 Task: Look for space in Levittown, United States from 14th June, 2023 to 30th June, 2023 for 5 adults in price range Rs.8000 to Rs.12000. Place can be entire place or private room with 5 bedrooms having 5 beds and 5 bathrooms. Property type can be house, flat, guest house. Amenities needed are: wifi, TV, free parkinig on premises, gym, breakfast. Booking option can be shelf check-in. Required host language is English.
Action: Mouse moved to (511, 100)
Screenshot: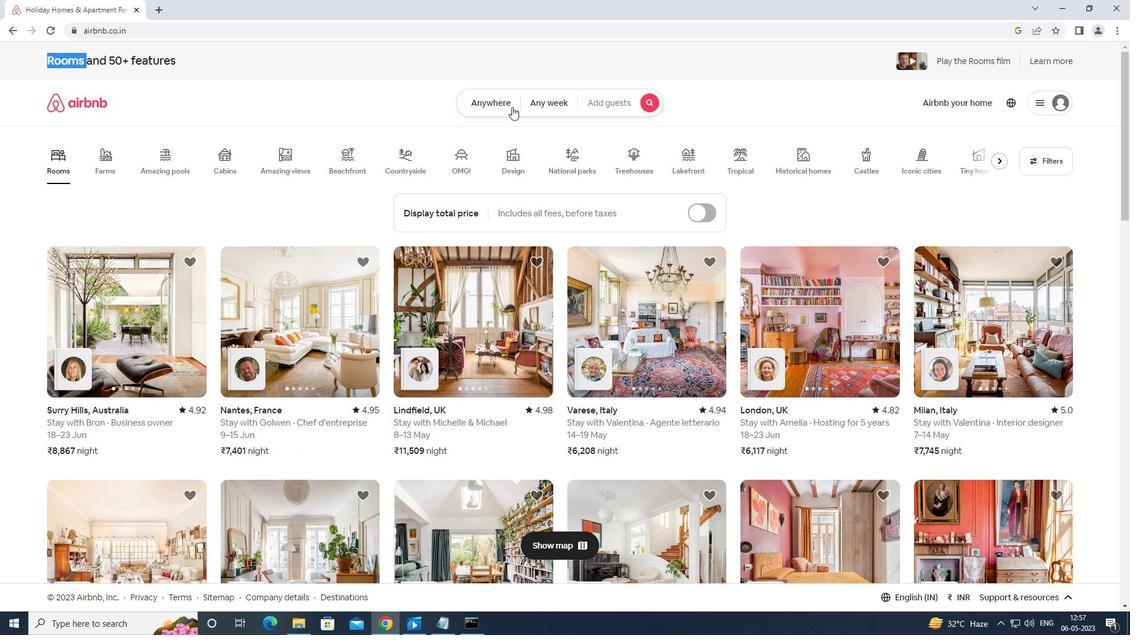 
Action: Mouse pressed left at (511, 100)
Screenshot: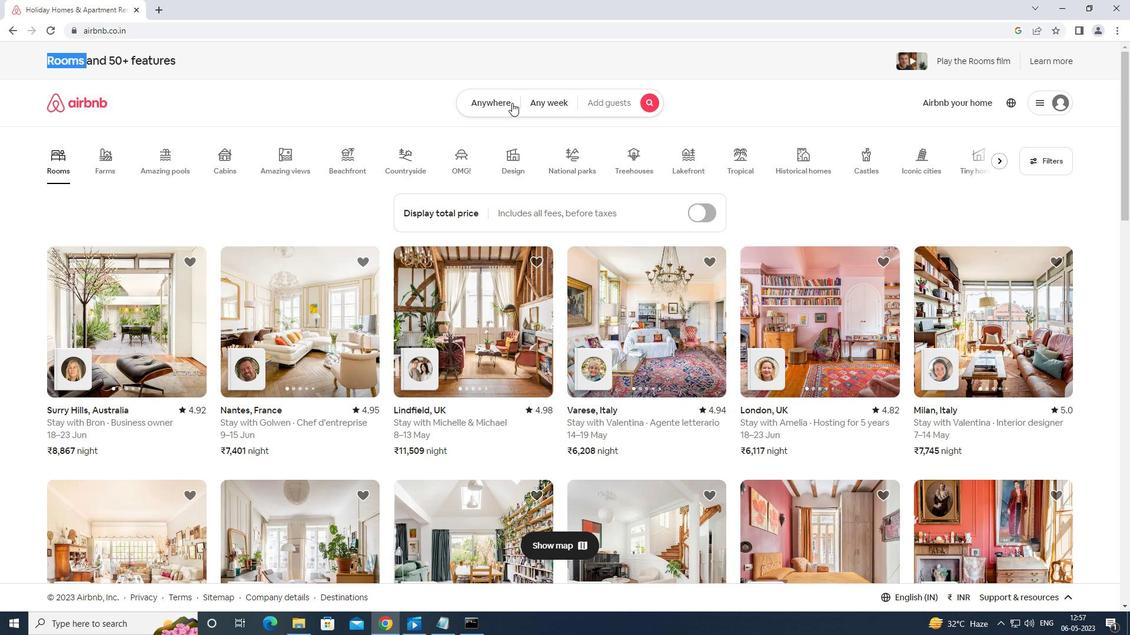 
Action: Mouse moved to (439, 144)
Screenshot: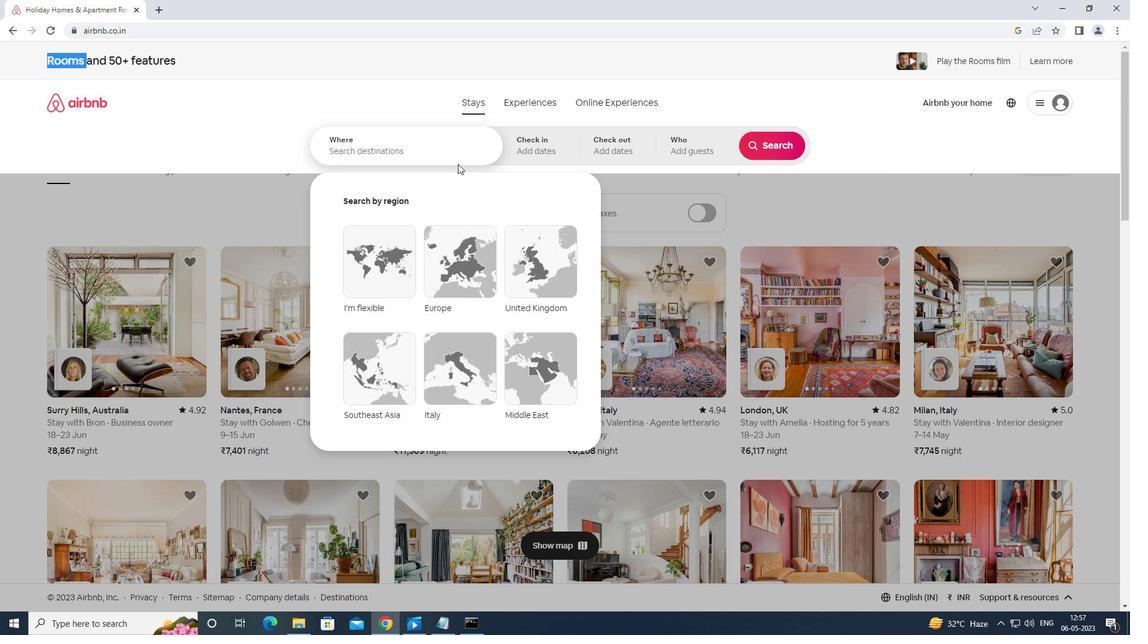
Action: Mouse pressed left at (439, 144)
Screenshot: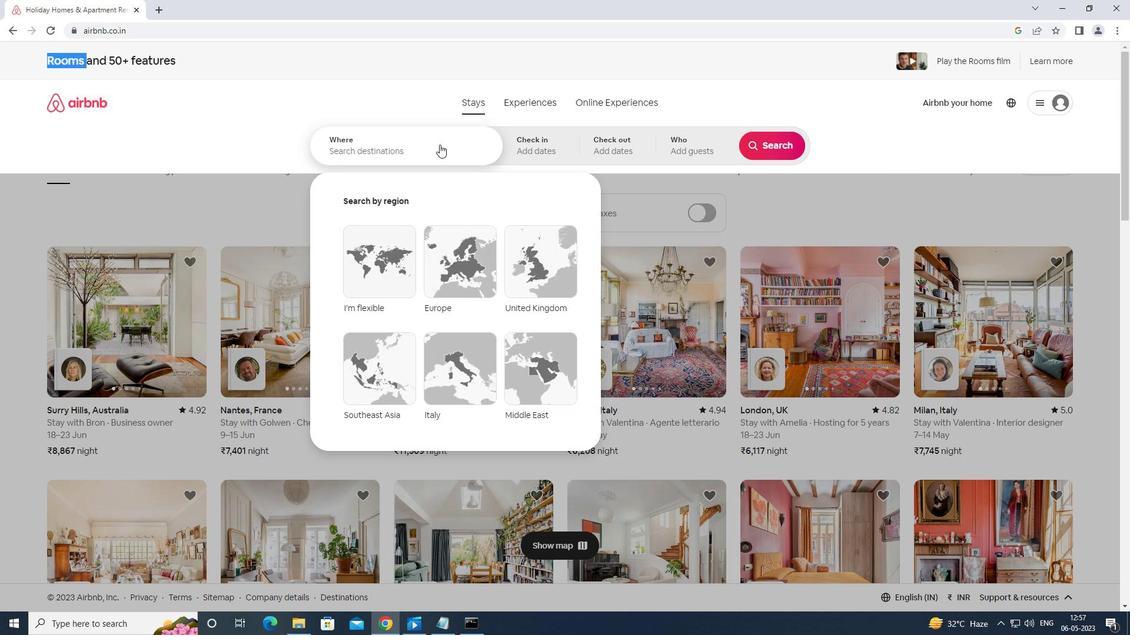 
Action: Mouse moved to (439, 144)
Screenshot: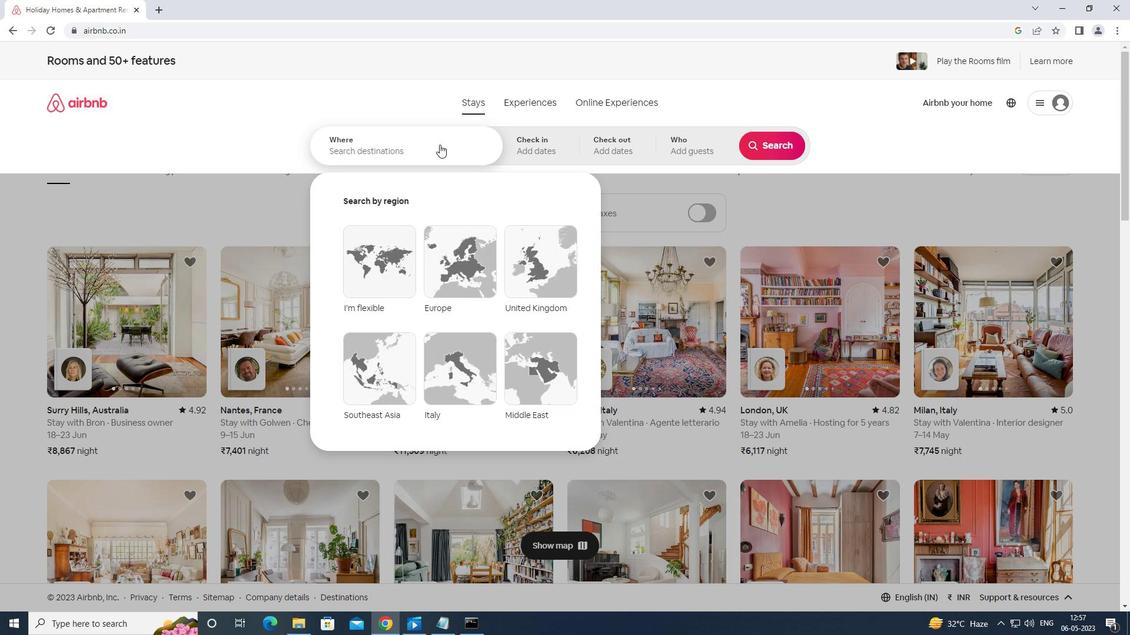 
Action: Key pressed <Key.shift>LEVITTOWN<Key.space>UNITED<Key.space>STATES<Key.enter>
Screenshot: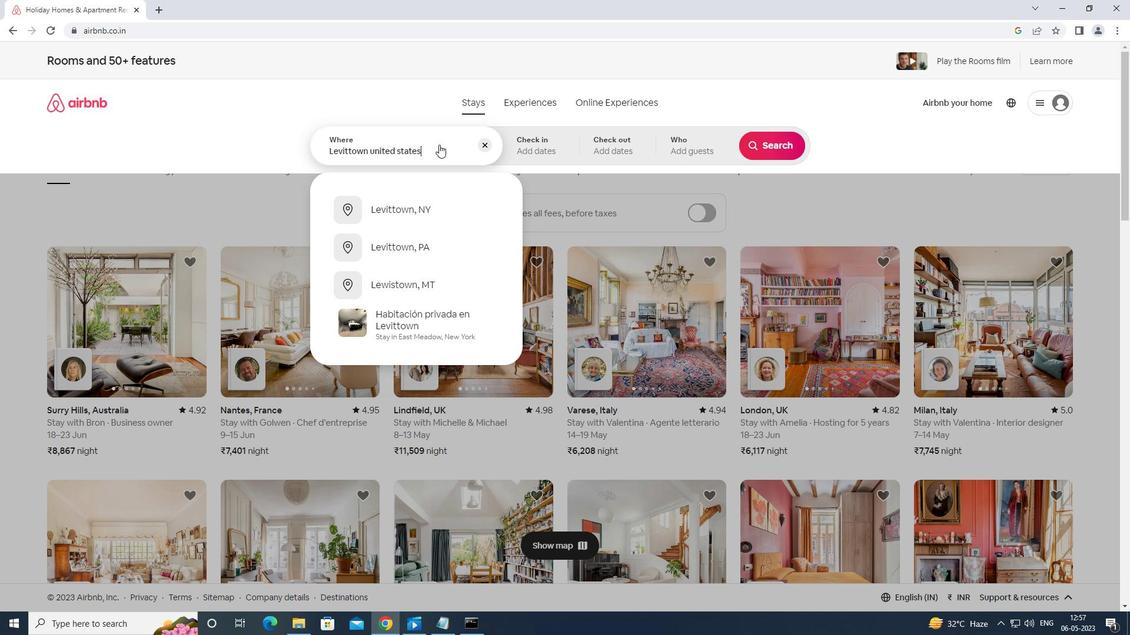 
Action: Mouse moved to (677, 342)
Screenshot: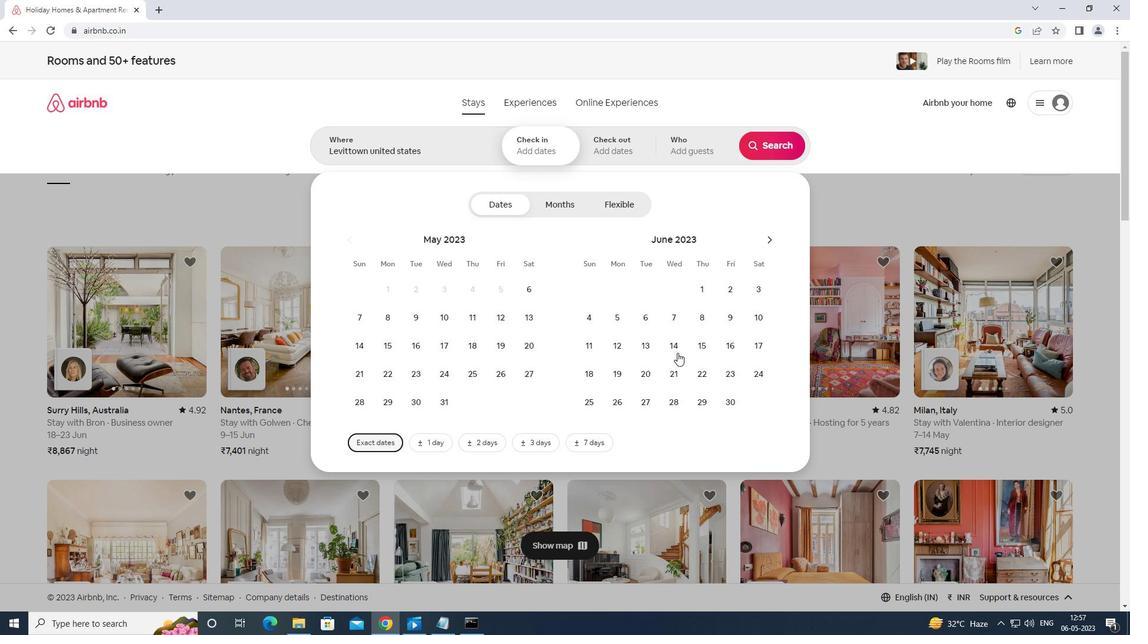 
Action: Mouse pressed left at (677, 342)
Screenshot: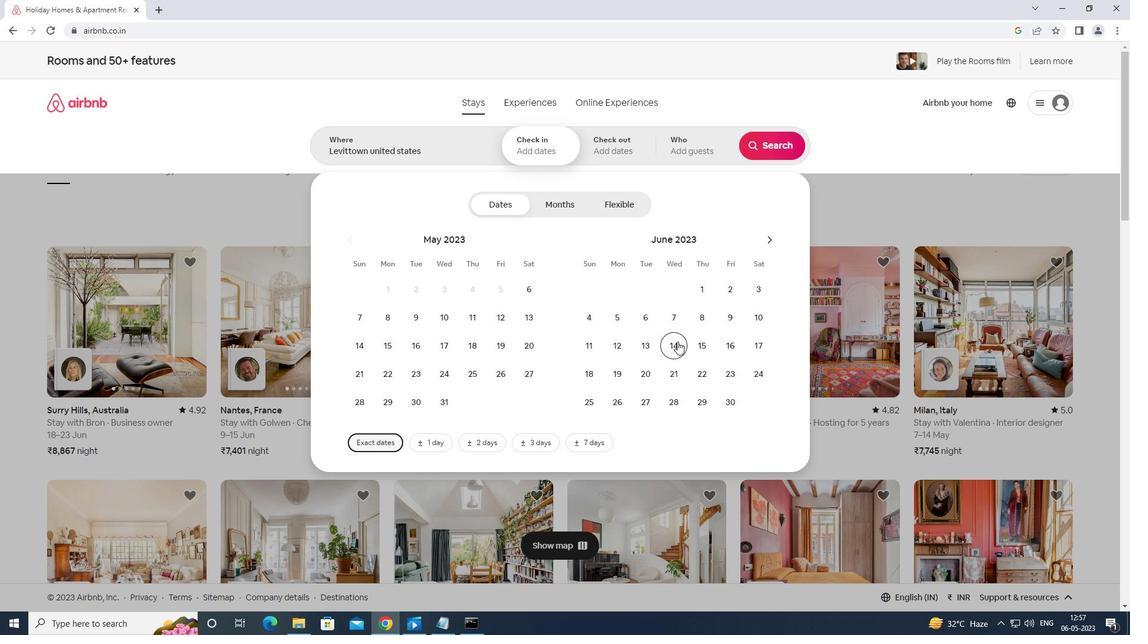 
Action: Mouse moved to (734, 395)
Screenshot: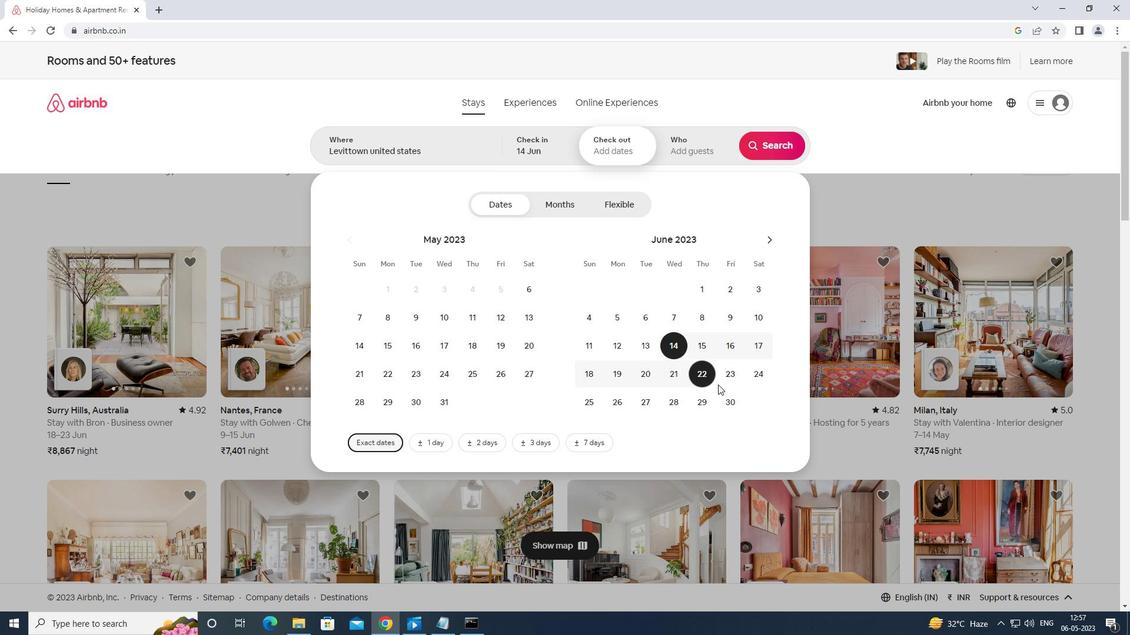 
Action: Mouse pressed left at (734, 395)
Screenshot: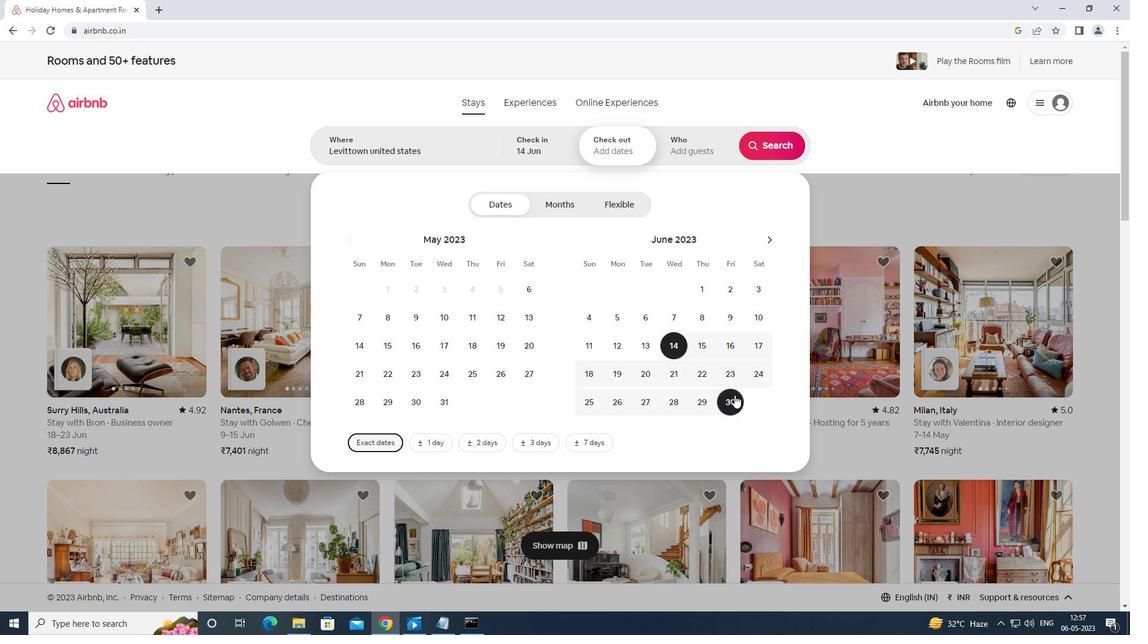 
Action: Mouse moved to (696, 140)
Screenshot: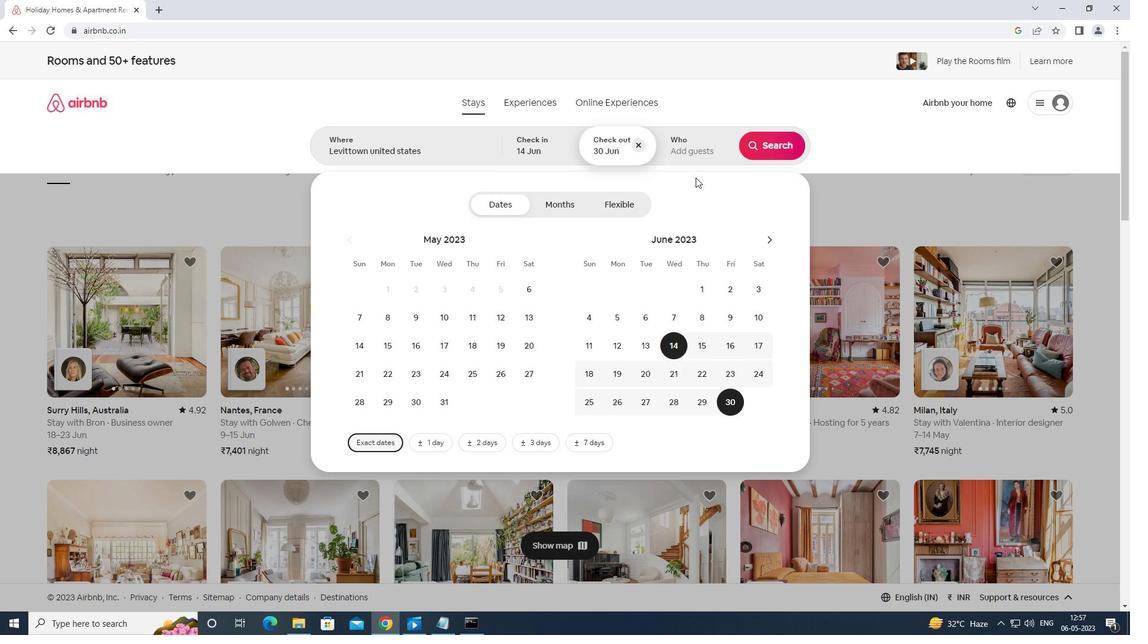 
Action: Mouse pressed left at (696, 140)
Screenshot: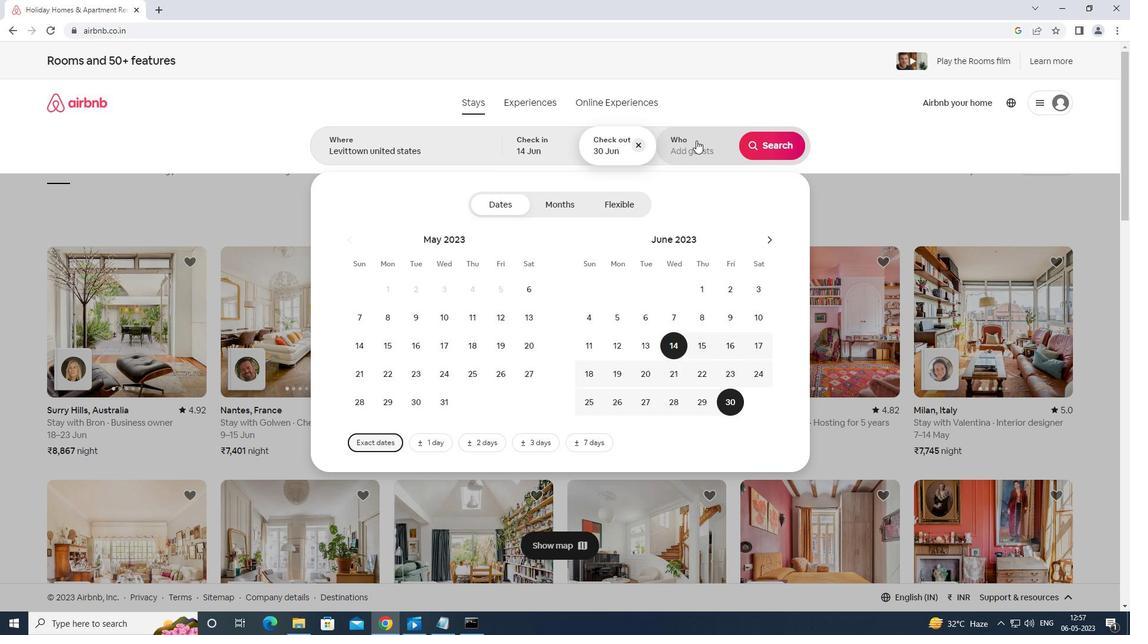 
Action: Mouse moved to (777, 205)
Screenshot: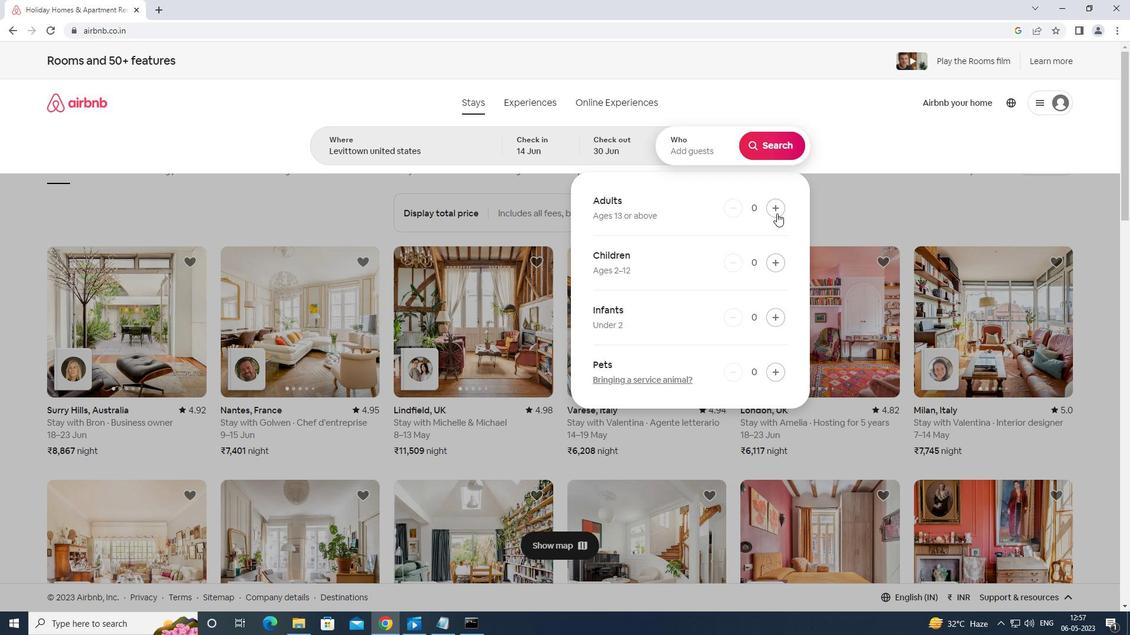 
Action: Mouse pressed left at (777, 205)
Screenshot: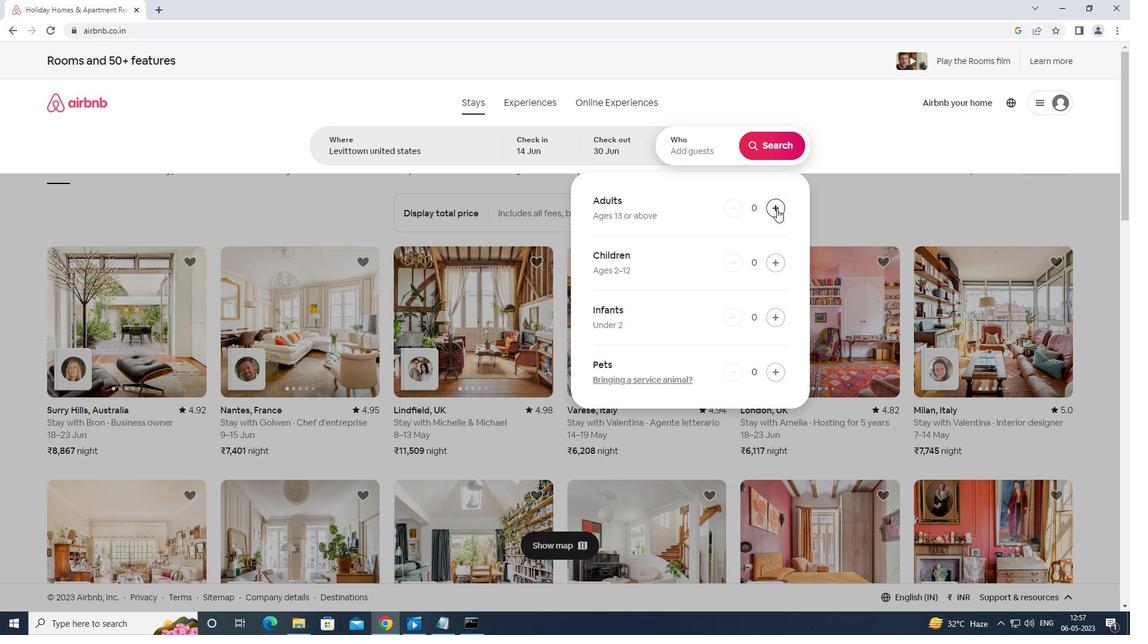 
Action: Mouse moved to (777, 204)
Screenshot: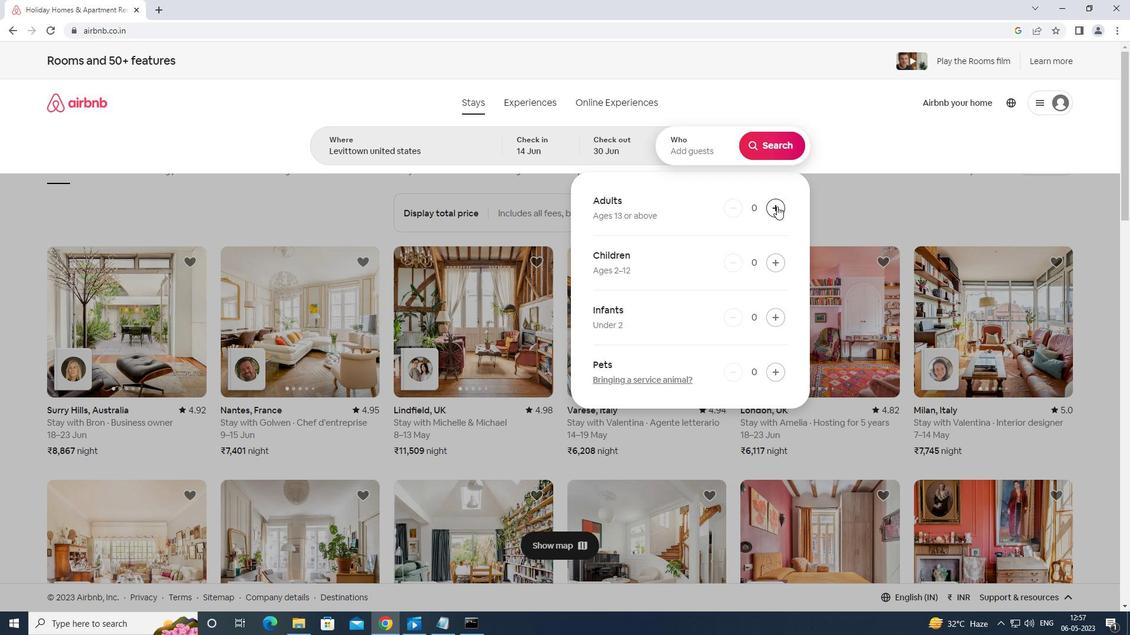
Action: Mouse pressed left at (777, 204)
Screenshot: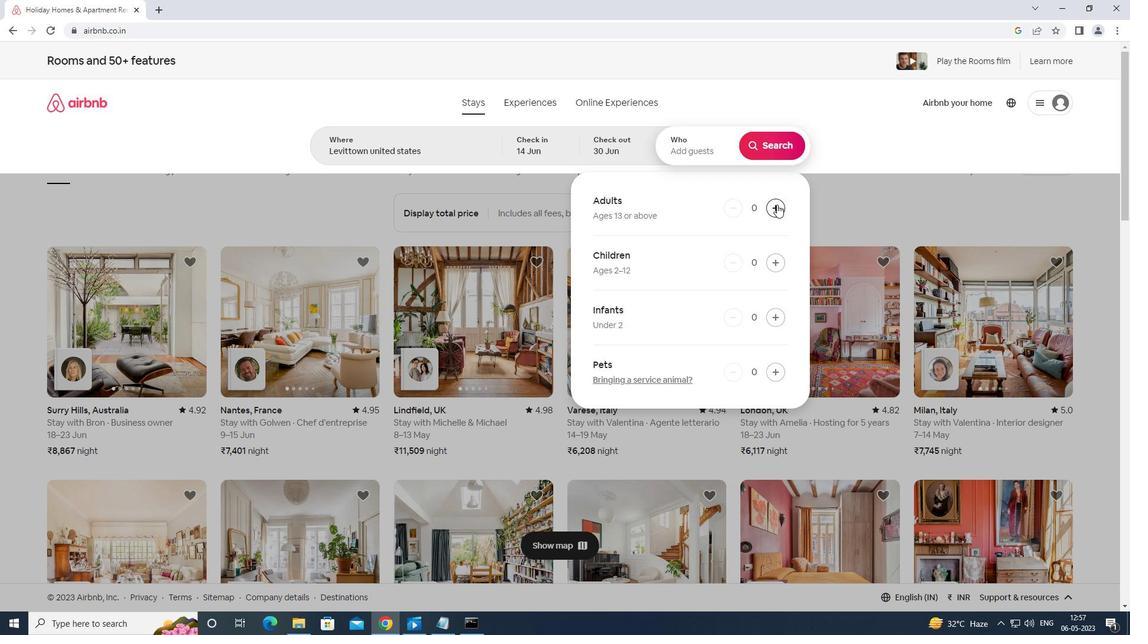 
Action: Mouse pressed left at (777, 204)
Screenshot: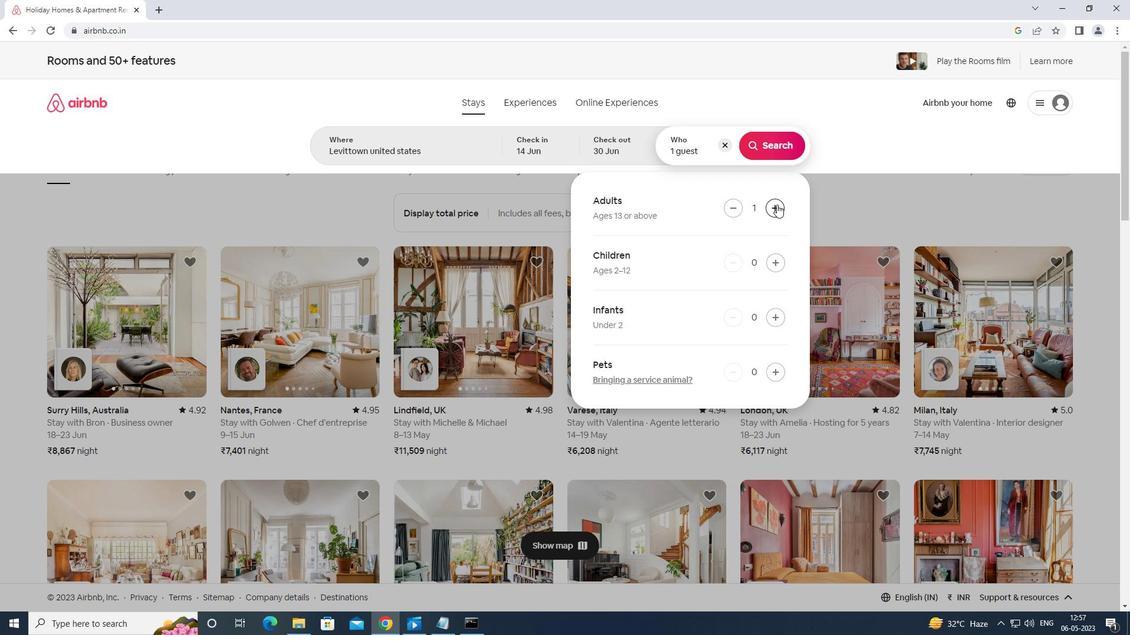 
Action: Mouse moved to (777, 206)
Screenshot: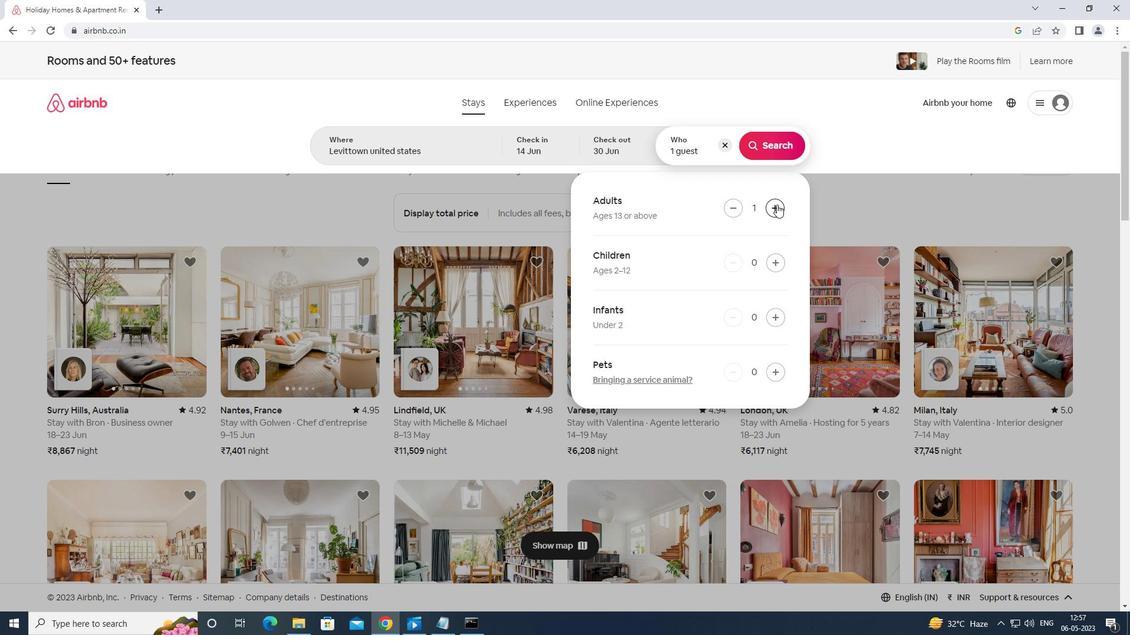 
Action: Mouse pressed left at (777, 206)
Screenshot: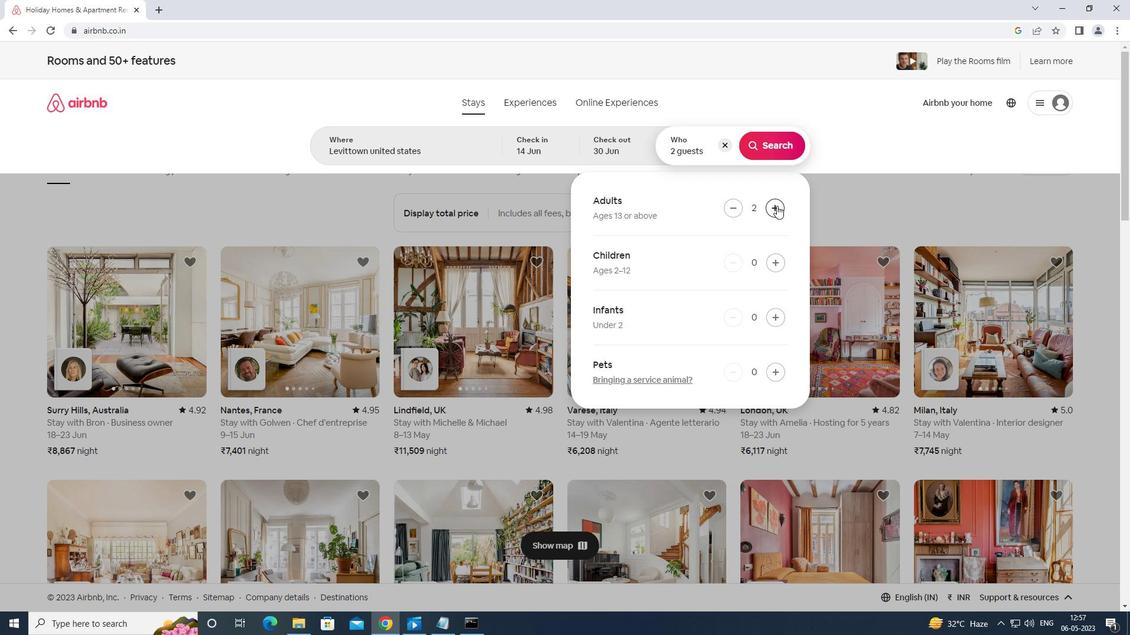 
Action: Mouse moved to (777, 206)
Screenshot: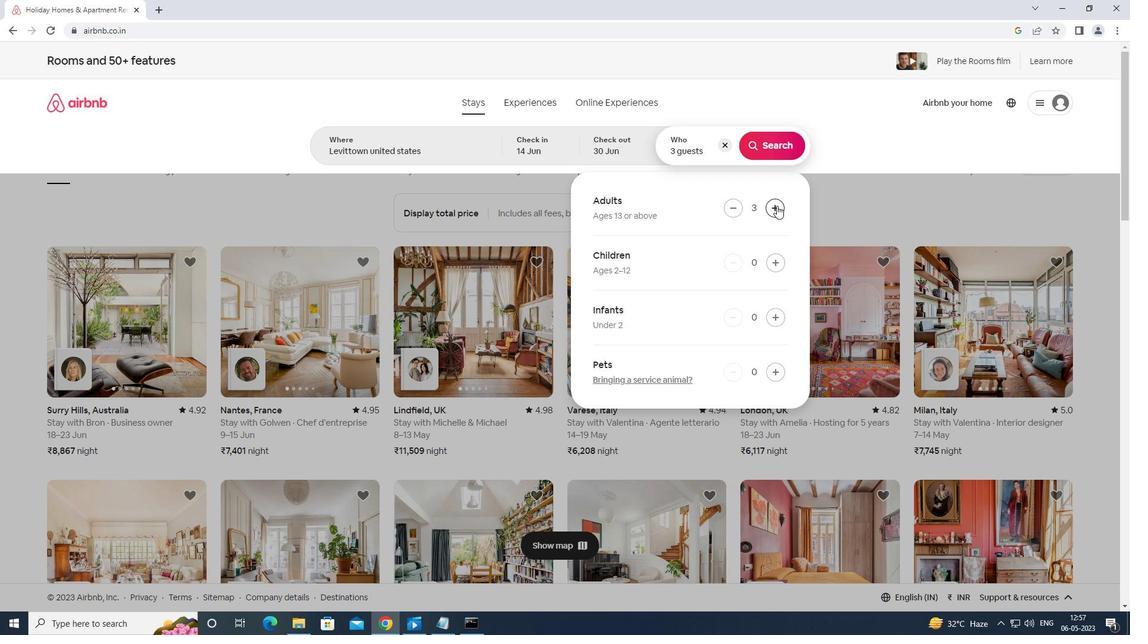 
Action: Mouse pressed left at (777, 206)
Screenshot: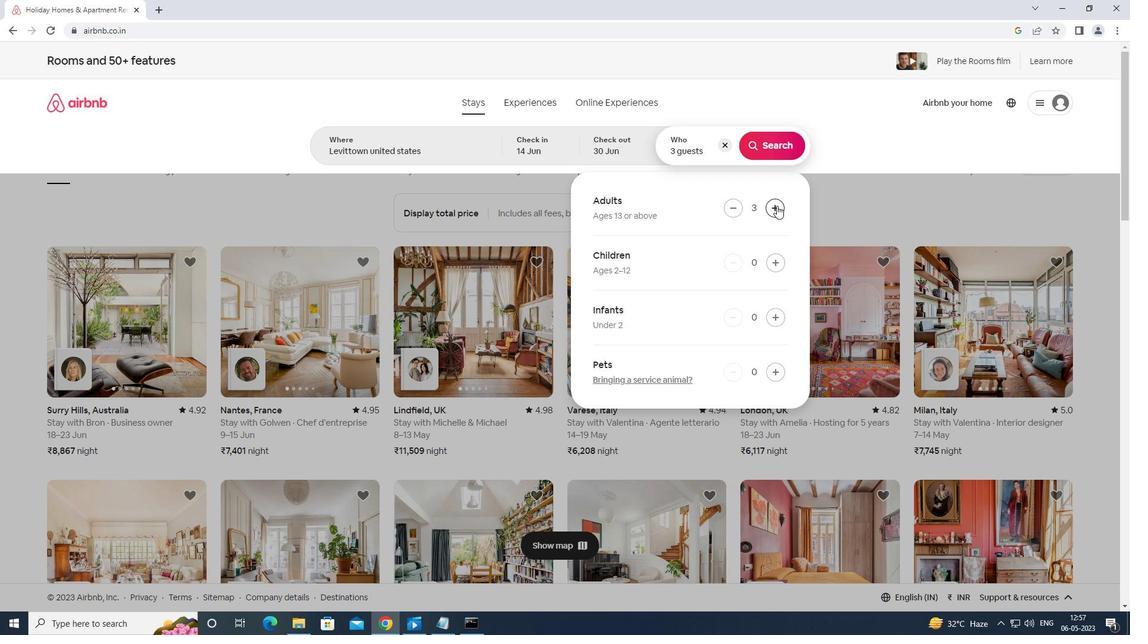 
Action: Mouse moved to (783, 139)
Screenshot: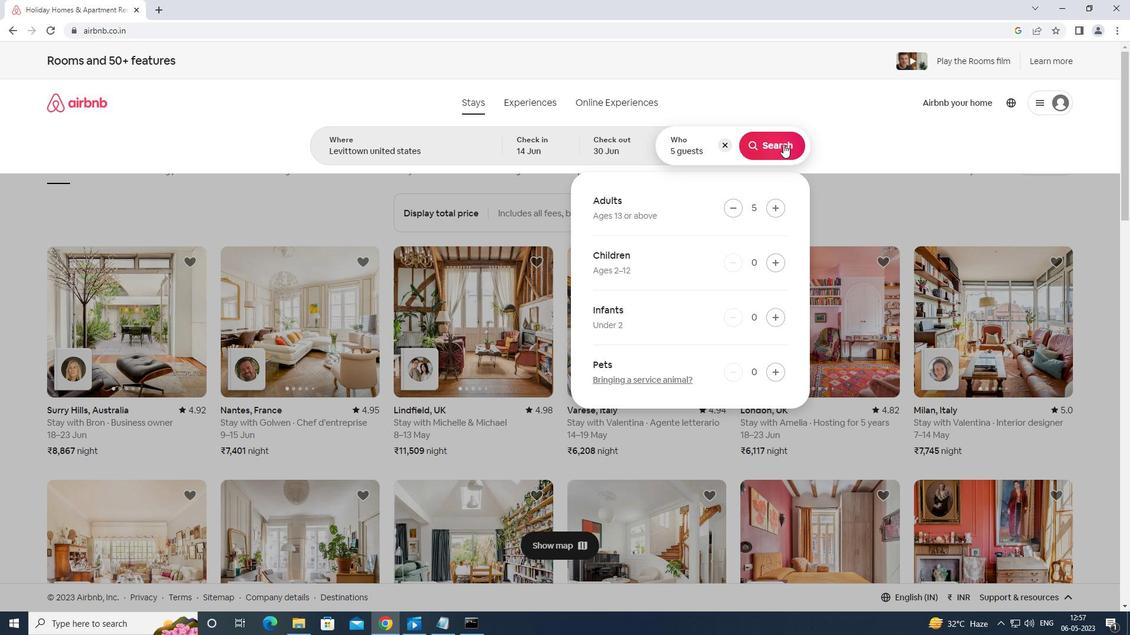 
Action: Mouse pressed left at (783, 139)
Screenshot: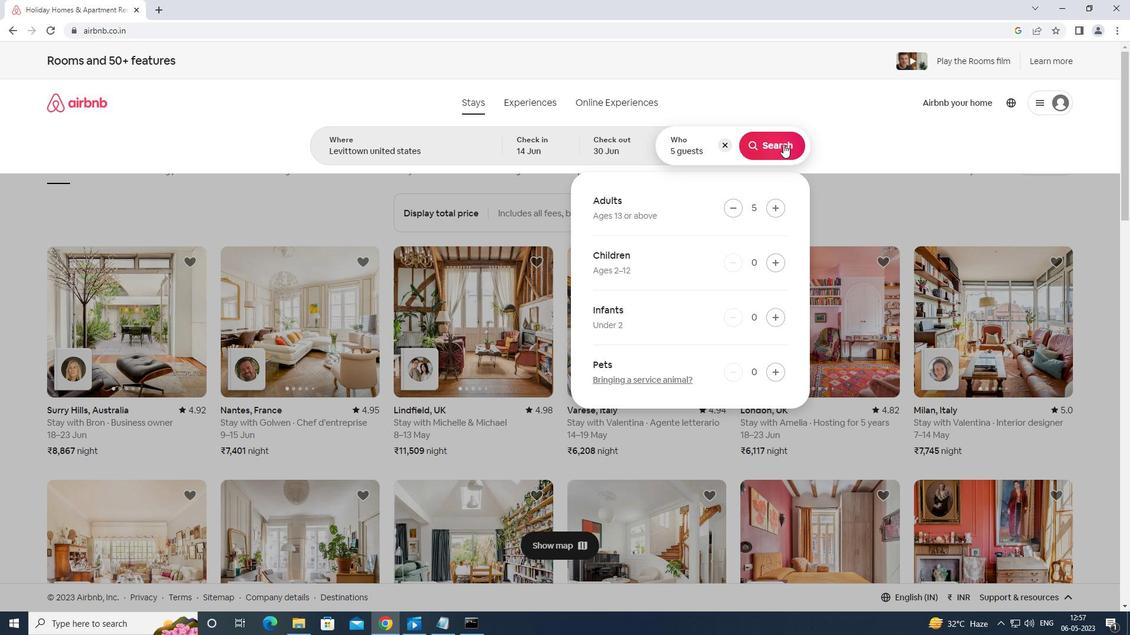 
Action: Mouse moved to (1088, 101)
Screenshot: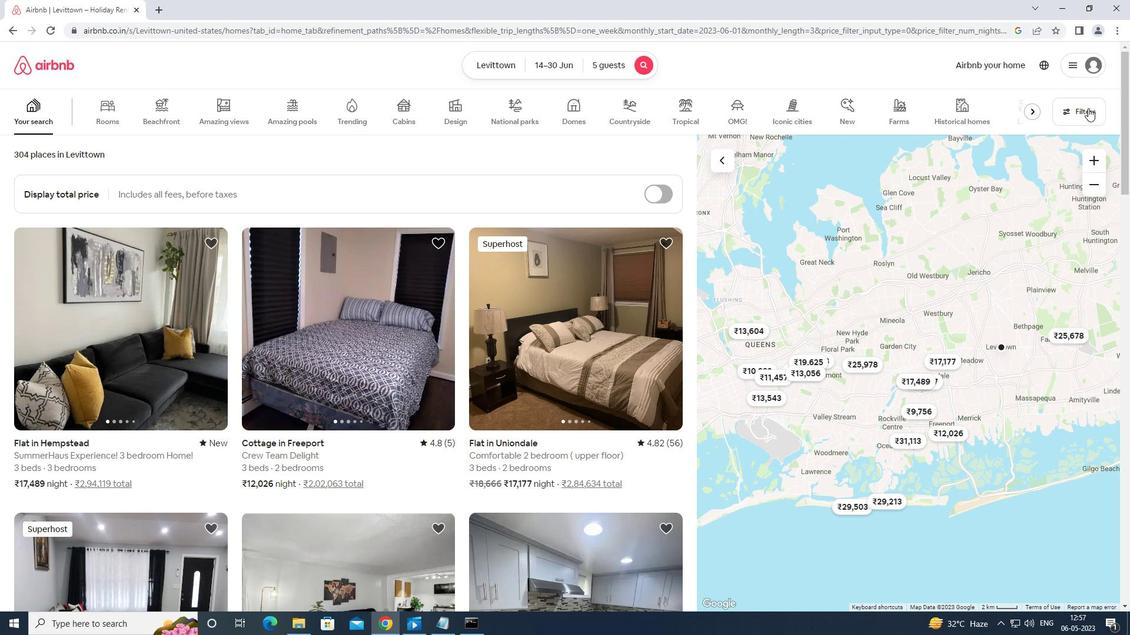 
Action: Mouse pressed left at (1088, 101)
Screenshot: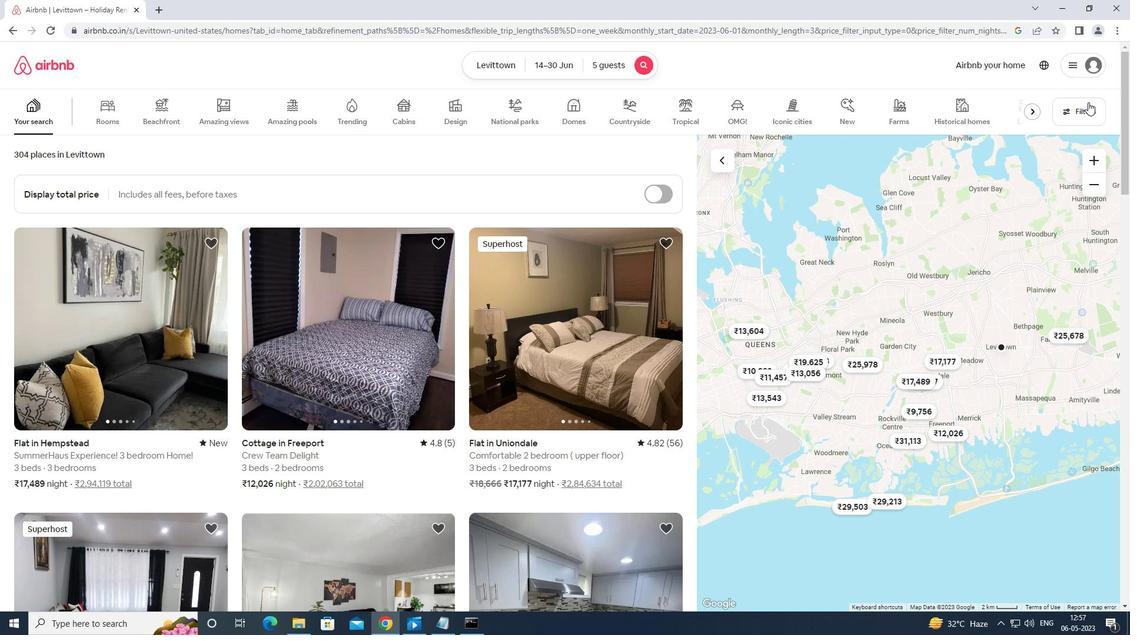 
Action: Mouse moved to (473, 398)
Screenshot: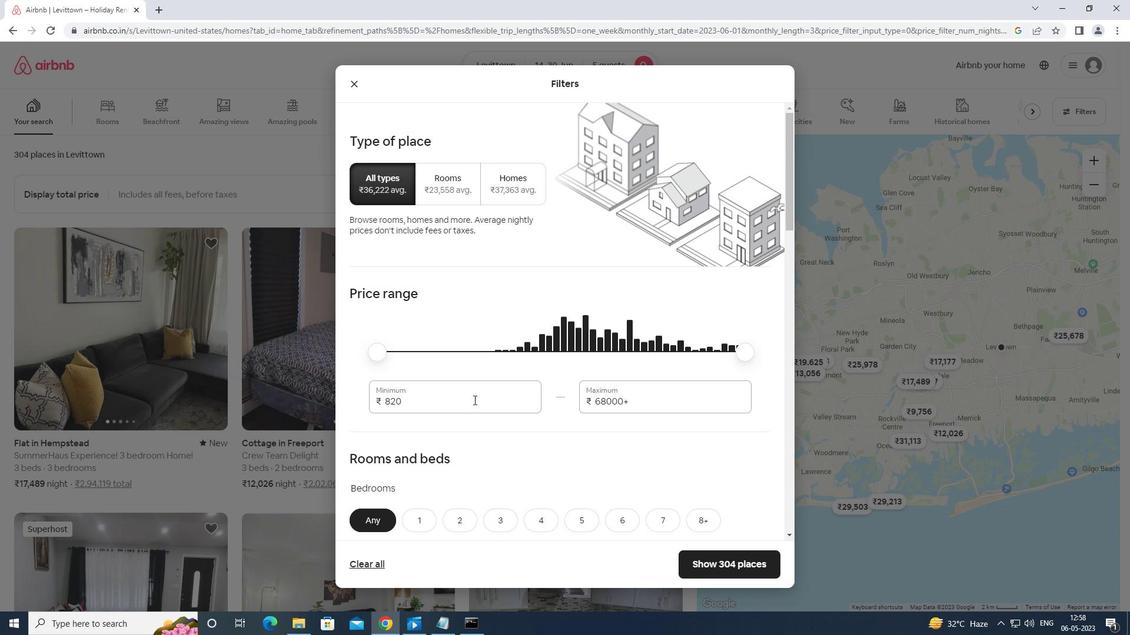 
Action: Mouse pressed left at (473, 398)
Screenshot: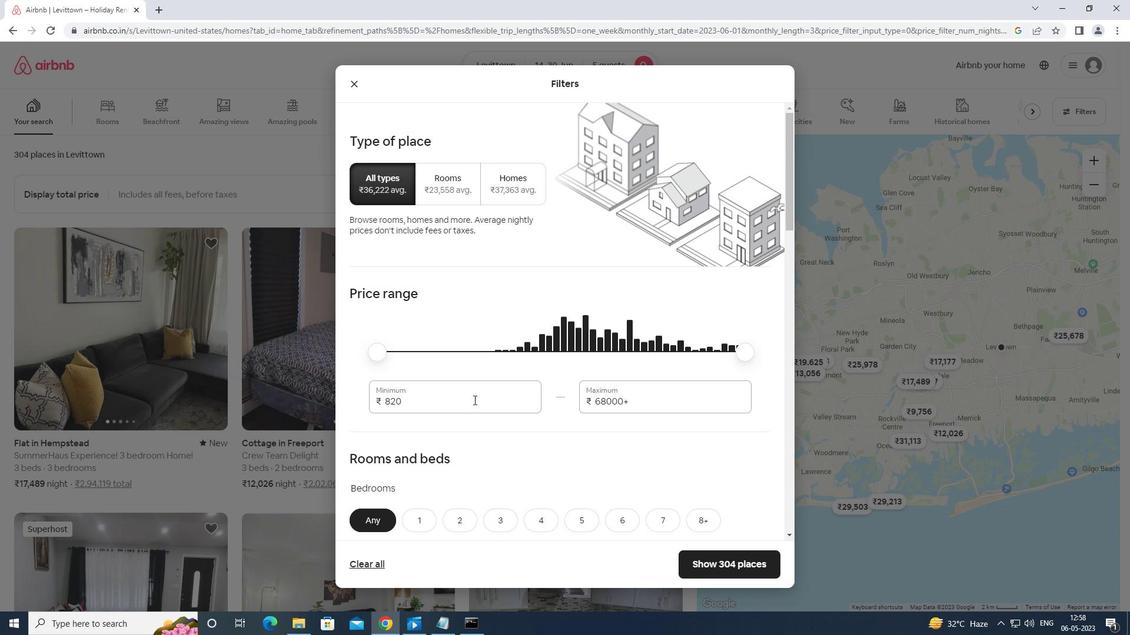 
Action: Mouse moved to (474, 397)
Screenshot: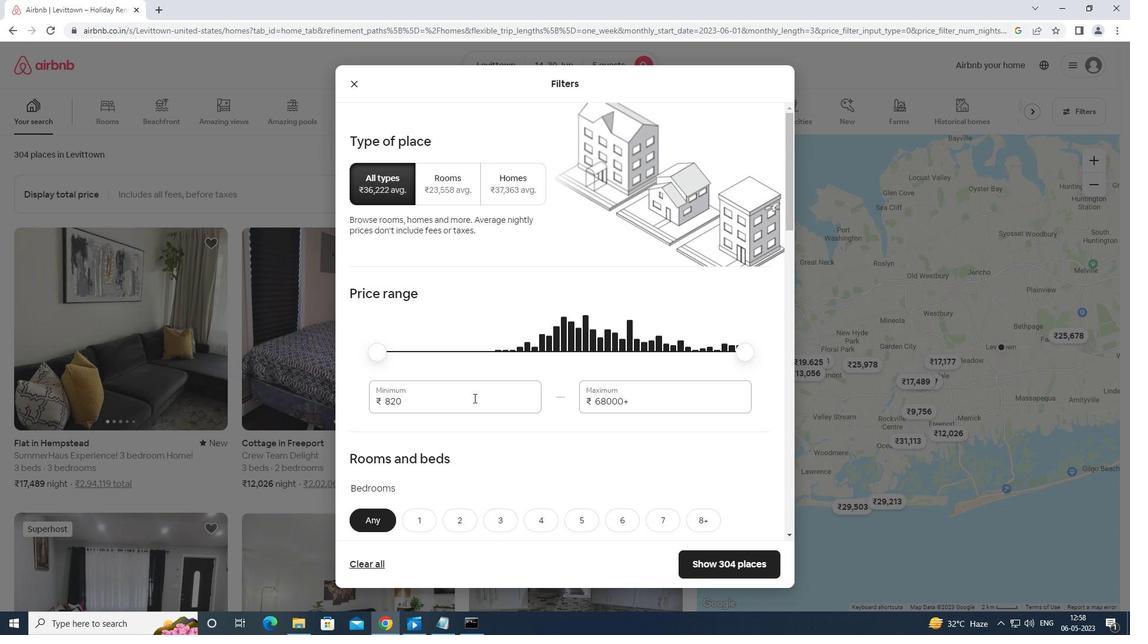 
Action: Key pressed <Key.backspace><Key.backspace><Key.backspace><Key.backspace><Key.backspace><Key.backspace><Key.backspace>8000
Screenshot: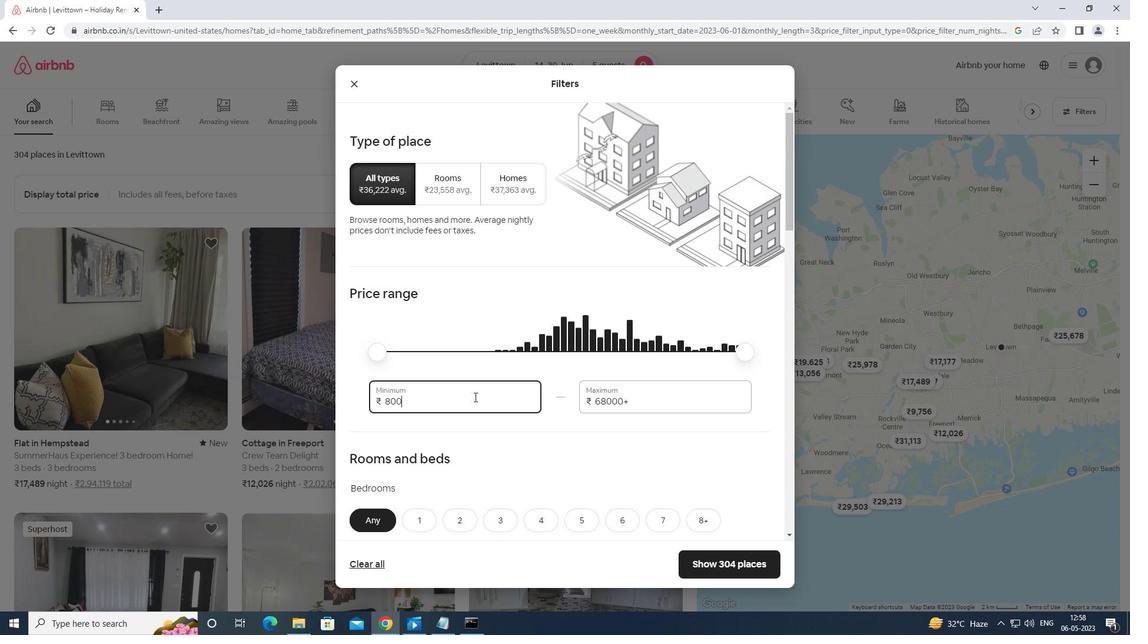 
Action: Mouse moved to (683, 400)
Screenshot: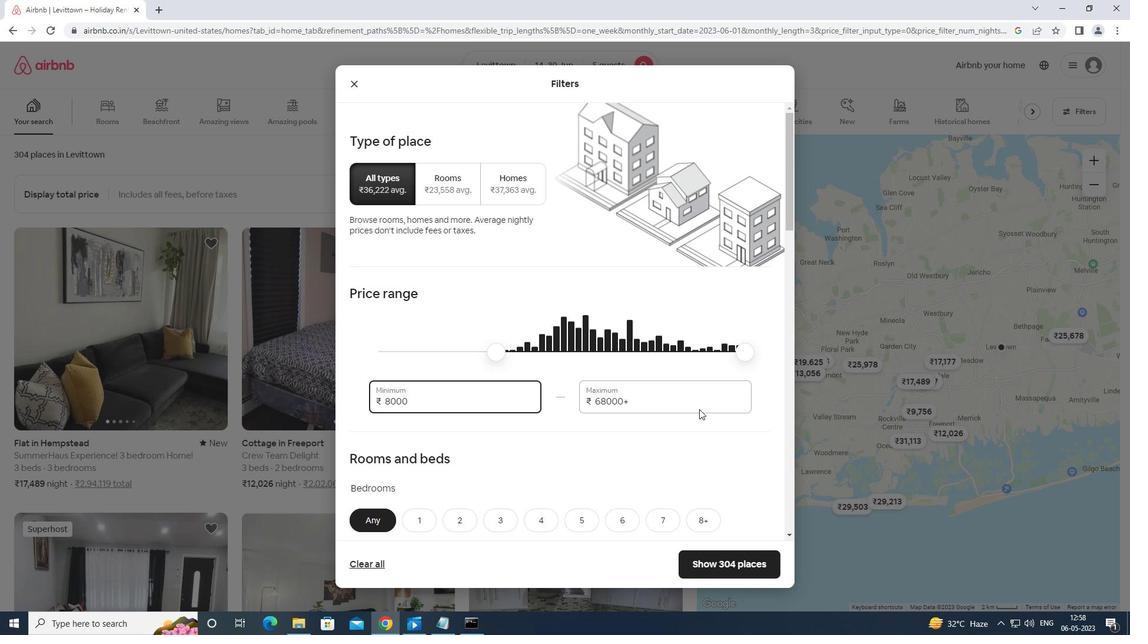 
Action: Mouse pressed left at (683, 400)
Screenshot: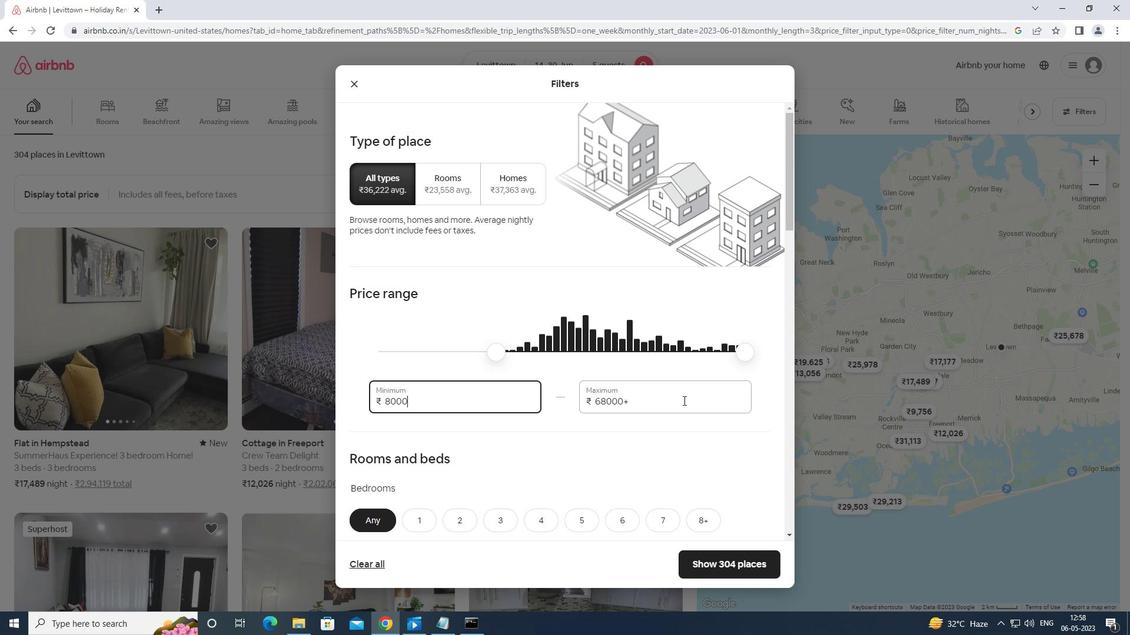 
Action: Key pressed <Key.backspace><Key.backspace><Key.backspace><Key.backspace><Key.backspace><Key.backspace><Key.backspace><Key.backspace><Key.backspace><Key.backspace><Key.backspace>12000
Screenshot: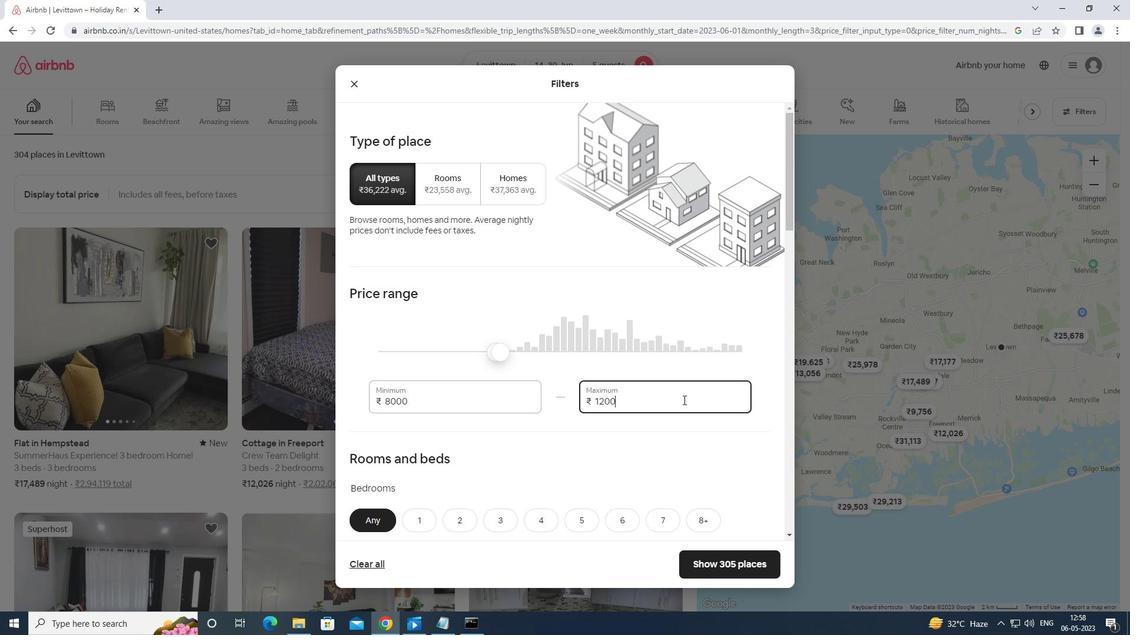 
Action: Mouse moved to (675, 398)
Screenshot: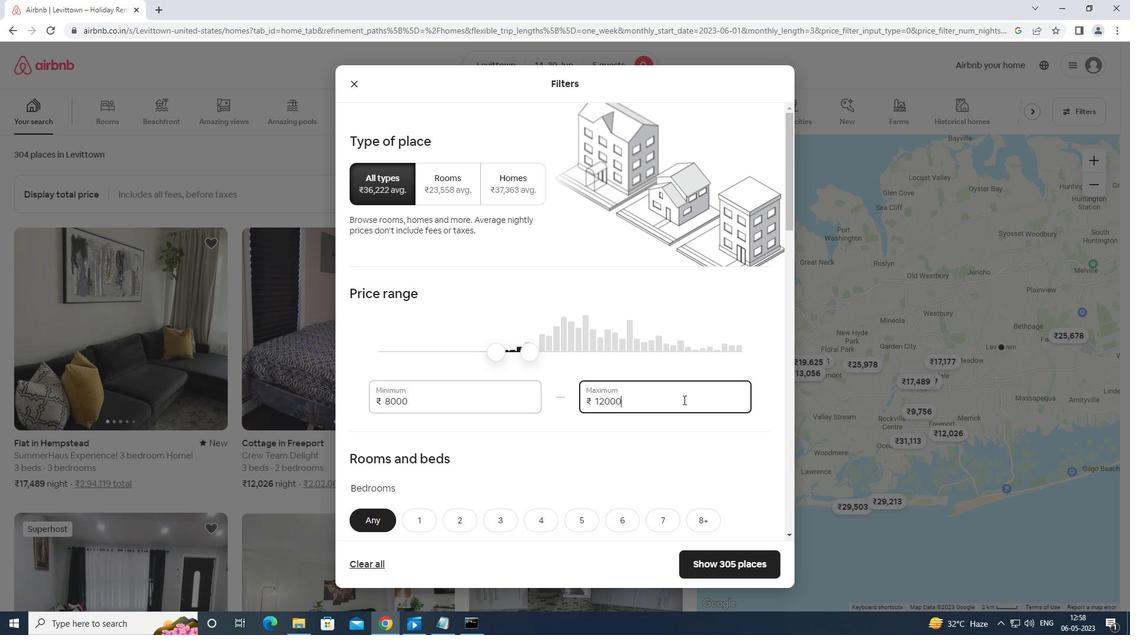 
Action: Mouse scrolled (675, 398) with delta (0, 0)
Screenshot: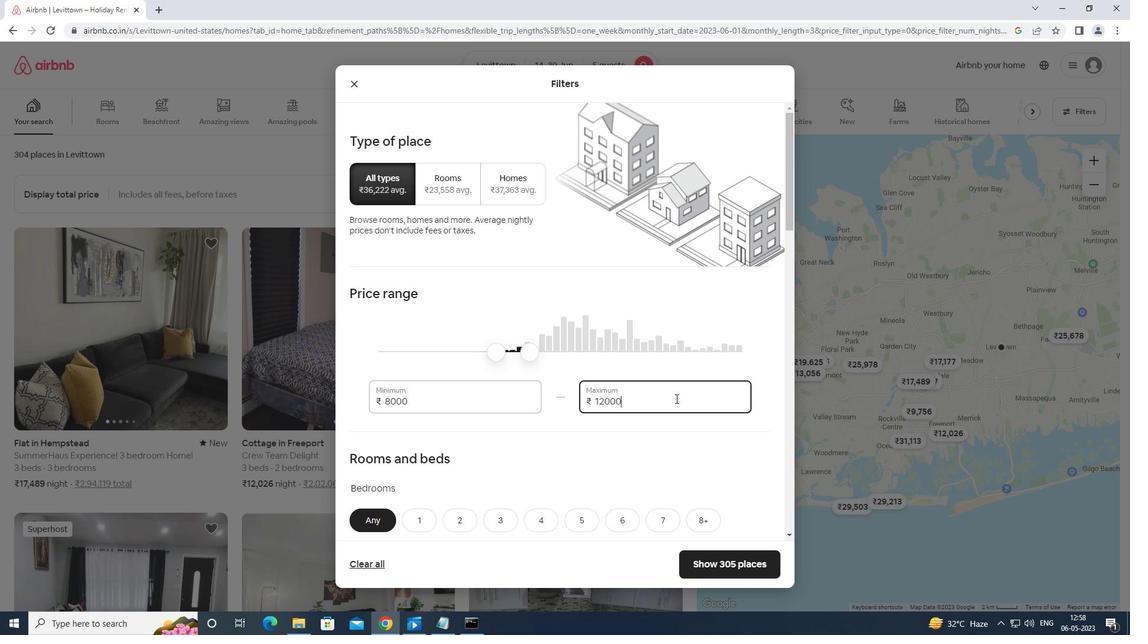 
Action: Mouse scrolled (675, 398) with delta (0, 0)
Screenshot: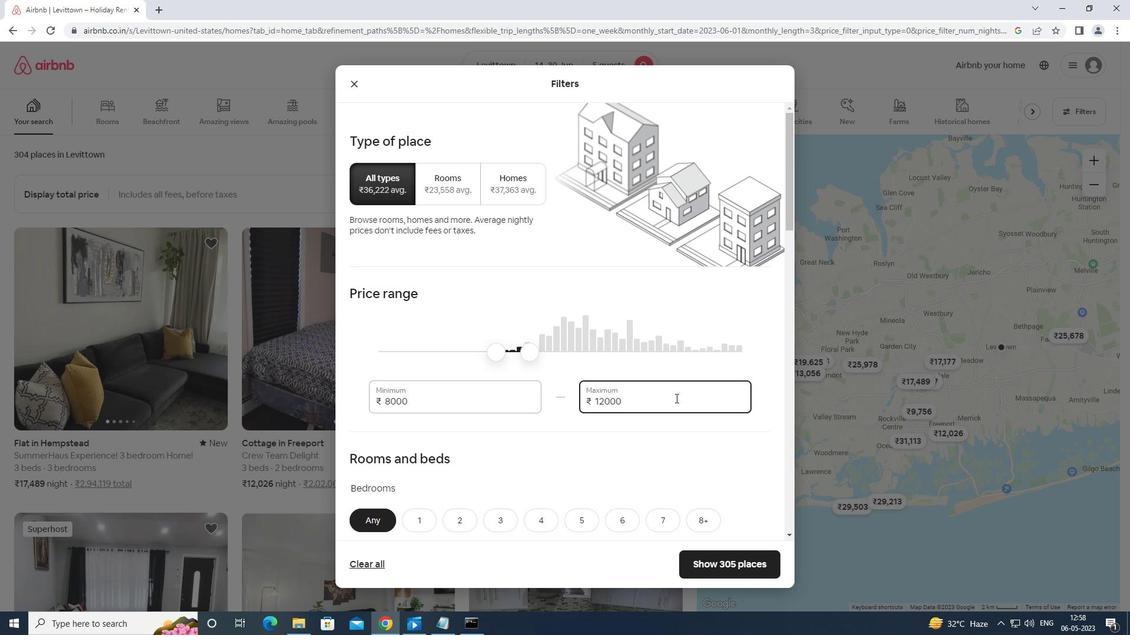 
Action: Mouse moved to (580, 400)
Screenshot: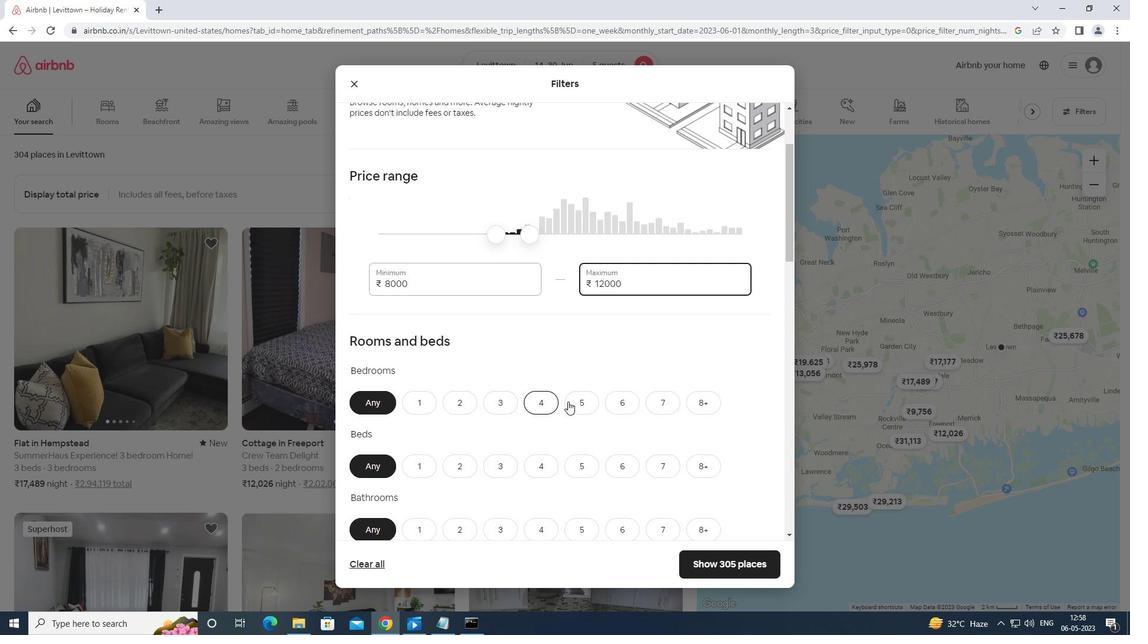 
Action: Mouse pressed left at (580, 400)
Screenshot: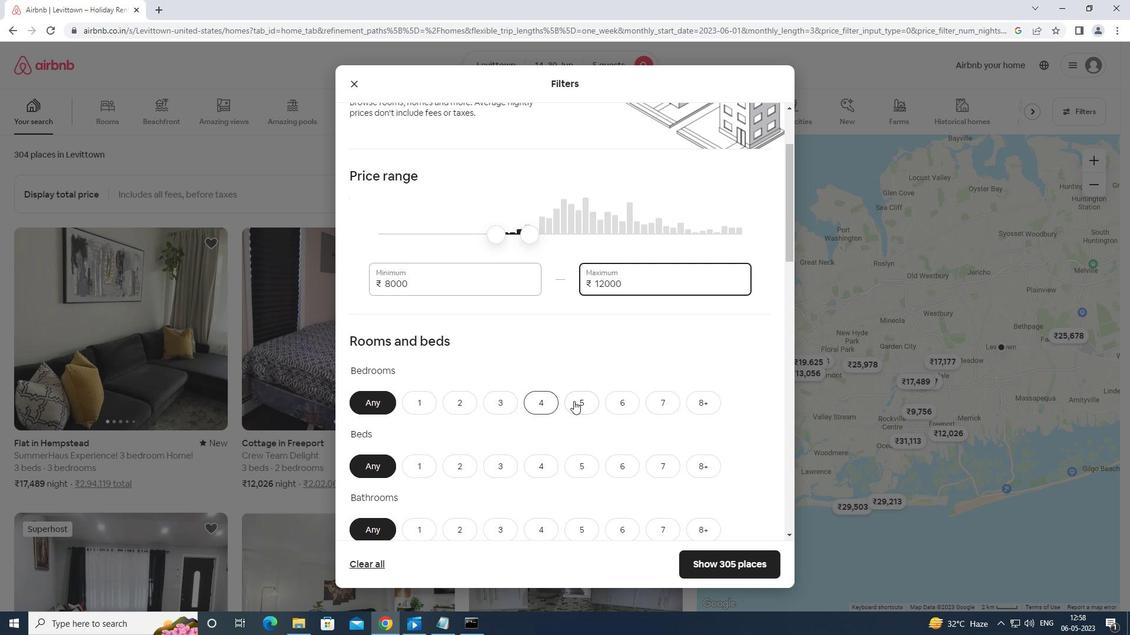 
Action: Mouse moved to (581, 463)
Screenshot: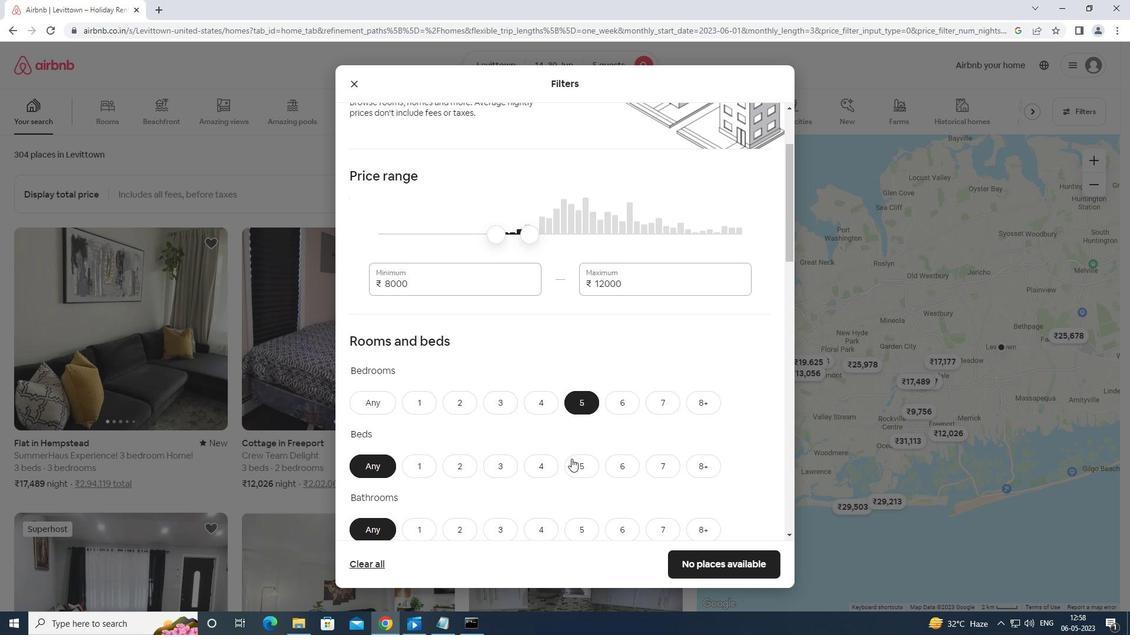 
Action: Mouse pressed left at (581, 463)
Screenshot: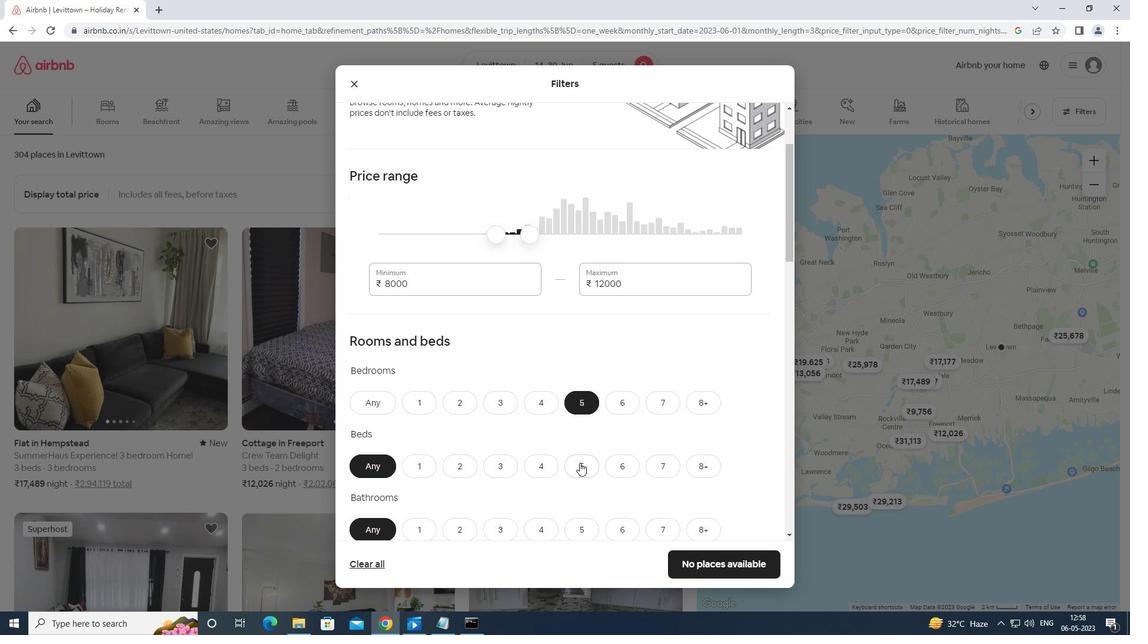 
Action: Mouse moved to (582, 533)
Screenshot: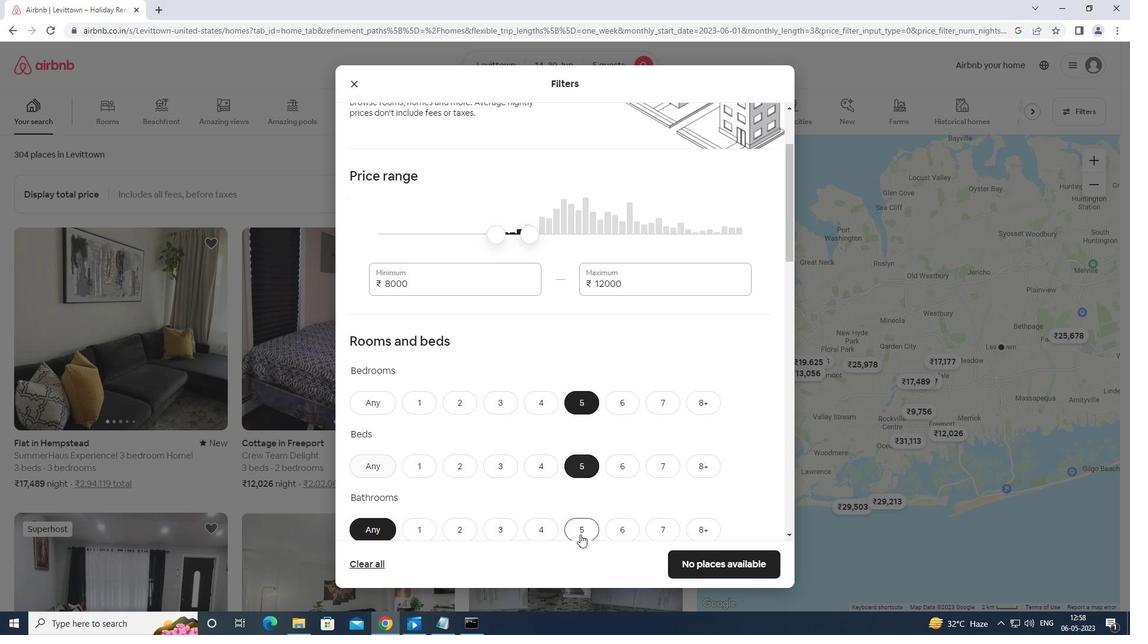 
Action: Mouse pressed left at (582, 533)
Screenshot: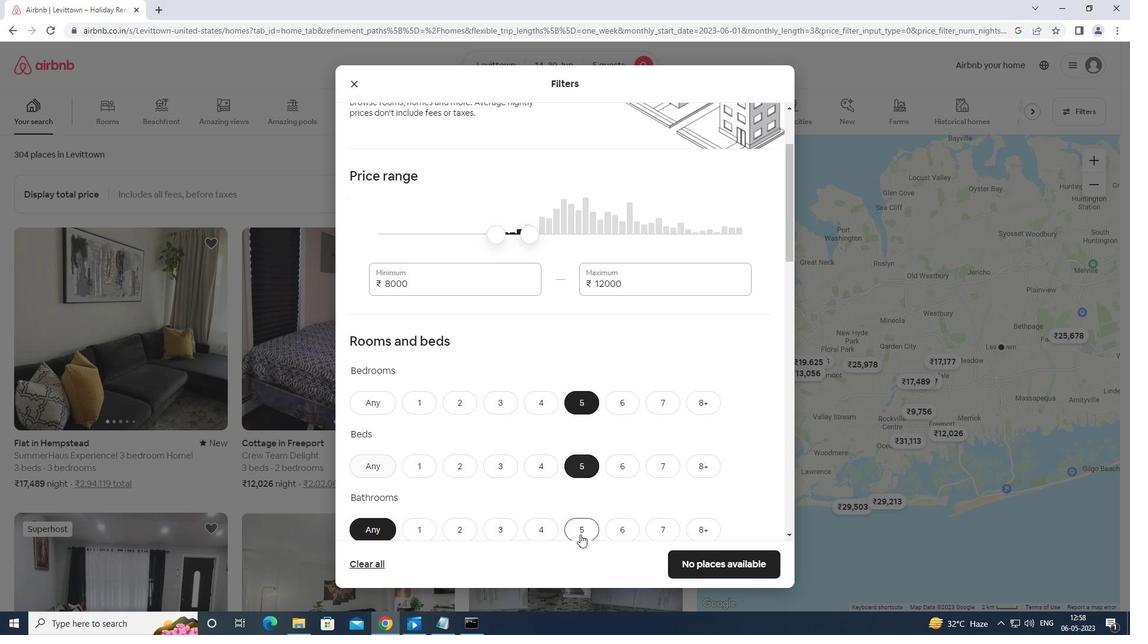 
Action: Mouse moved to (589, 515)
Screenshot: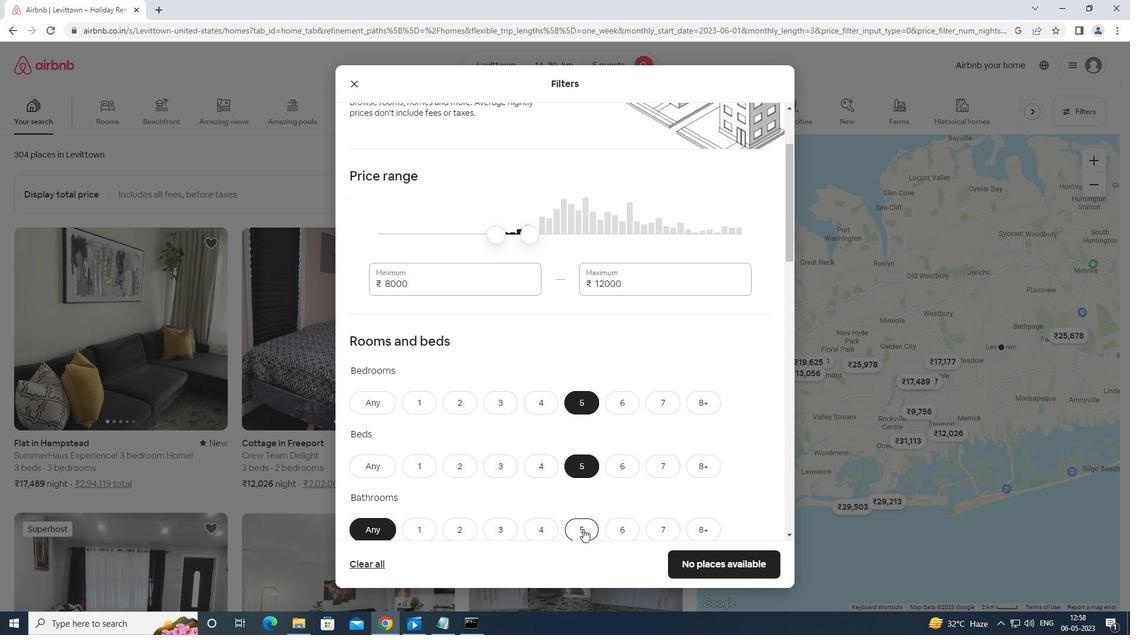 
Action: Mouse scrolled (589, 514) with delta (0, 0)
Screenshot: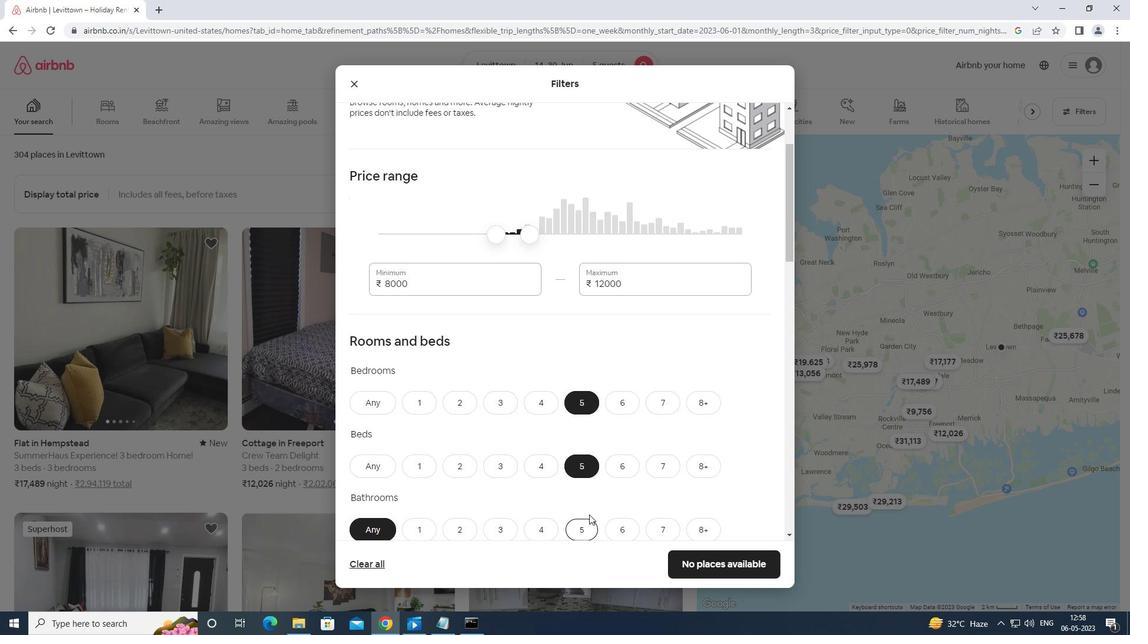 
Action: Mouse scrolled (589, 514) with delta (0, 0)
Screenshot: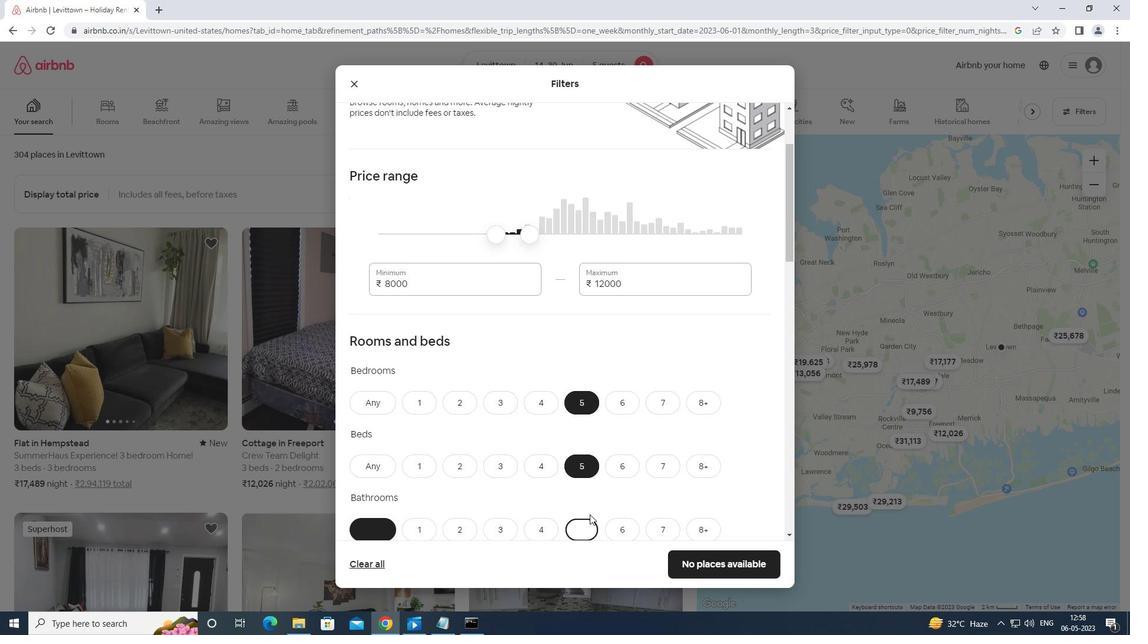 
Action: Mouse moved to (590, 514)
Screenshot: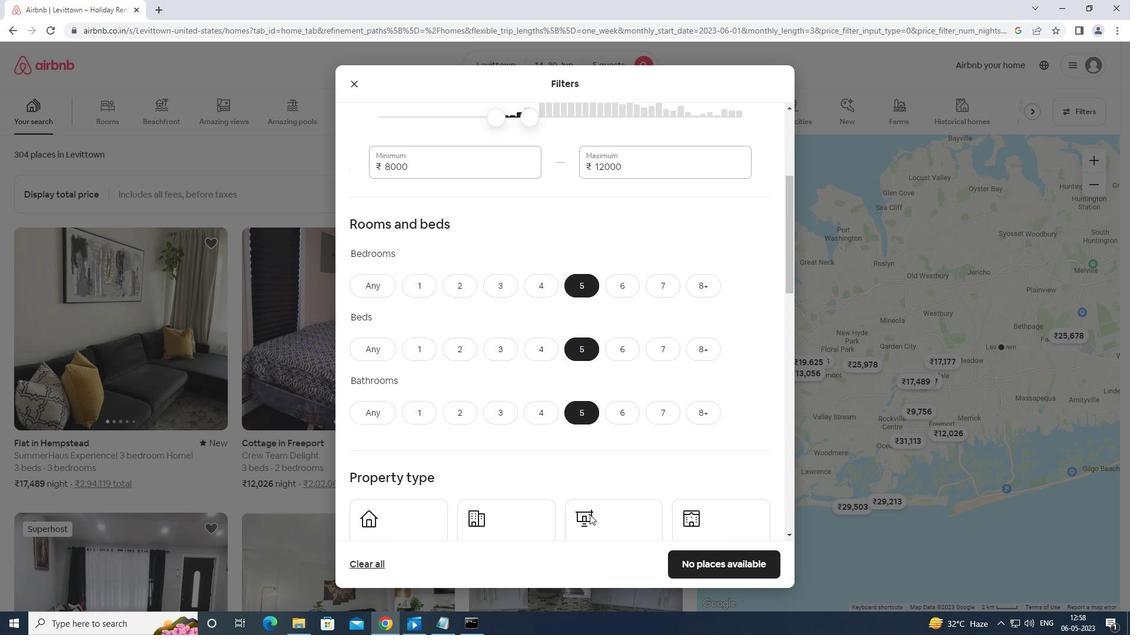 
Action: Mouse scrolled (590, 514) with delta (0, 0)
Screenshot: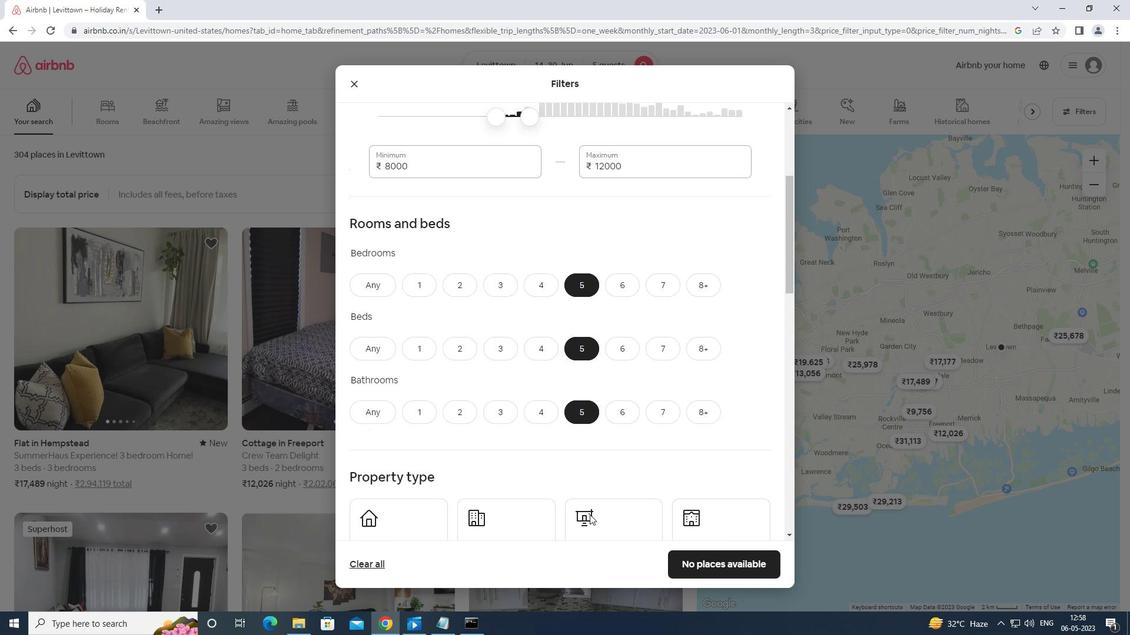 
Action: Mouse scrolled (590, 514) with delta (0, 0)
Screenshot: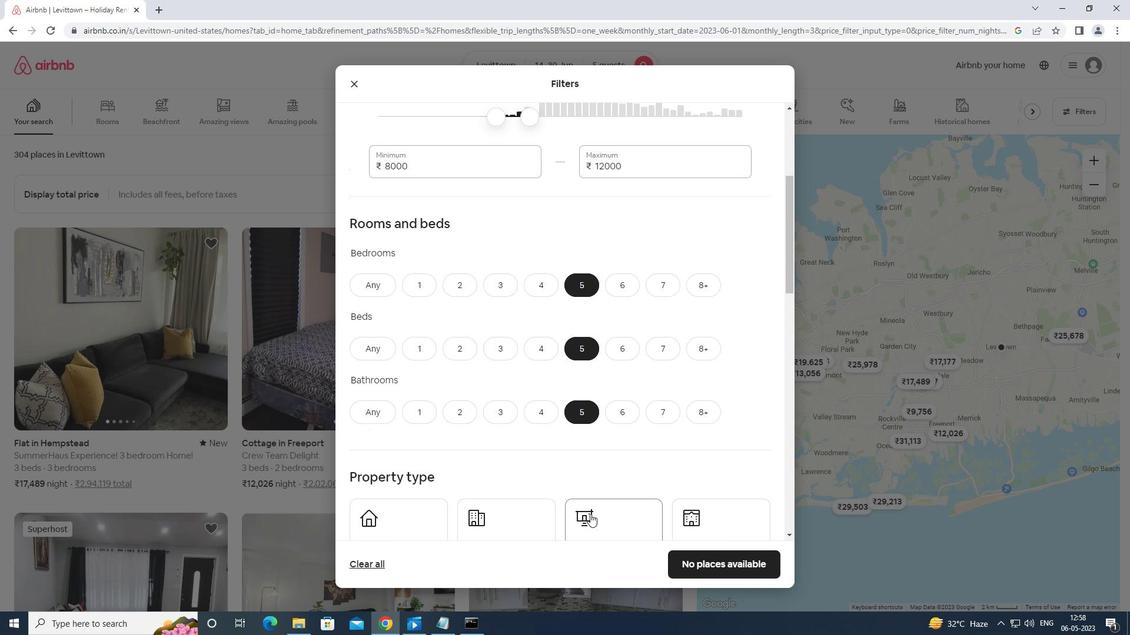 
Action: Mouse moved to (400, 420)
Screenshot: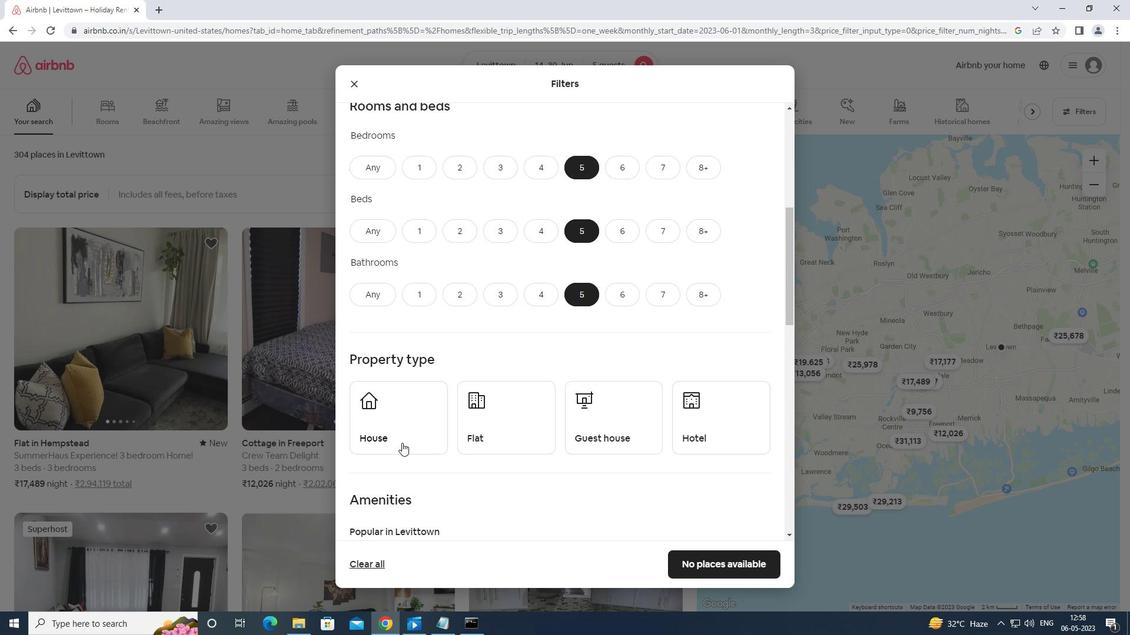 
Action: Mouse pressed left at (400, 420)
Screenshot: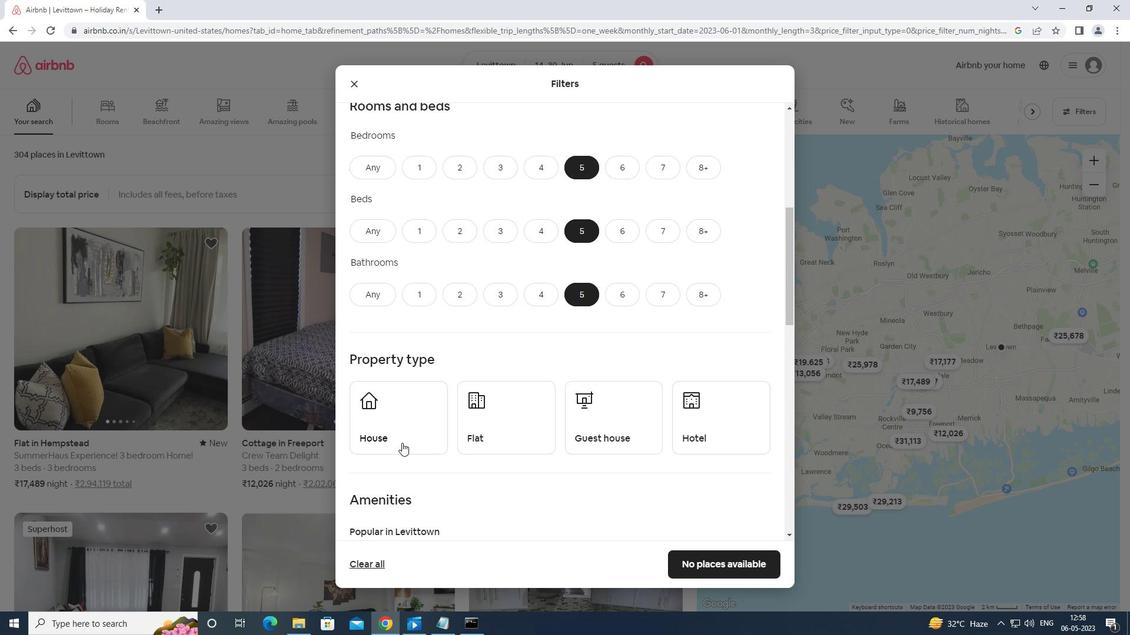 
Action: Mouse moved to (471, 416)
Screenshot: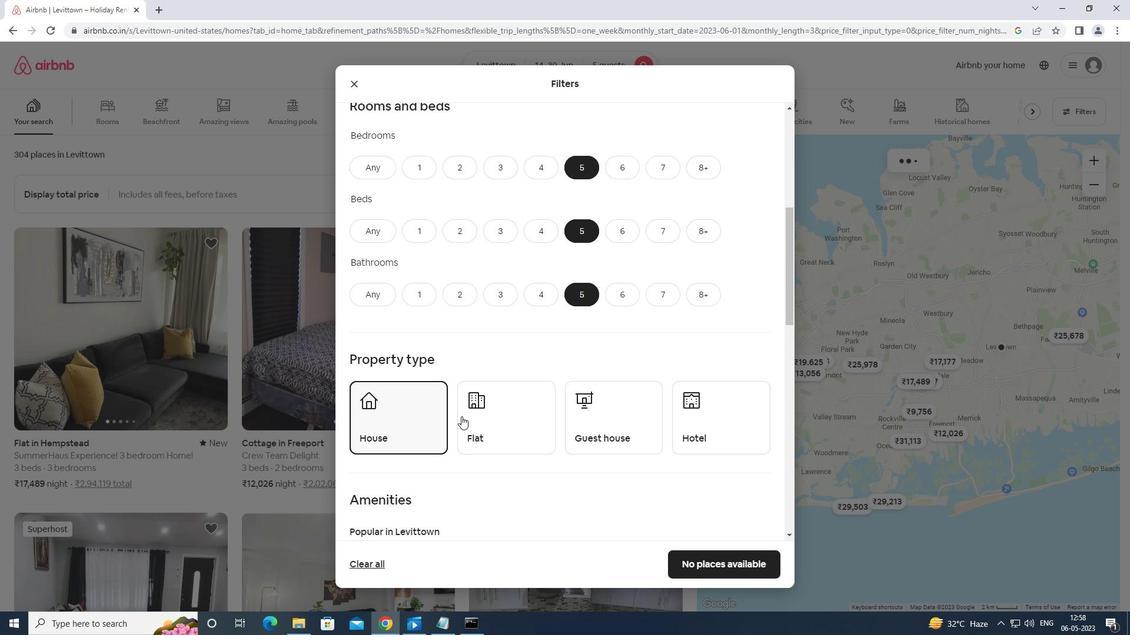 
Action: Mouse pressed left at (471, 416)
Screenshot: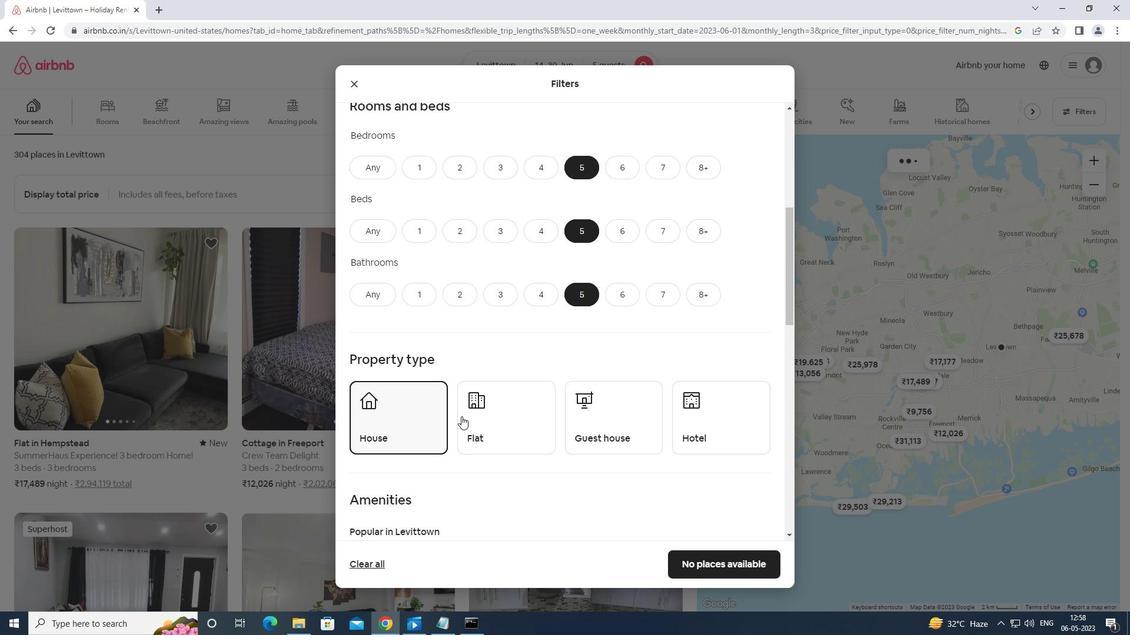 
Action: Mouse moved to (622, 433)
Screenshot: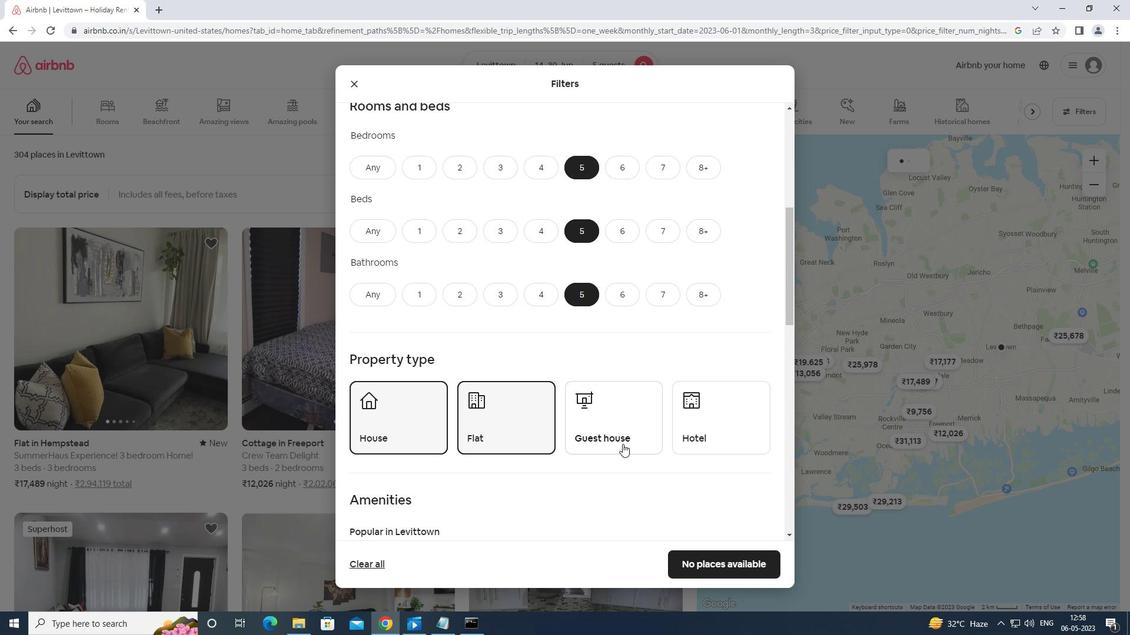 
Action: Mouse pressed left at (622, 433)
Screenshot: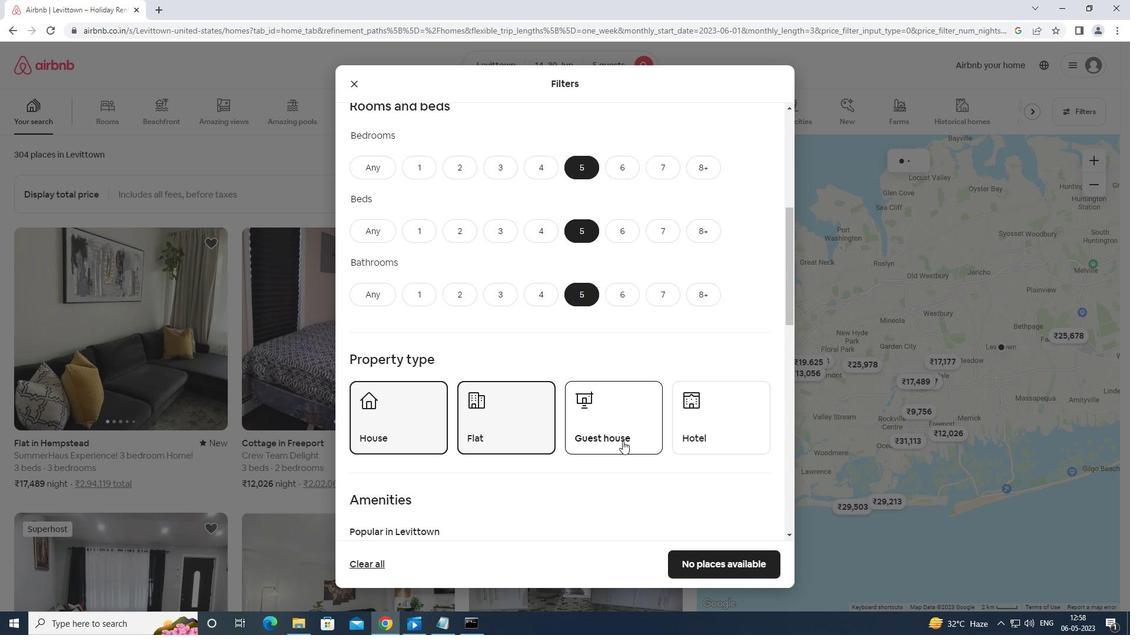 
Action: Mouse moved to (625, 432)
Screenshot: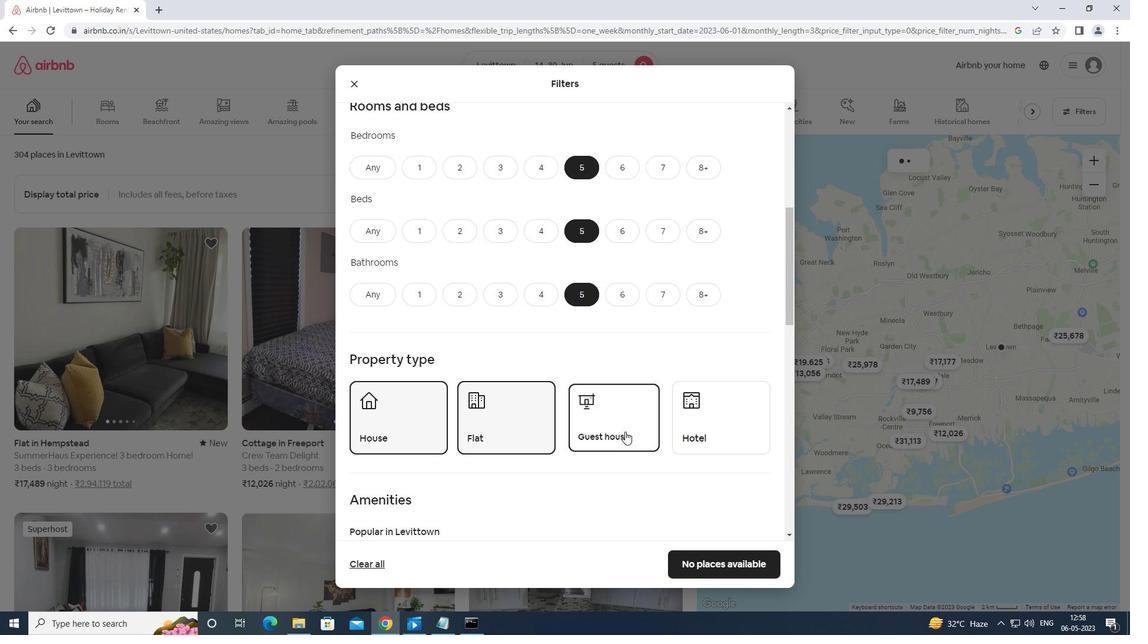 
Action: Mouse scrolled (625, 431) with delta (0, 0)
Screenshot: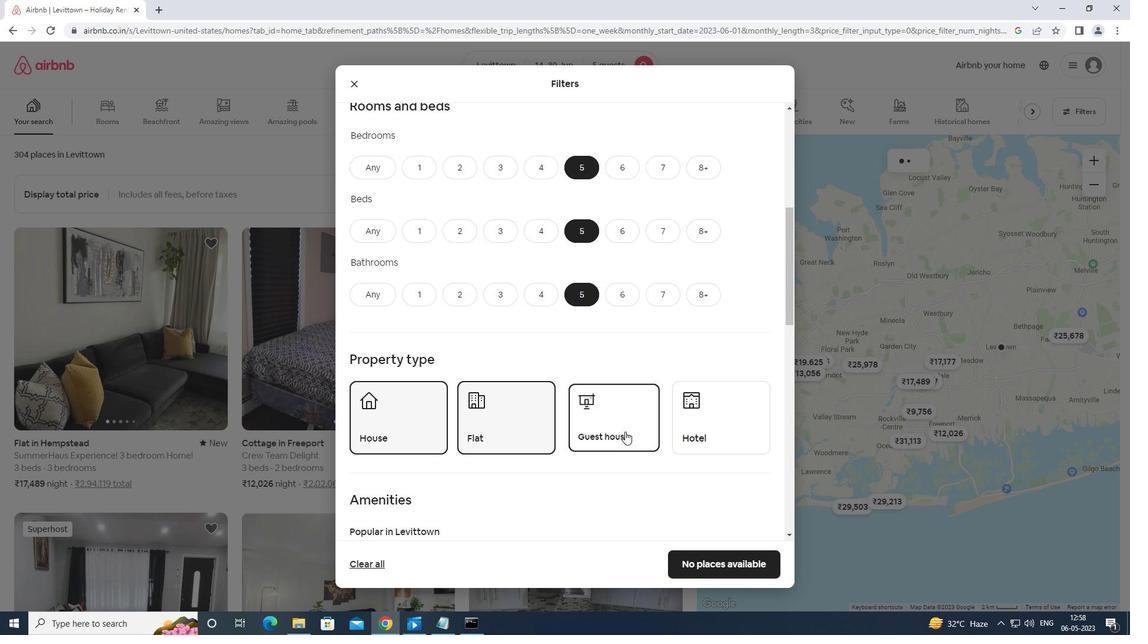 
Action: Mouse moved to (625, 432)
Screenshot: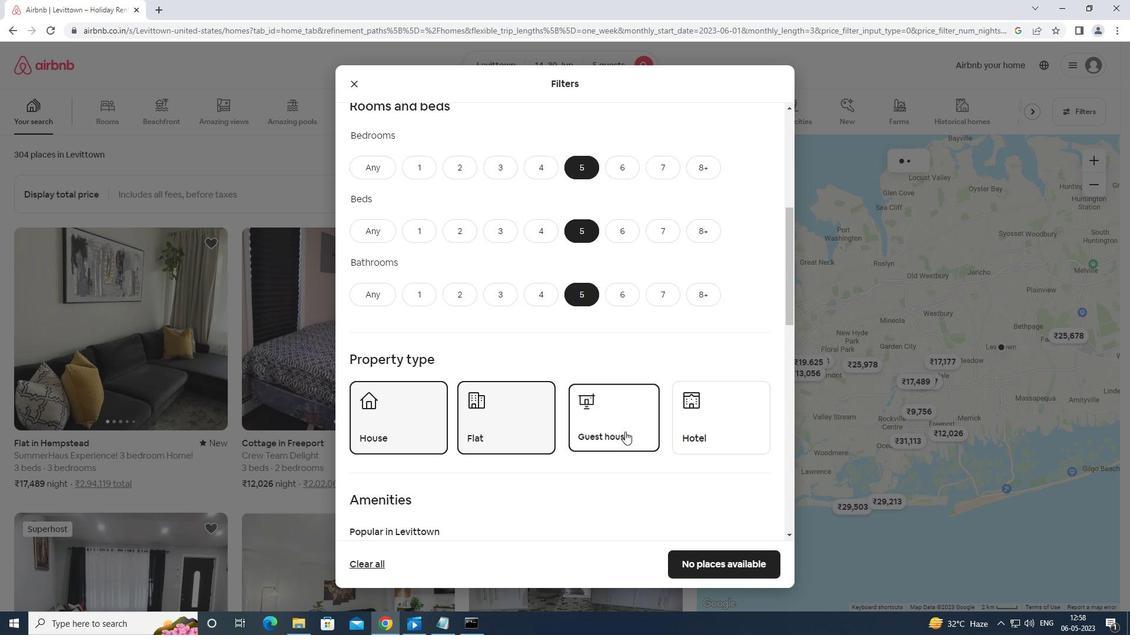 
Action: Mouse scrolled (625, 432) with delta (0, 0)
Screenshot: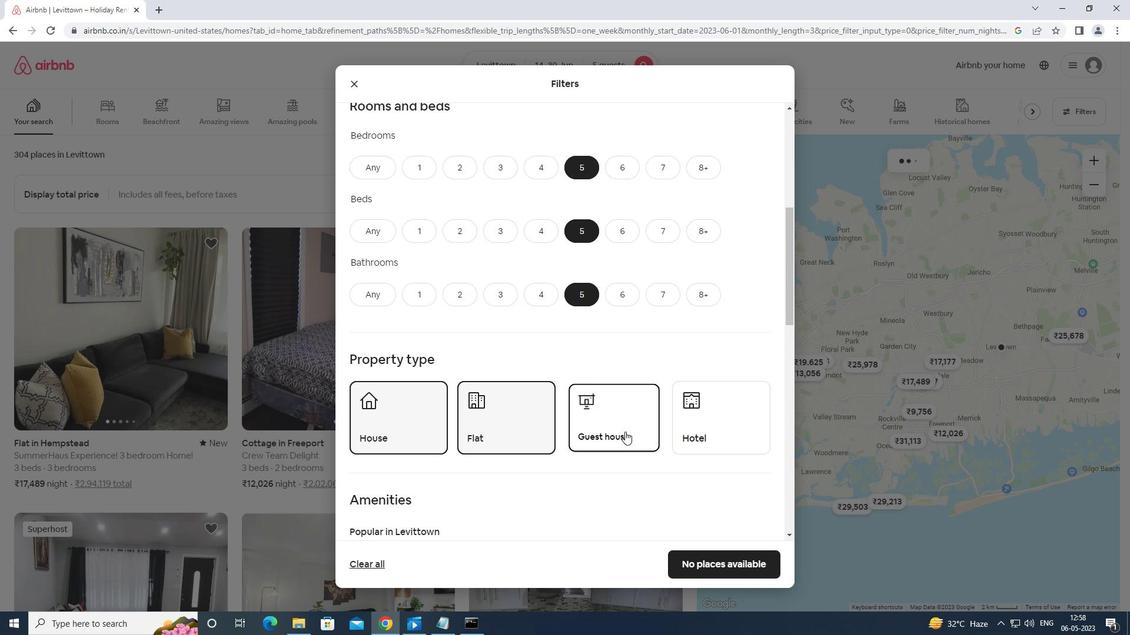 
Action: Mouse scrolled (625, 432) with delta (0, 0)
Screenshot: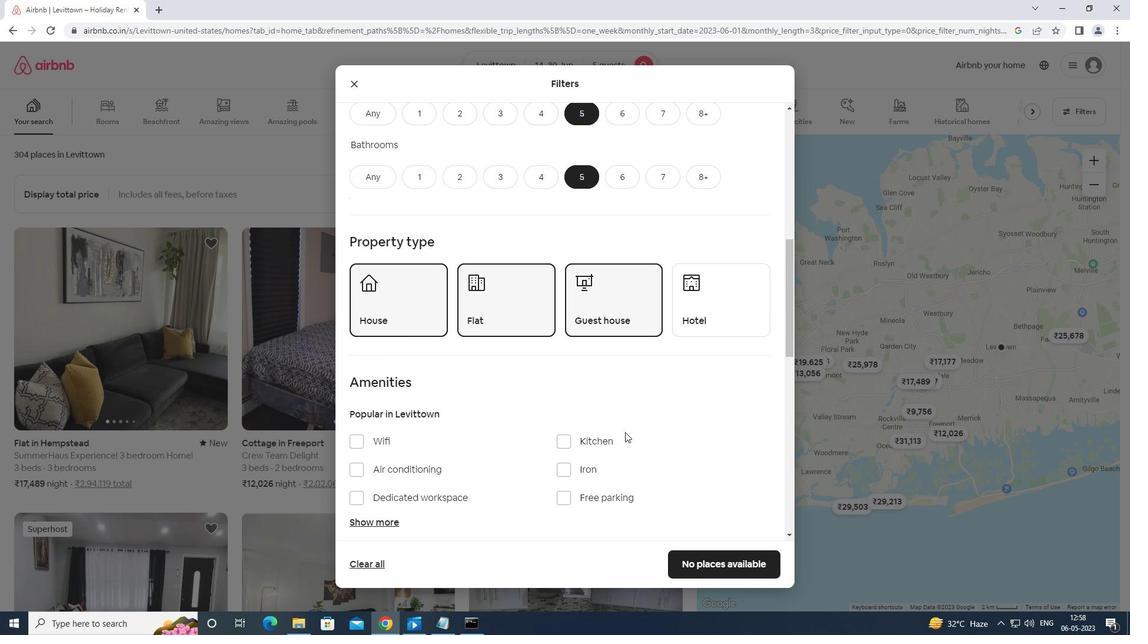 
Action: Mouse moved to (356, 378)
Screenshot: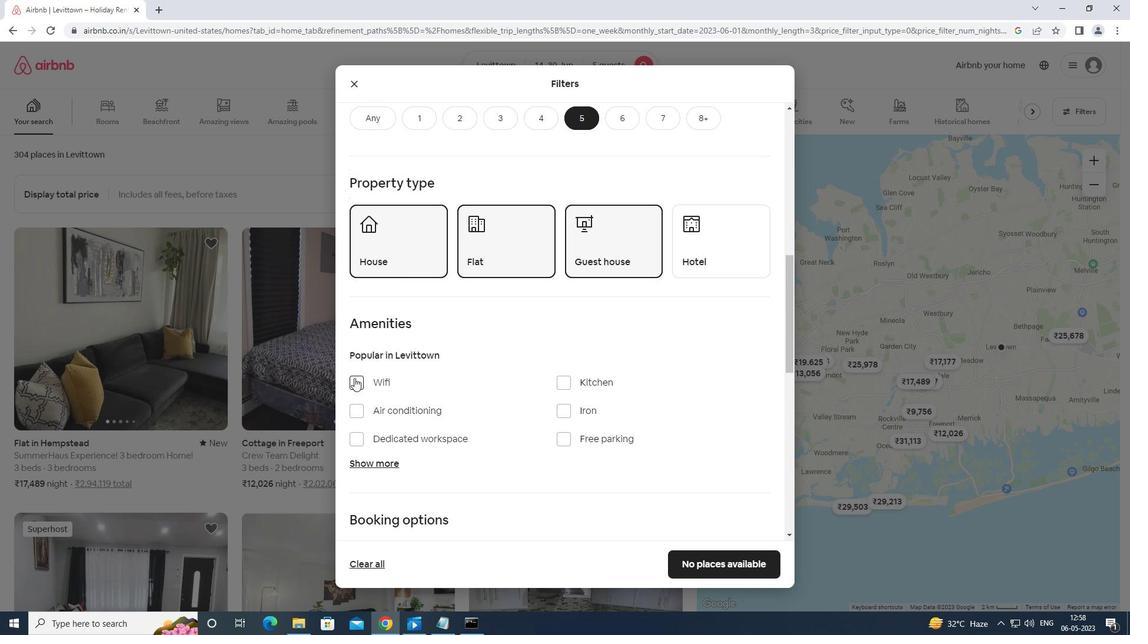 
Action: Mouse pressed left at (356, 378)
Screenshot: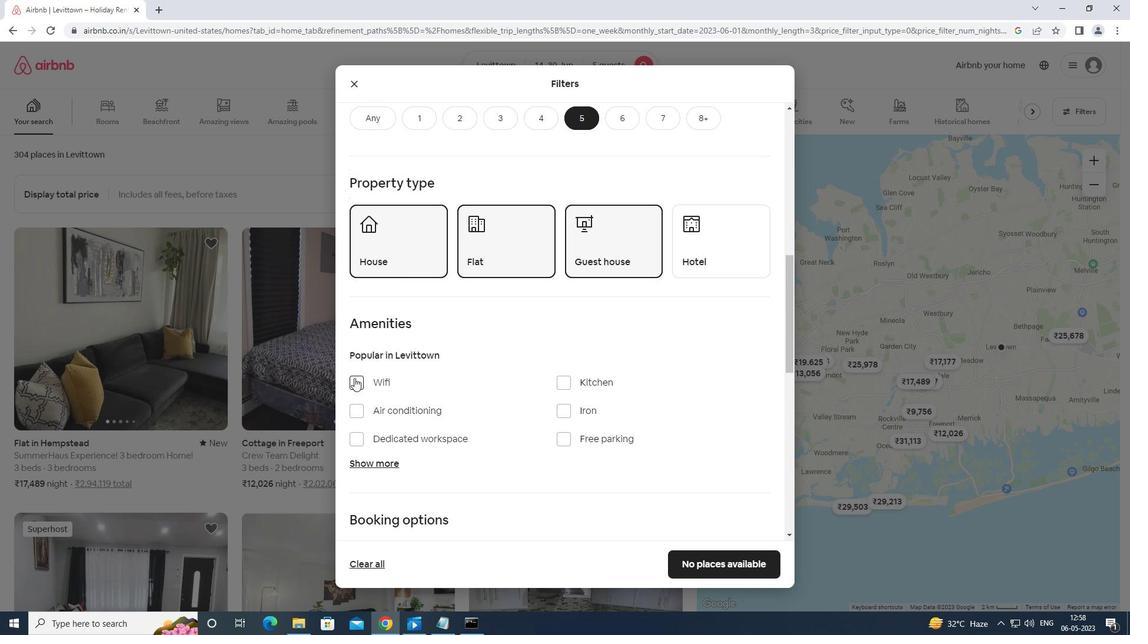 
Action: Mouse moved to (363, 457)
Screenshot: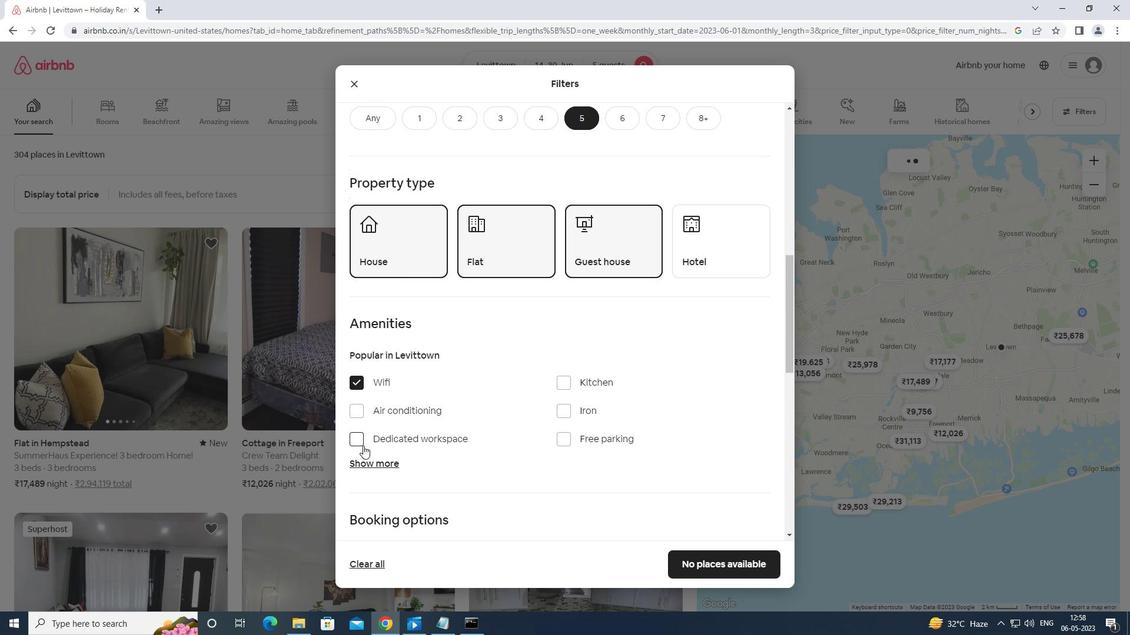 
Action: Mouse pressed left at (363, 457)
Screenshot: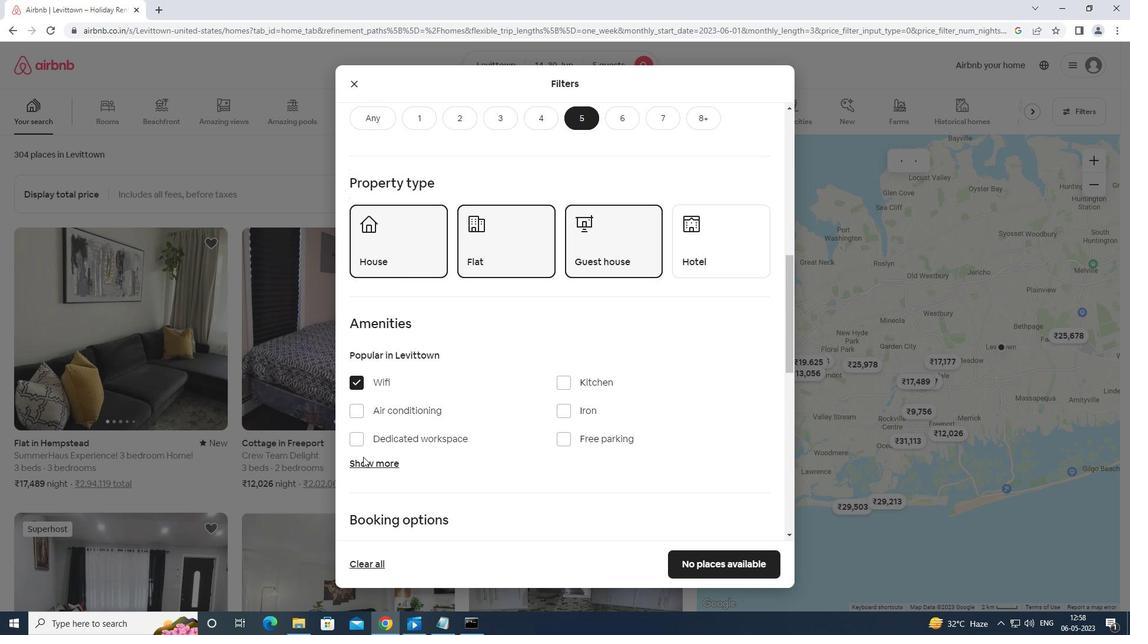 
Action: Mouse moved to (365, 463)
Screenshot: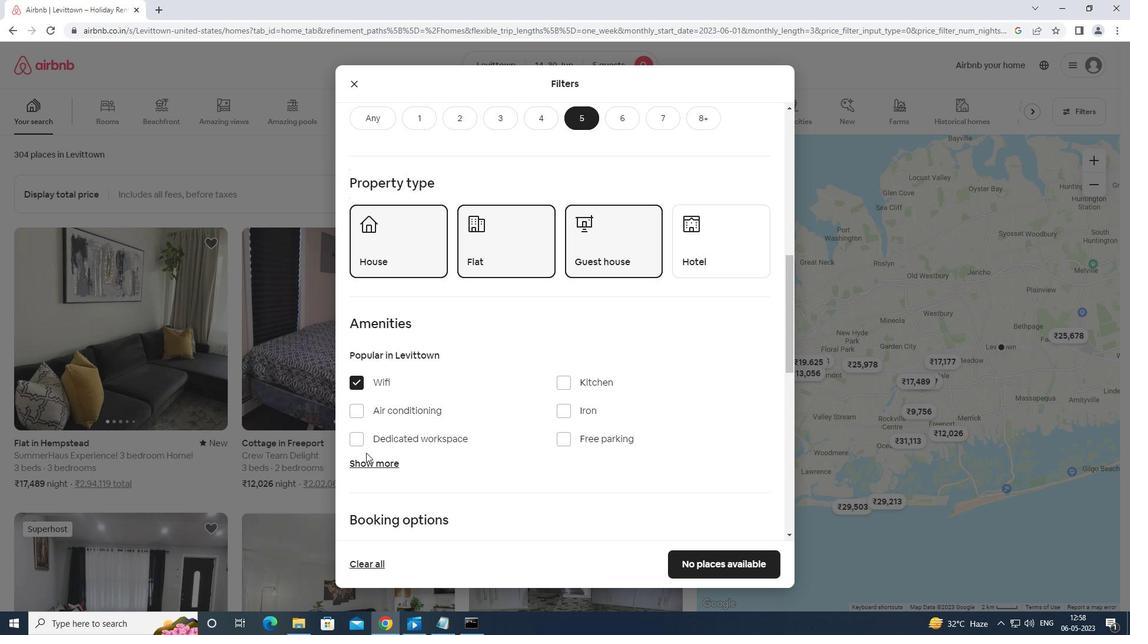 
Action: Mouse pressed left at (365, 463)
Screenshot: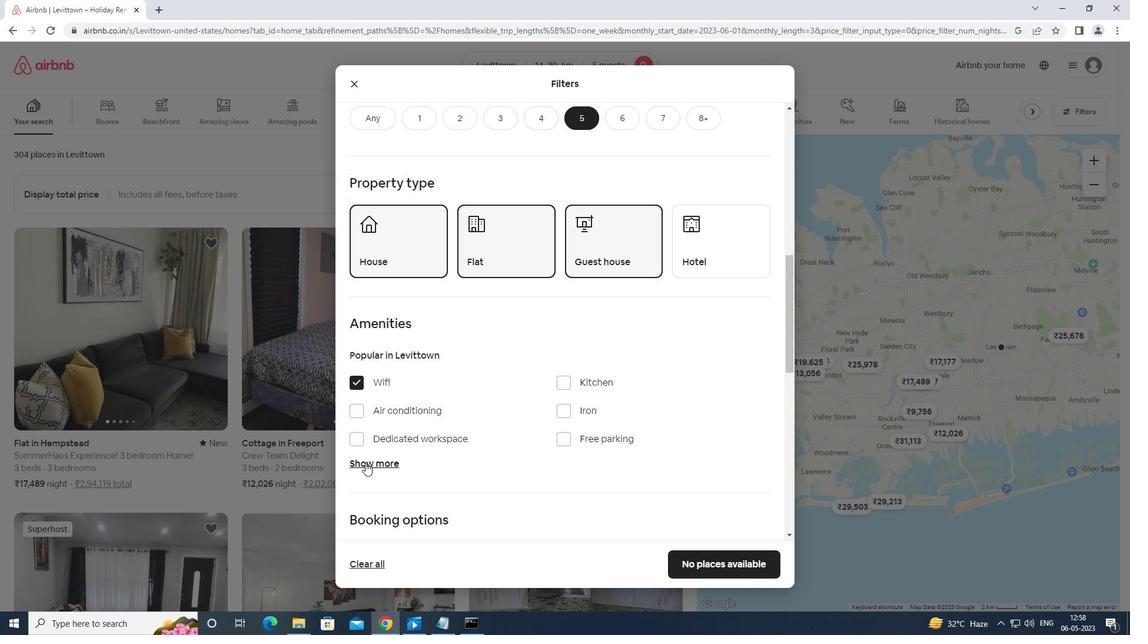 
Action: Mouse moved to (373, 458)
Screenshot: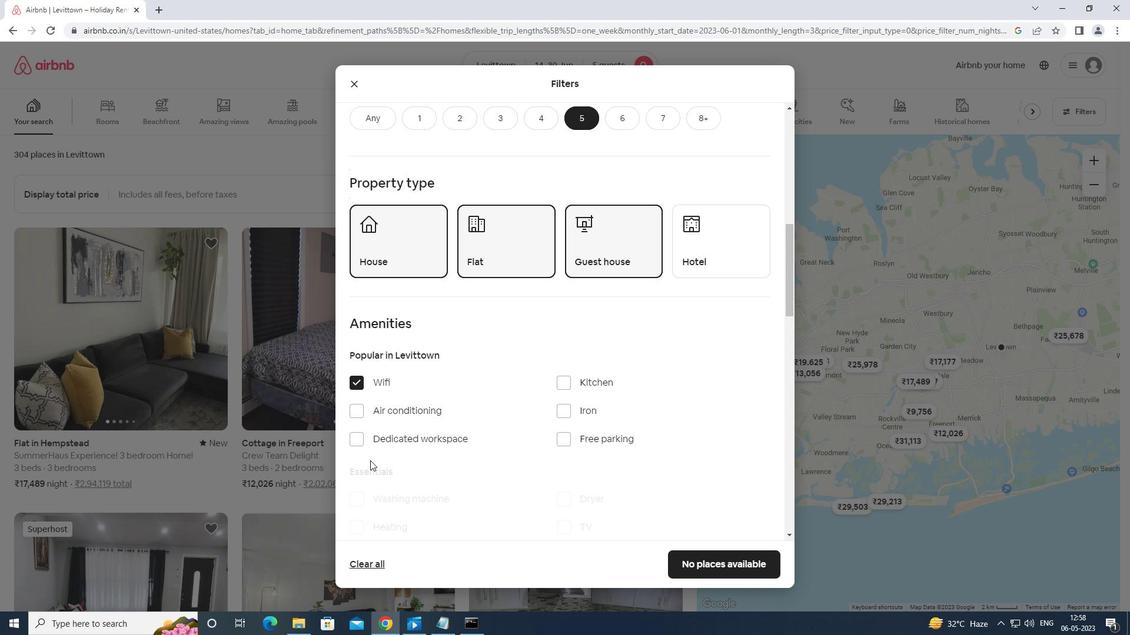 
Action: Mouse scrolled (373, 457) with delta (0, 0)
Screenshot: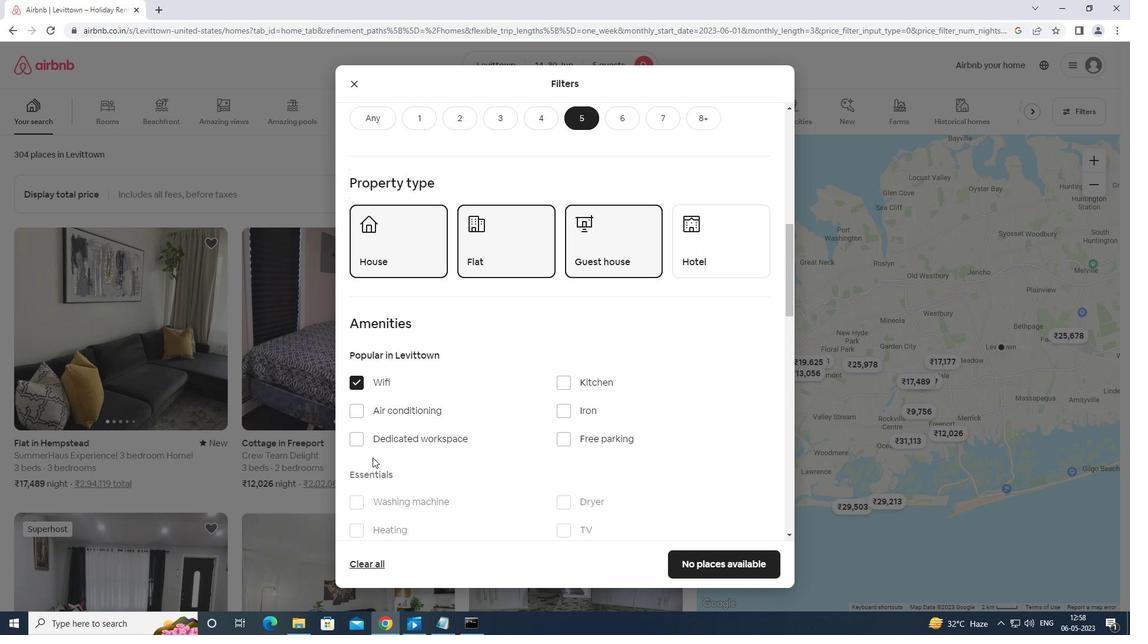 
Action: Mouse scrolled (373, 457) with delta (0, 0)
Screenshot: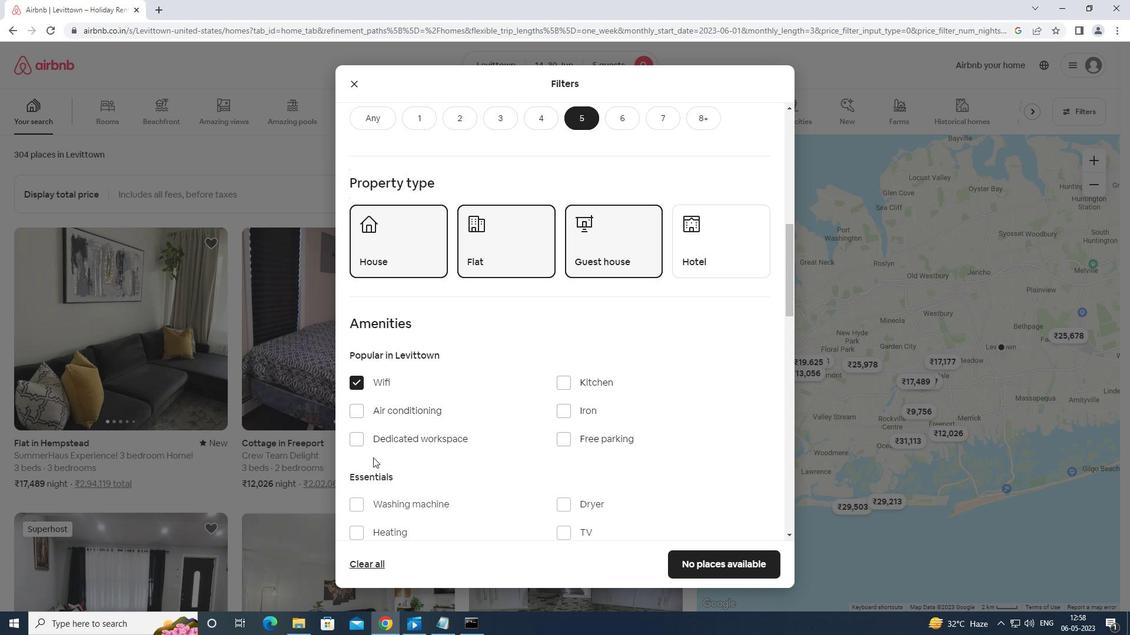 
Action: Mouse moved to (565, 411)
Screenshot: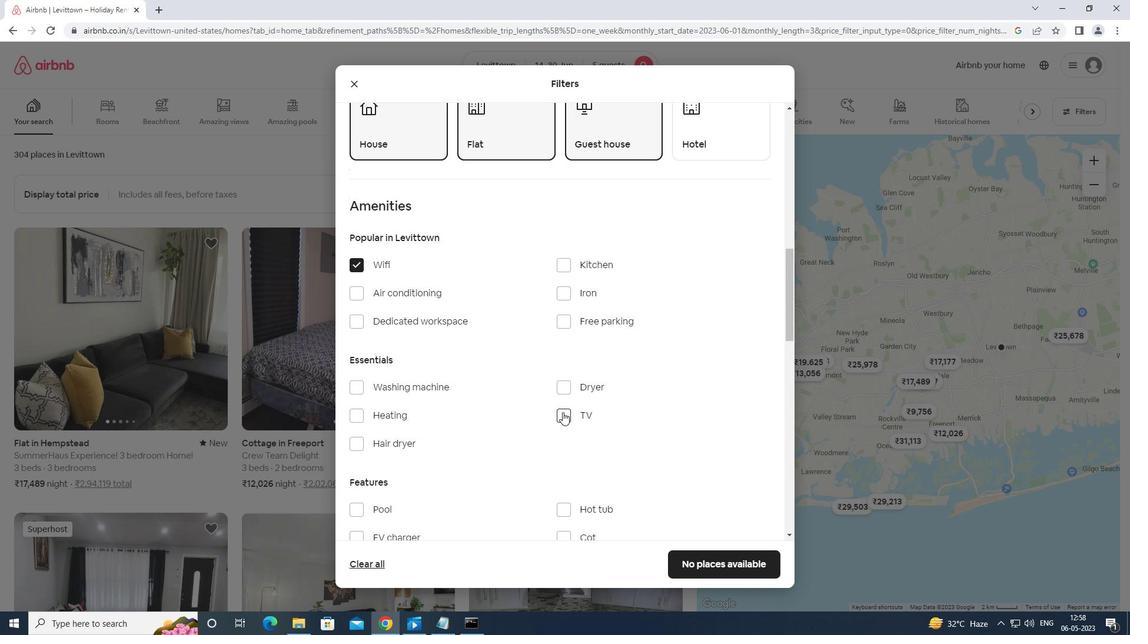 
Action: Mouse pressed left at (565, 411)
Screenshot: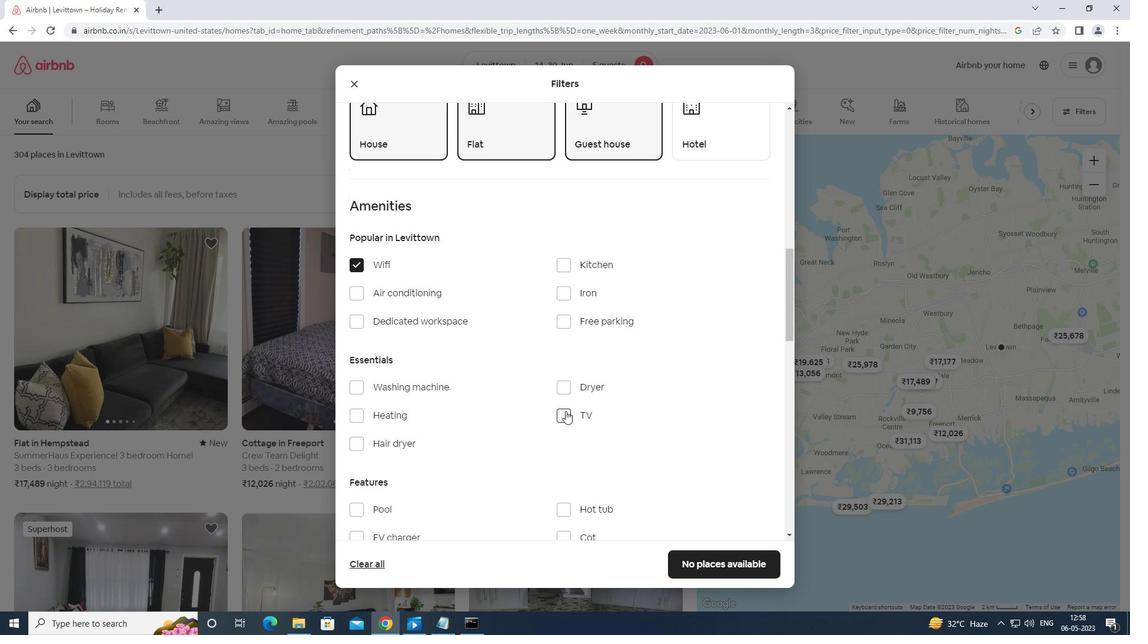 
Action: Mouse moved to (554, 422)
Screenshot: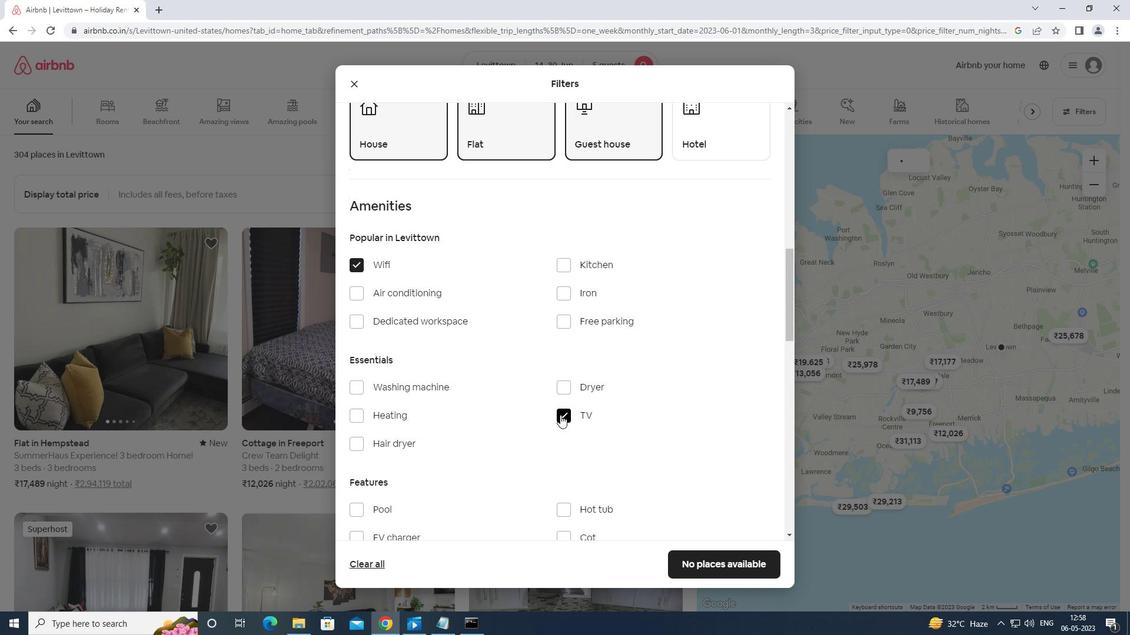 
Action: Mouse scrolled (554, 421) with delta (0, 0)
Screenshot: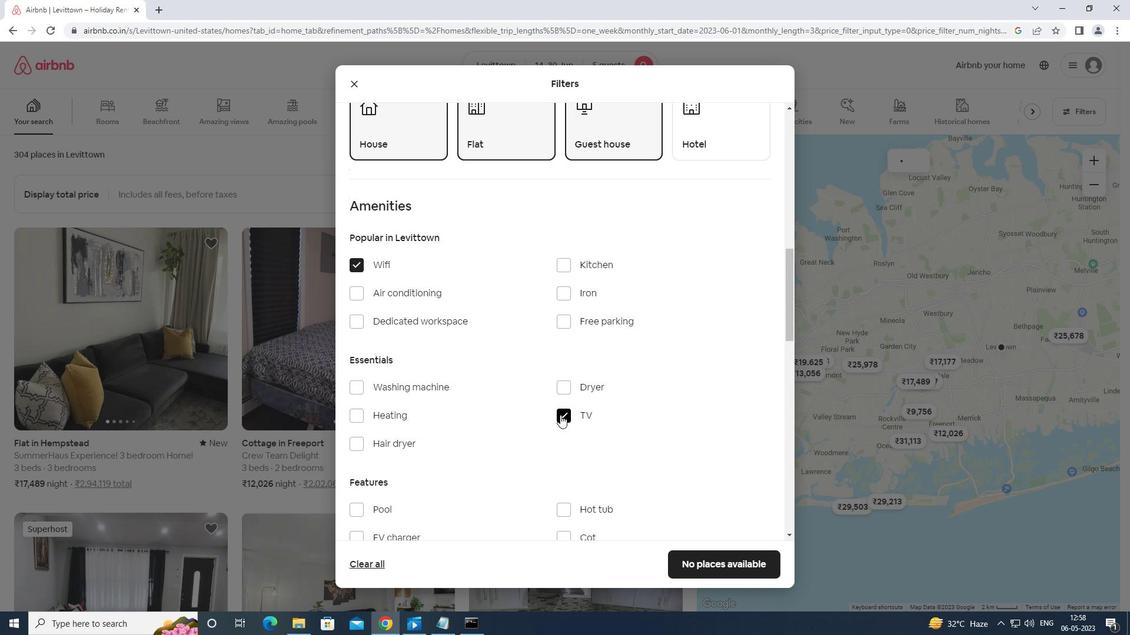 
Action: Mouse moved to (553, 422)
Screenshot: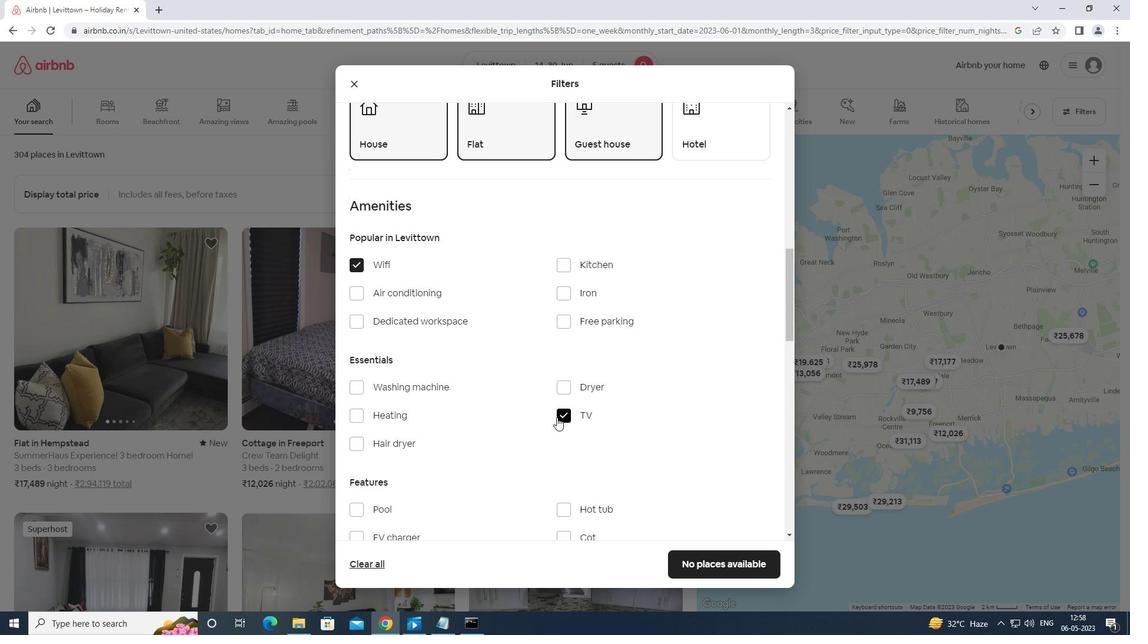 
Action: Mouse scrolled (553, 422) with delta (0, 0)
Screenshot: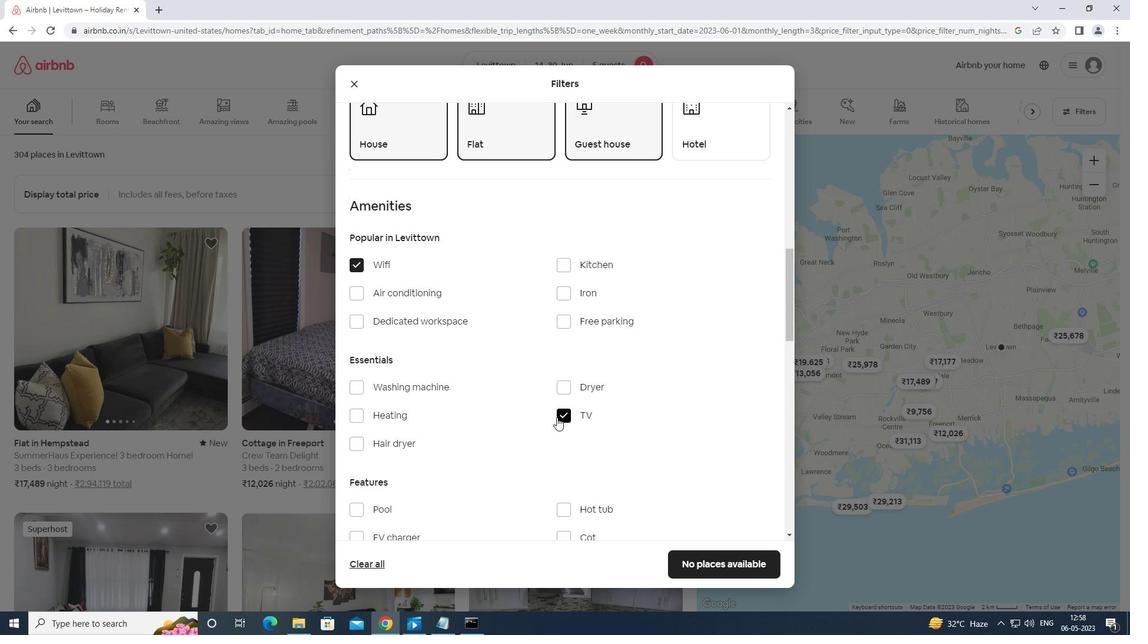 
Action: Mouse moved to (355, 449)
Screenshot: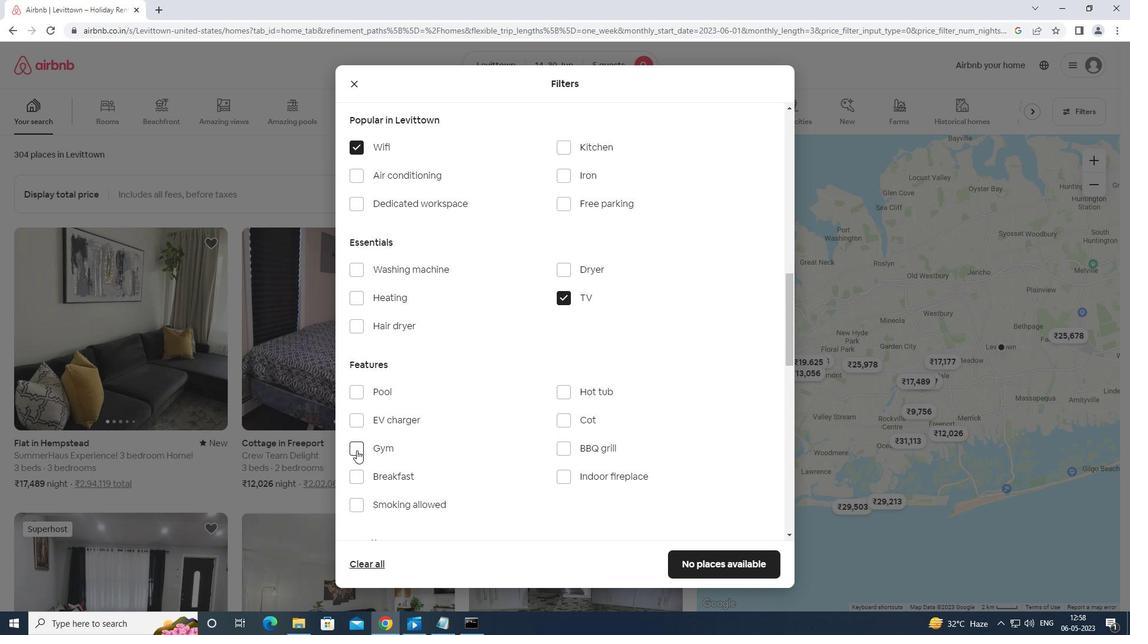 
Action: Mouse pressed left at (355, 449)
Screenshot: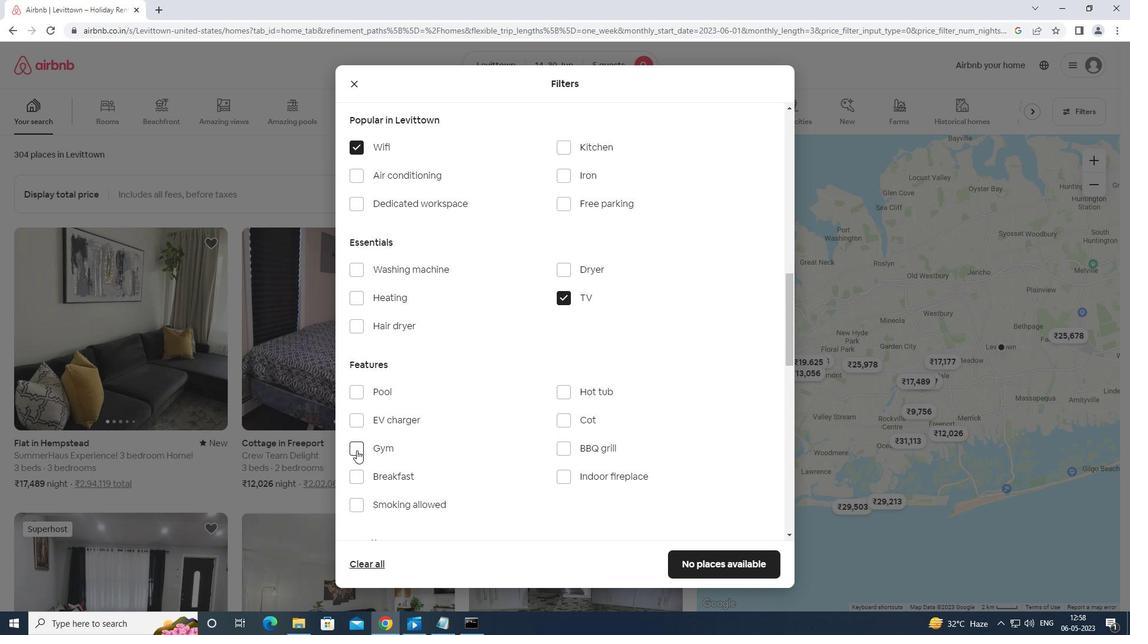 
Action: Mouse moved to (353, 473)
Screenshot: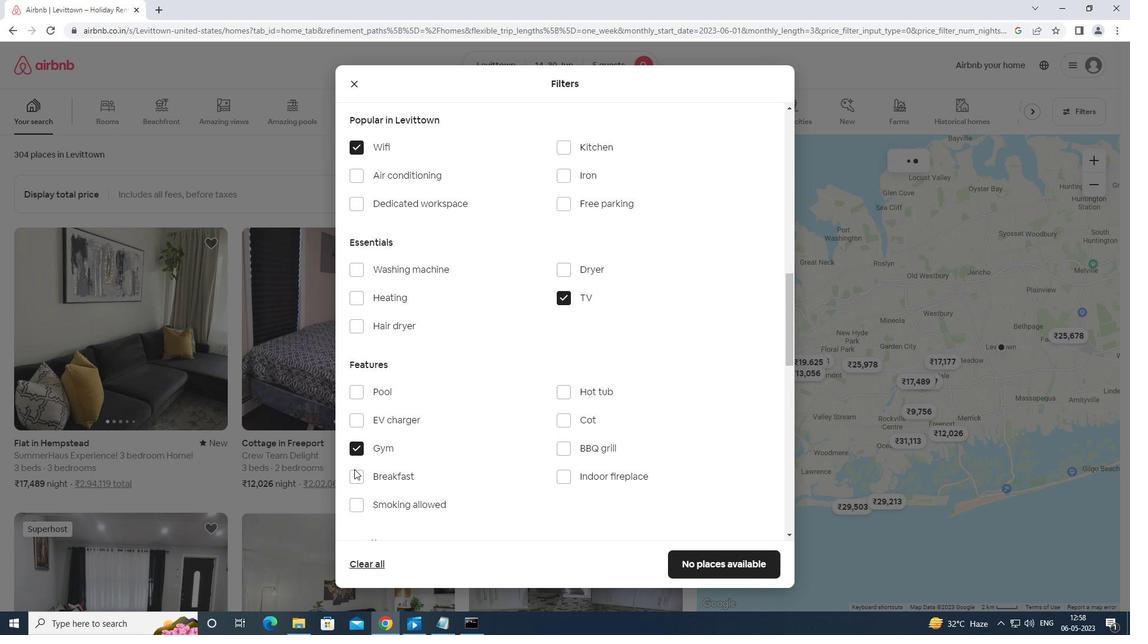 
Action: Mouse pressed left at (353, 473)
Screenshot: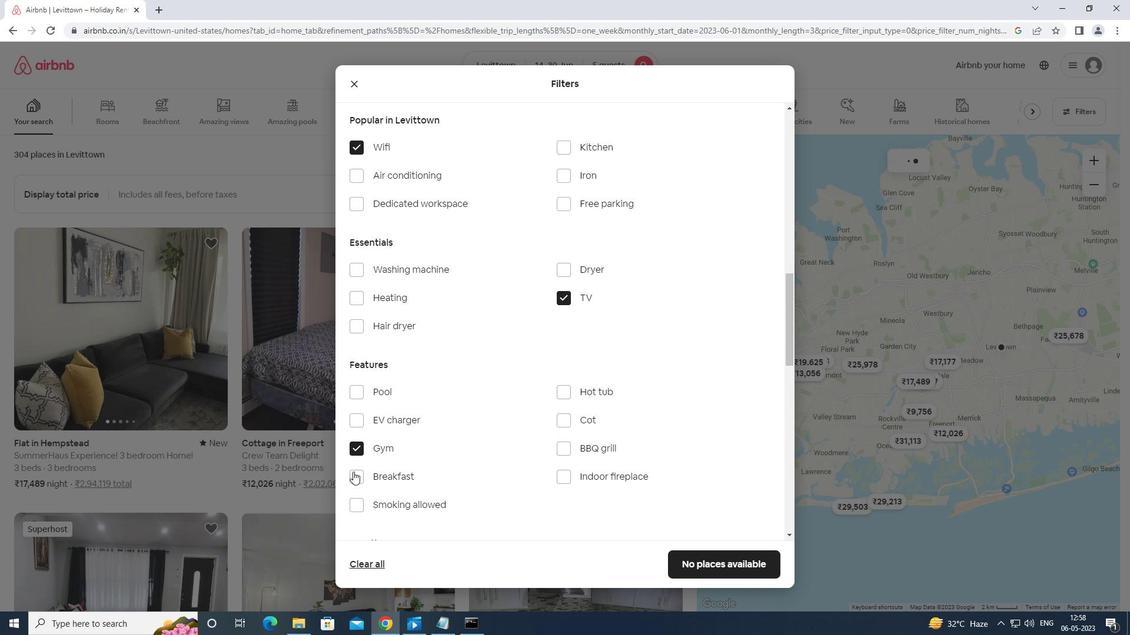 
Action: Mouse moved to (353, 473)
Screenshot: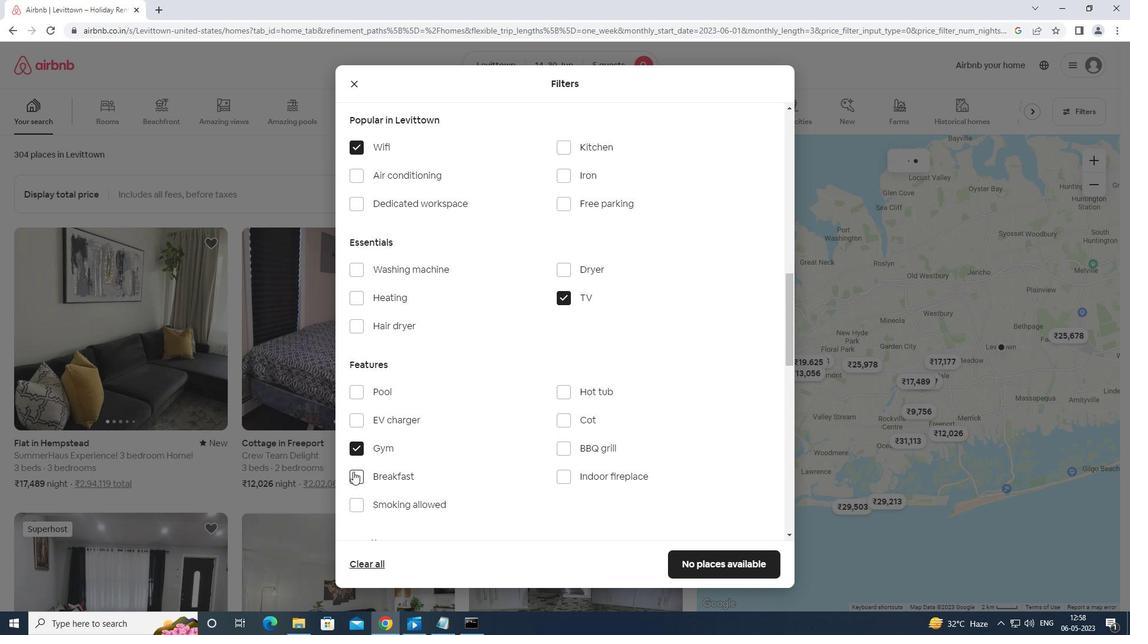 
Action: Mouse scrolled (353, 472) with delta (0, 0)
Screenshot: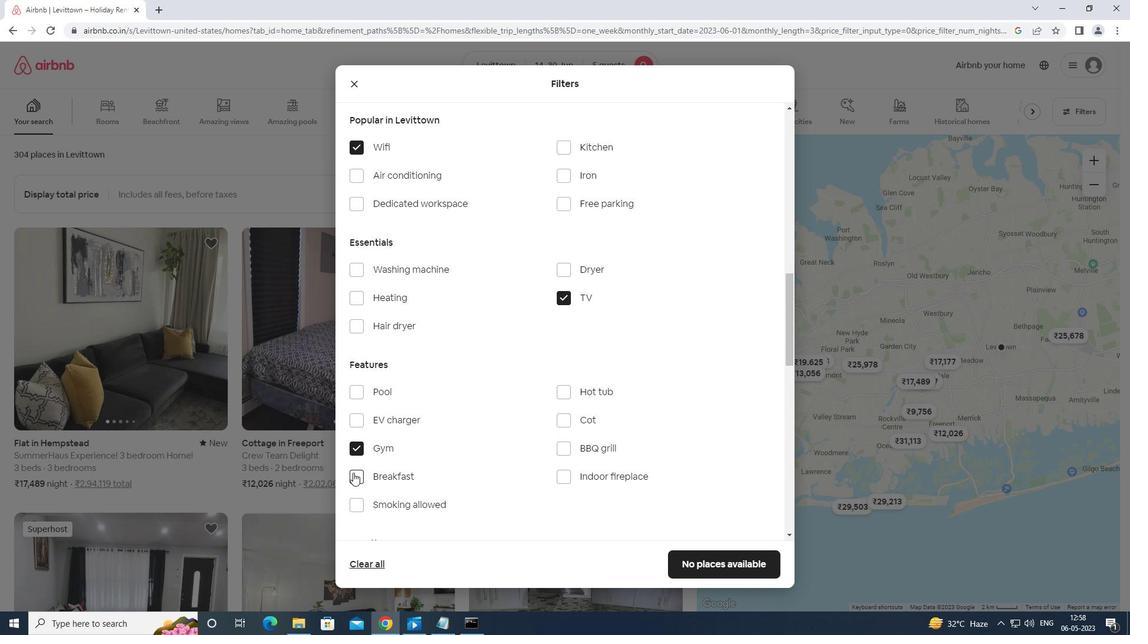 
Action: Mouse scrolled (353, 472) with delta (0, 0)
Screenshot: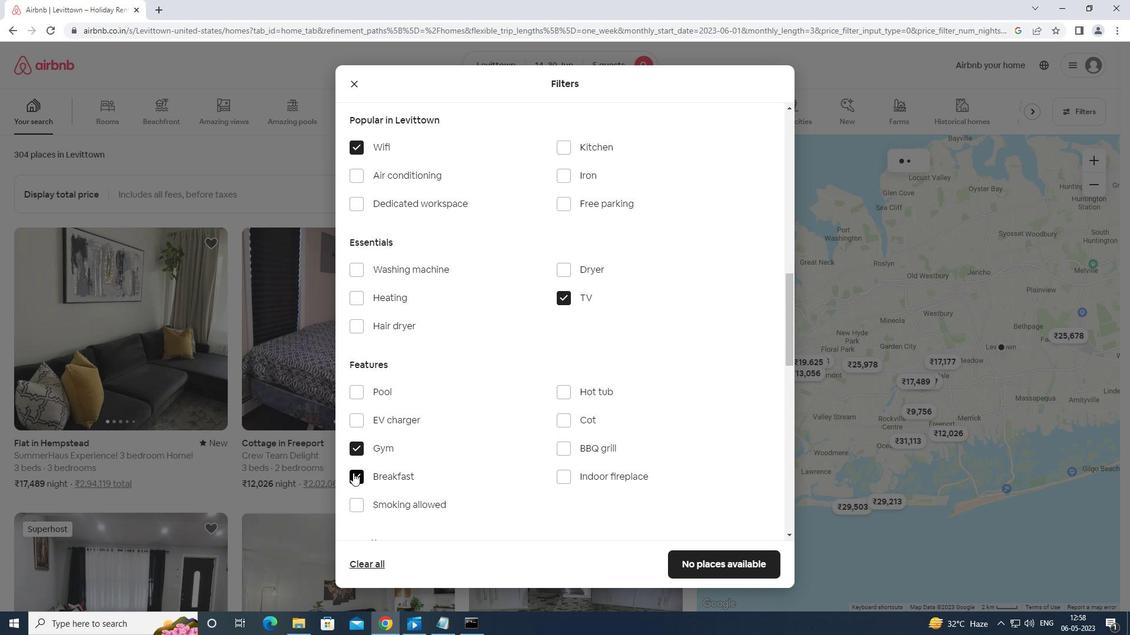 
Action: Mouse scrolled (353, 472) with delta (0, 0)
Screenshot: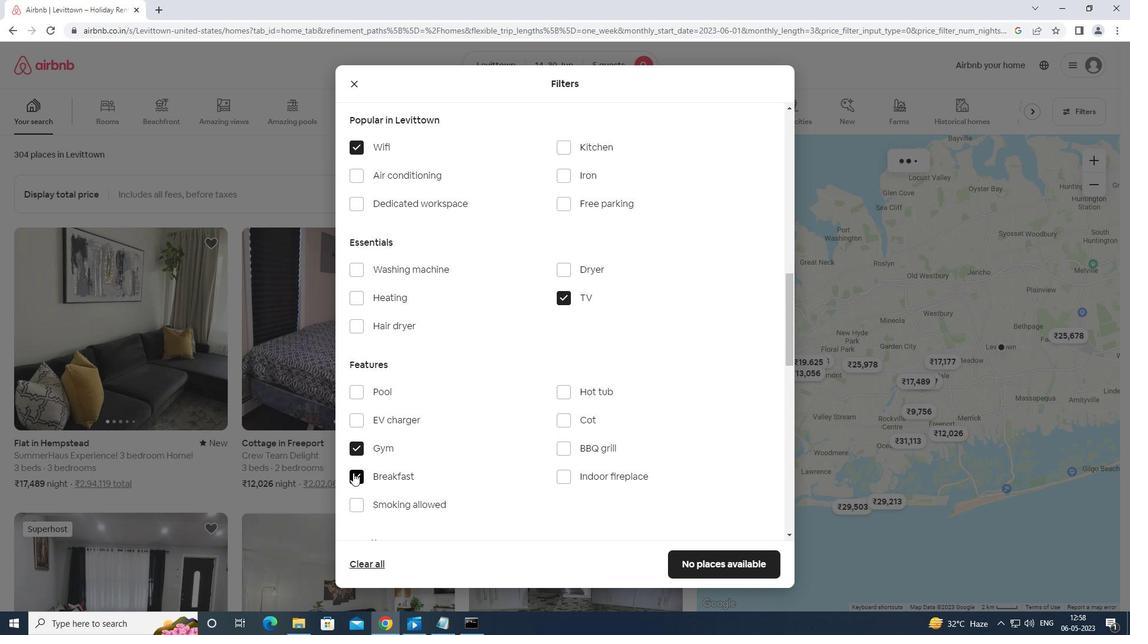 
Action: Mouse scrolled (353, 472) with delta (0, 0)
Screenshot: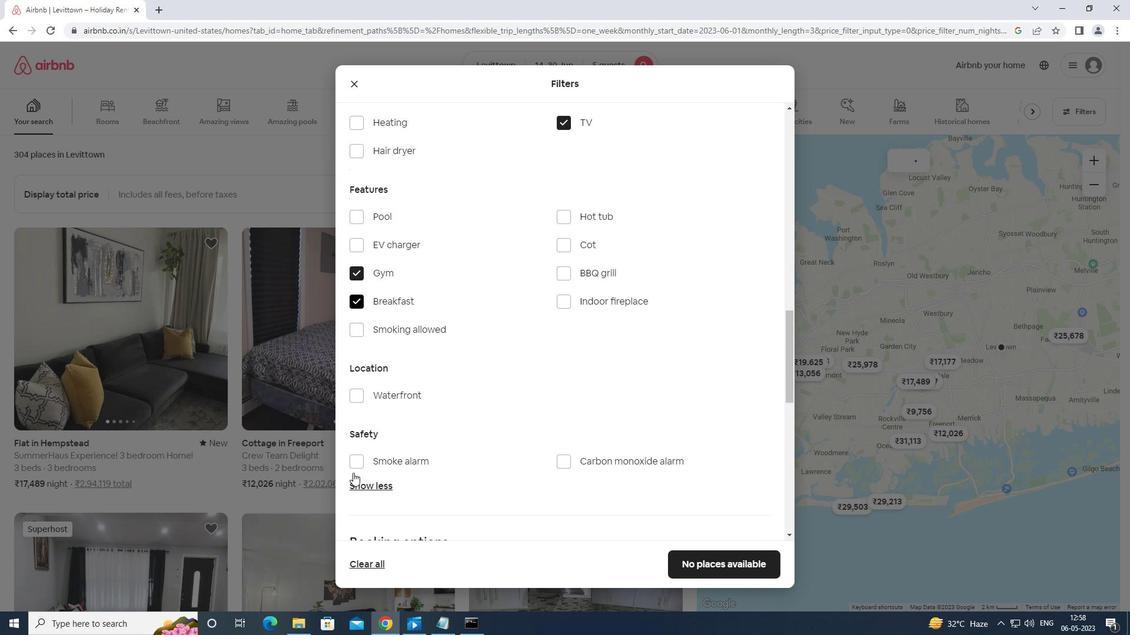 
Action: Mouse scrolled (353, 472) with delta (0, 0)
Screenshot: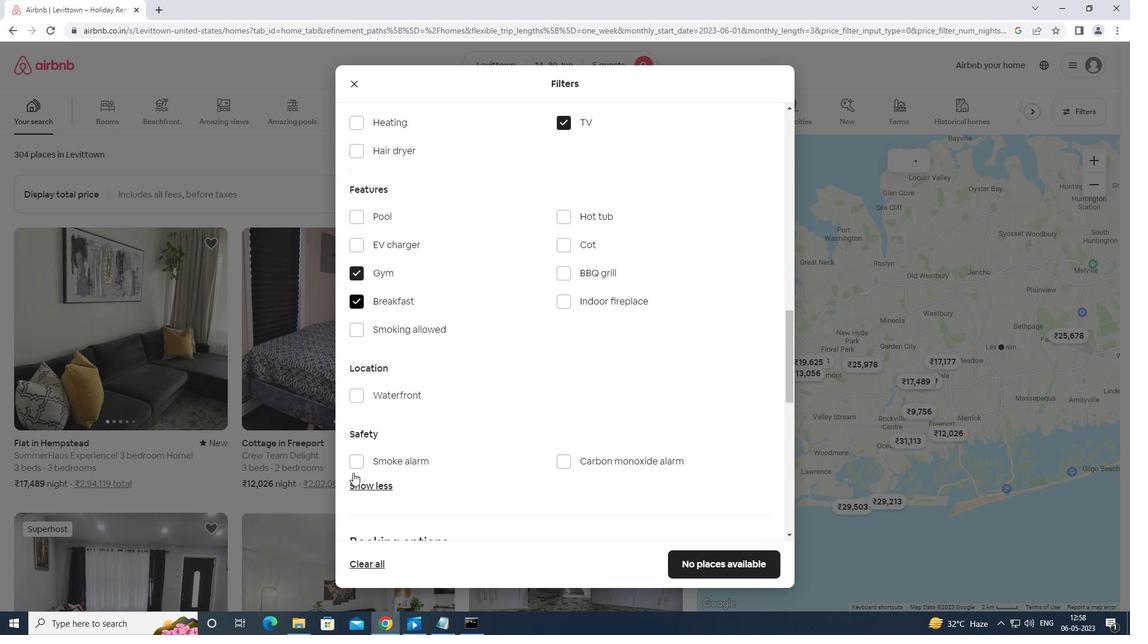 
Action: Mouse scrolled (353, 472) with delta (0, 0)
Screenshot: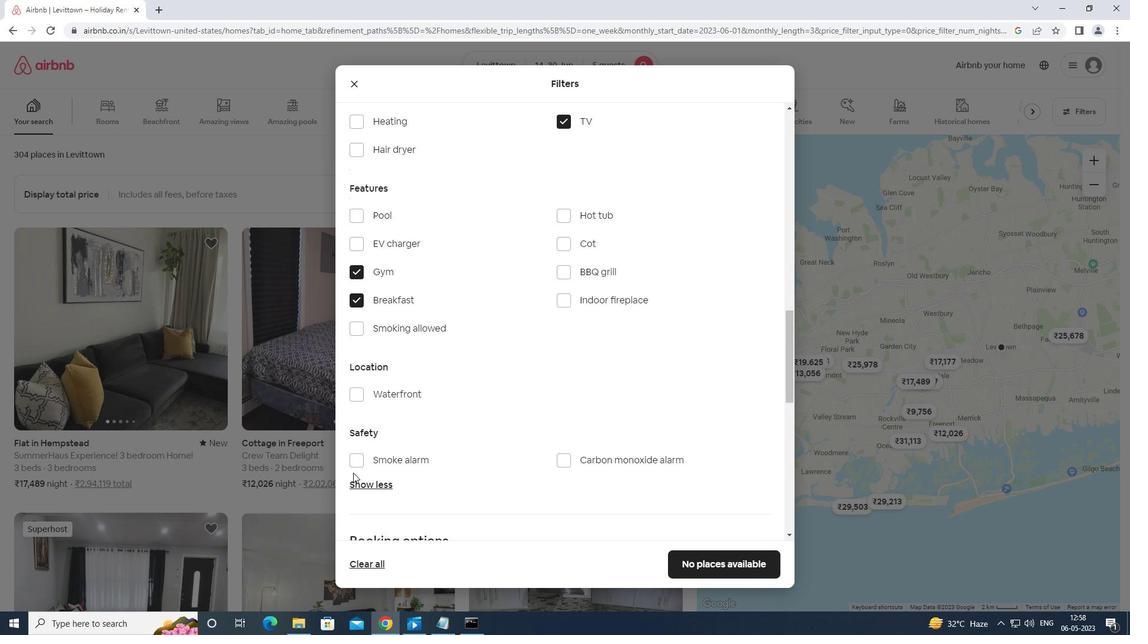 
Action: Mouse moved to (353, 473)
Screenshot: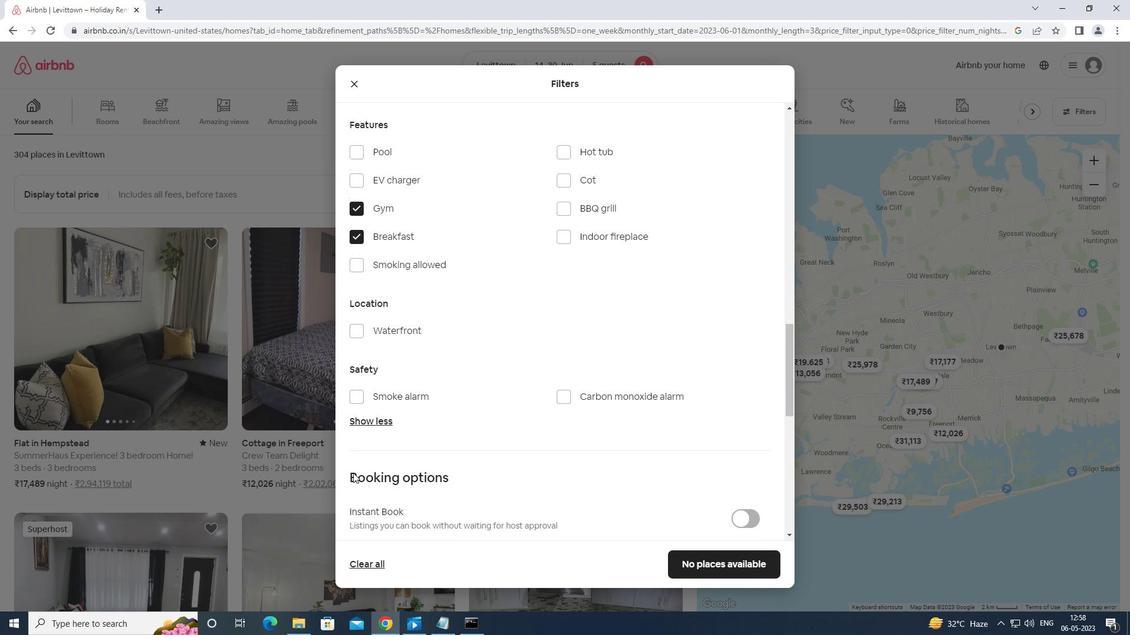 
Action: Mouse scrolled (353, 473) with delta (0, 0)
Screenshot: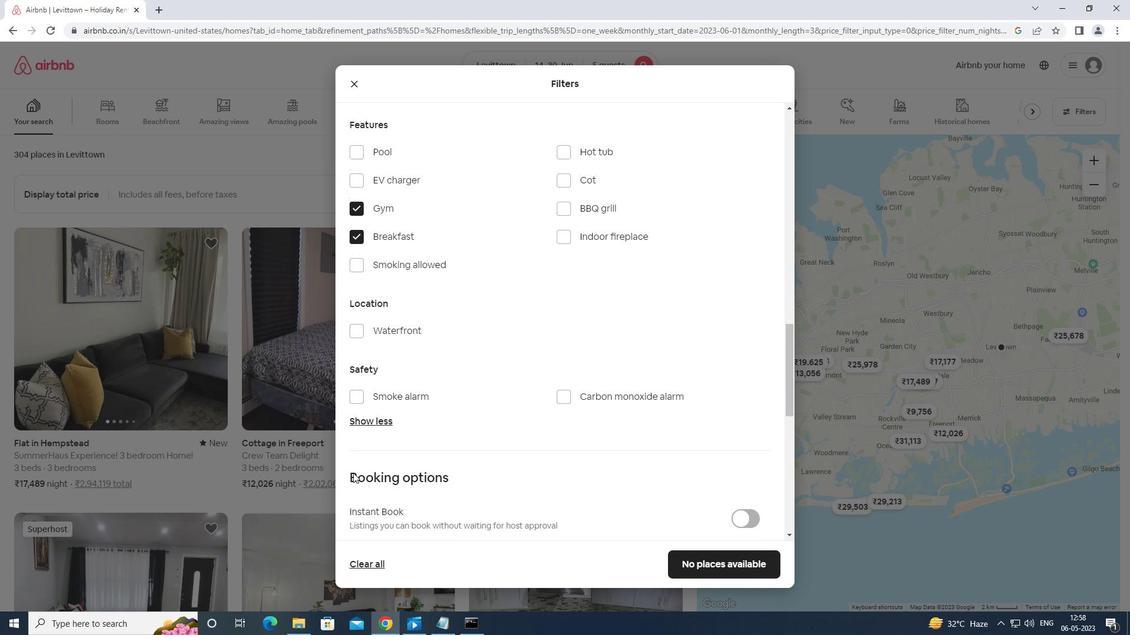 
Action: Mouse moved to (744, 382)
Screenshot: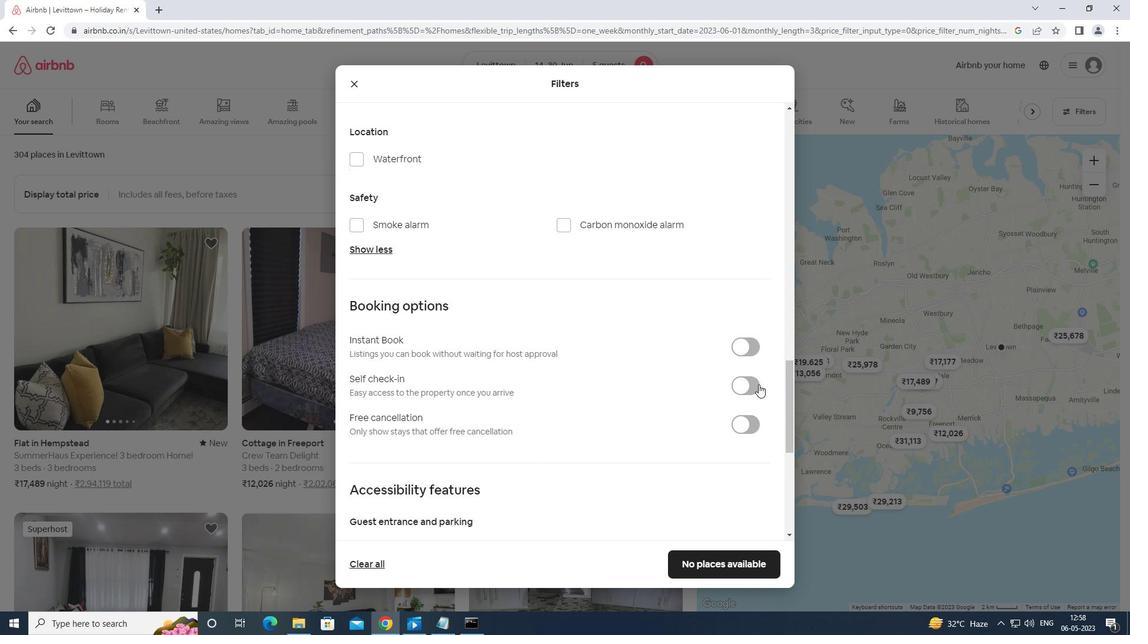 
Action: Mouse pressed left at (744, 382)
Screenshot: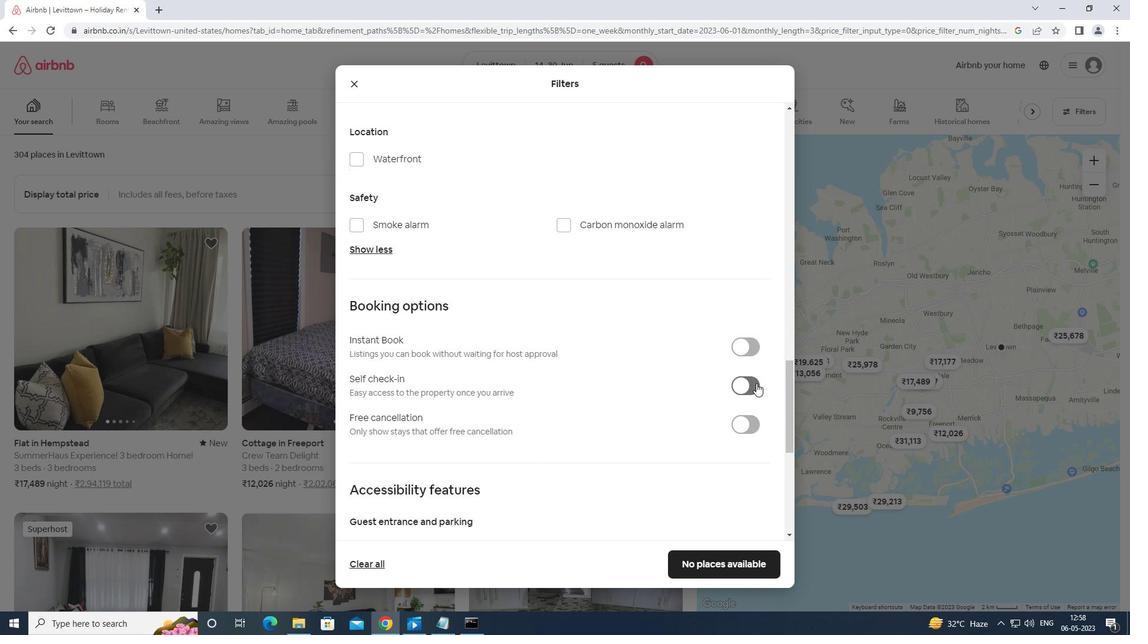 
Action: Mouse moved to (704, 401)
Screenshot: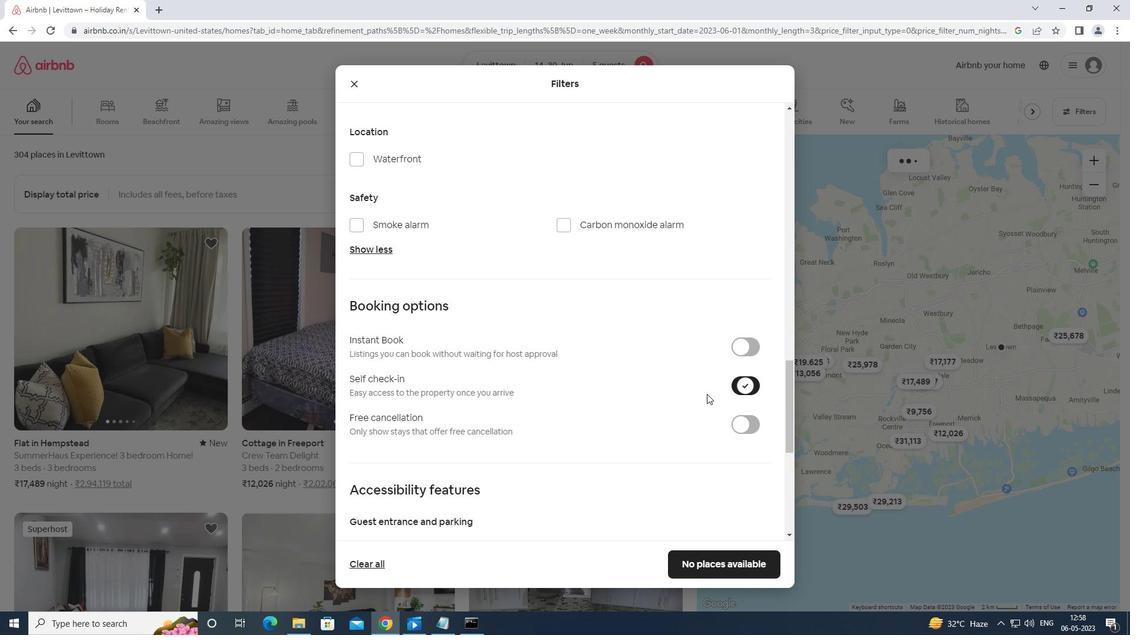 
Action: Mouse scrolled (704, 400) with delta (0, 0)
Screenshot: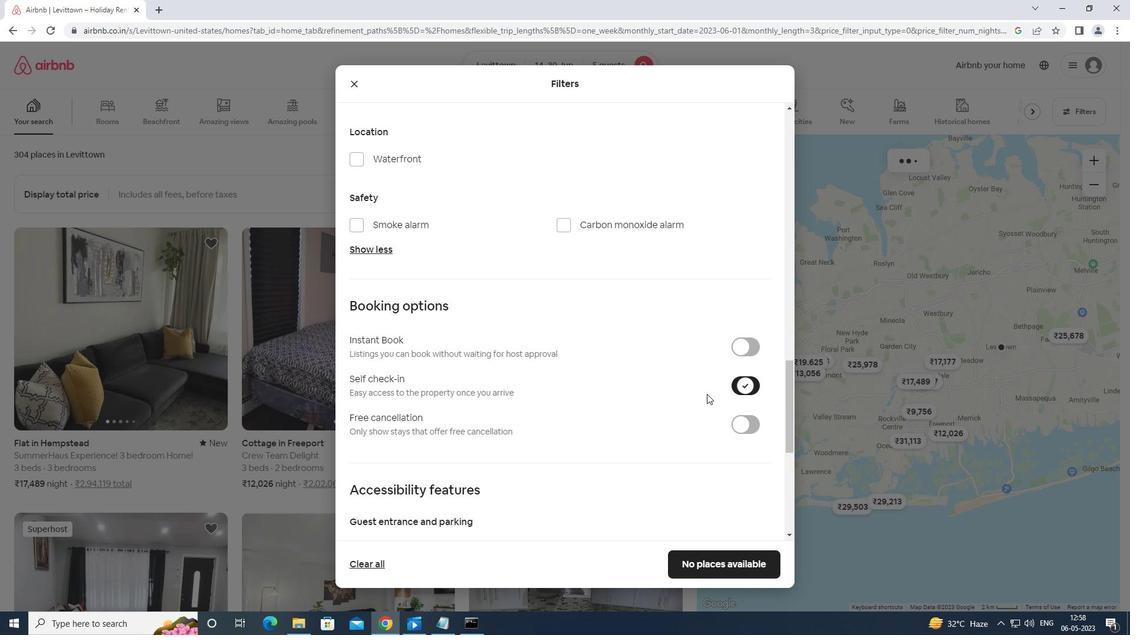
Action: Mouse moved to (705, 405)
Screenshot: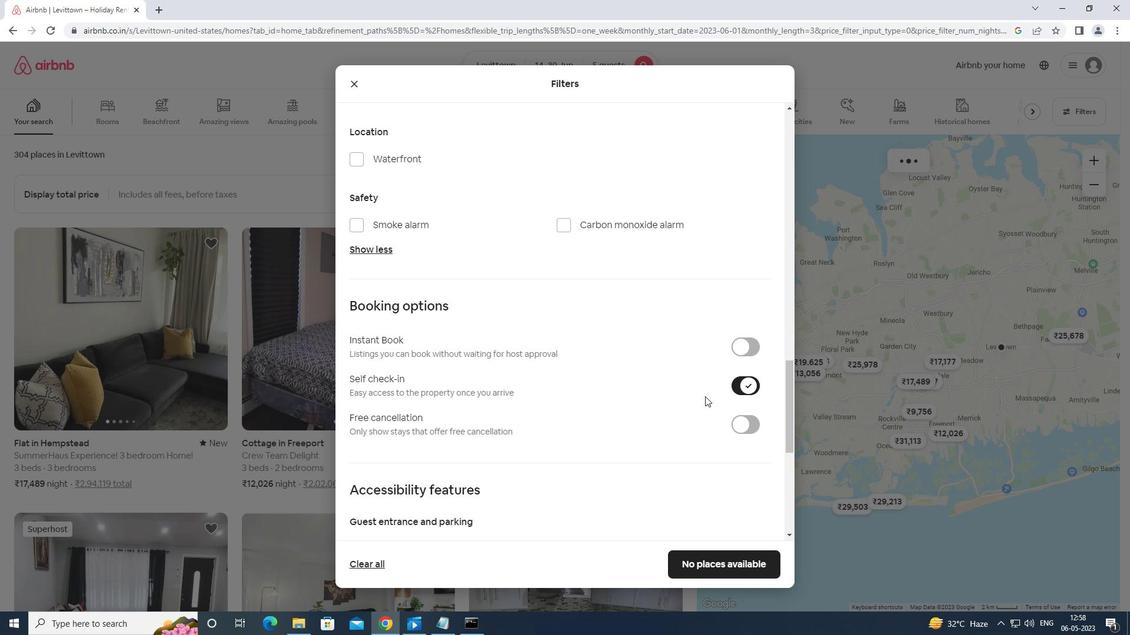 
Action: Mouse scrolled (705, 404) with delta (0, 0)
Screenshot: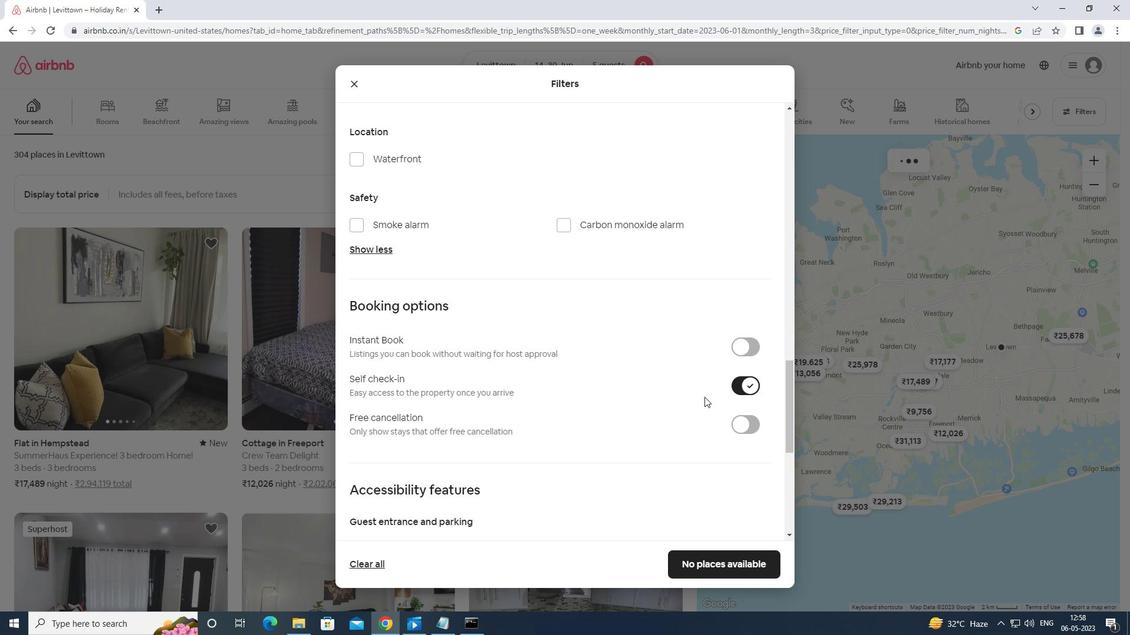 
Action: Mouse moved to (706, 408)
Screenshot: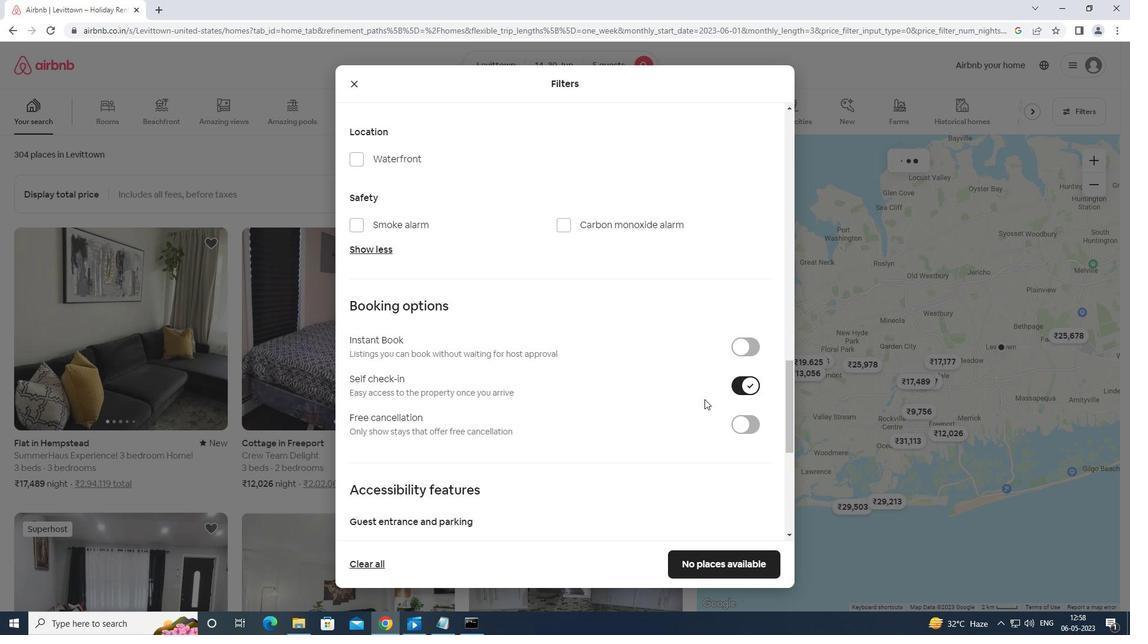 
Action: Mouse scrolled (706, 408) with delta (0, 0)
Screenshot: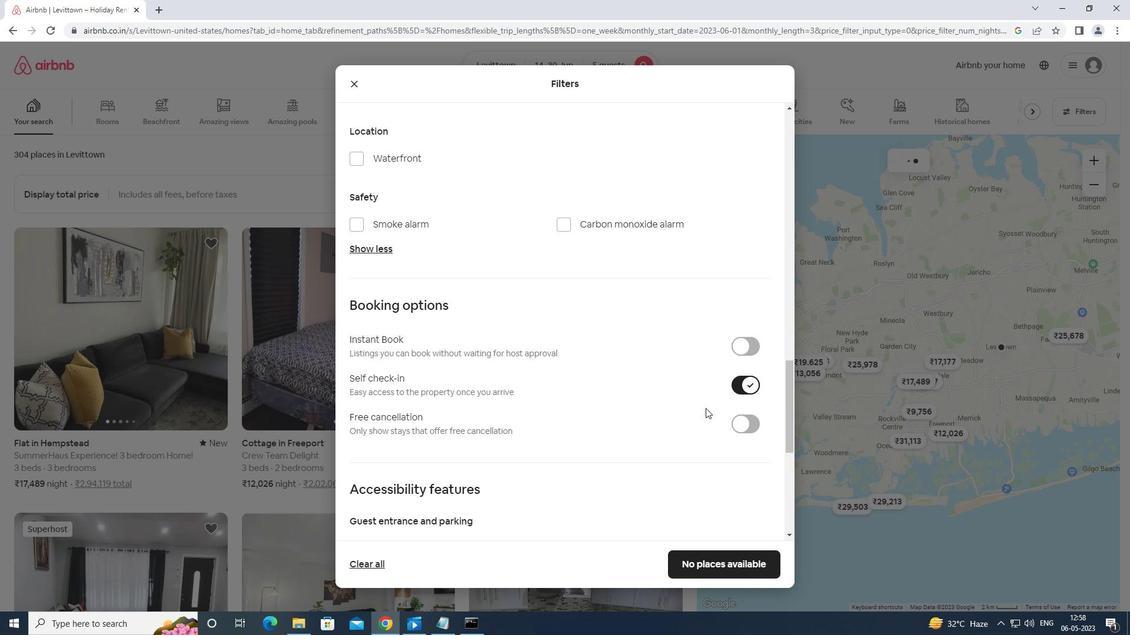 
Action: Mouse moved to (707, 409)
Screenshot: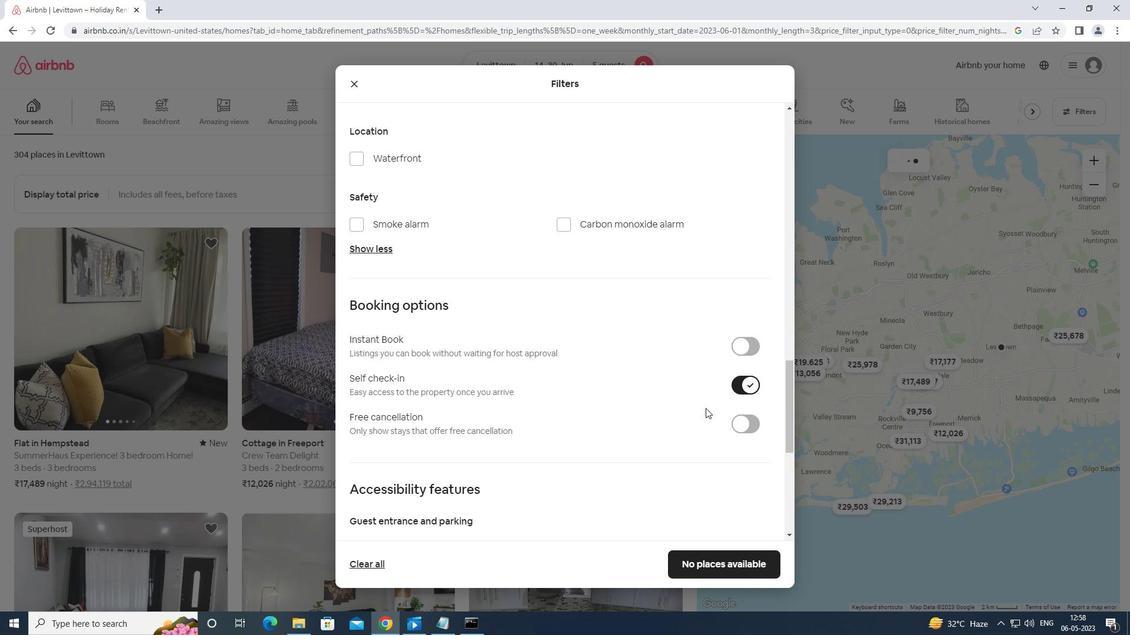 
Action: Mouse scrolled (707, 408) with delta (0, 0)
Screenshot: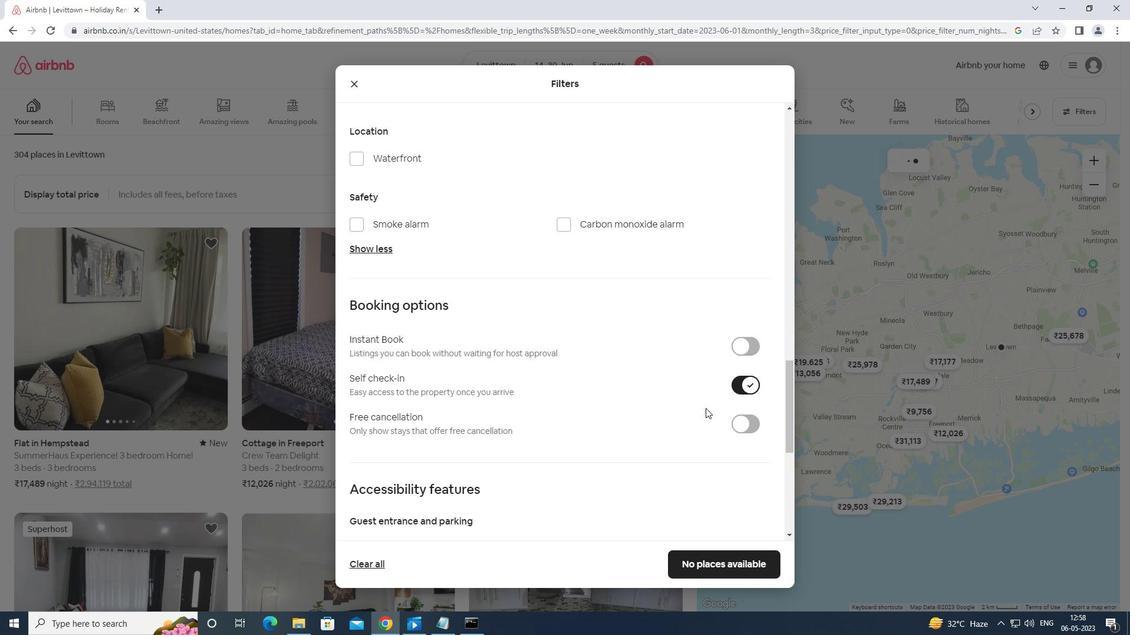 
Action: Mouse moved to (707, 409)
Screenshot: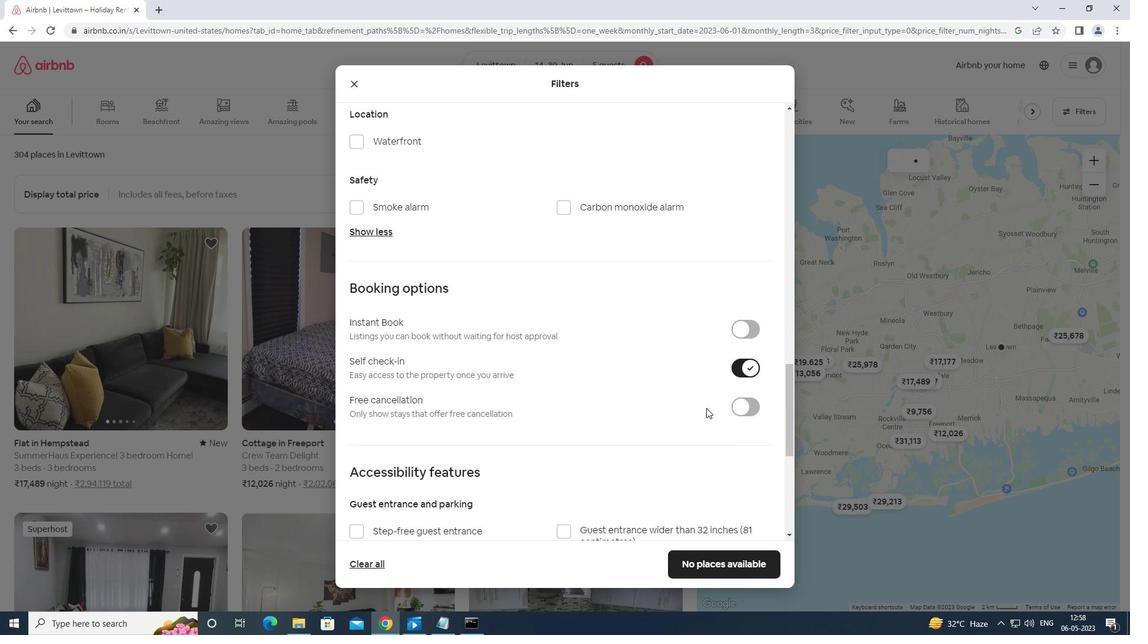 
Action: Mouse scrolled (707, 409) with delta (0, 0)
Screenshot: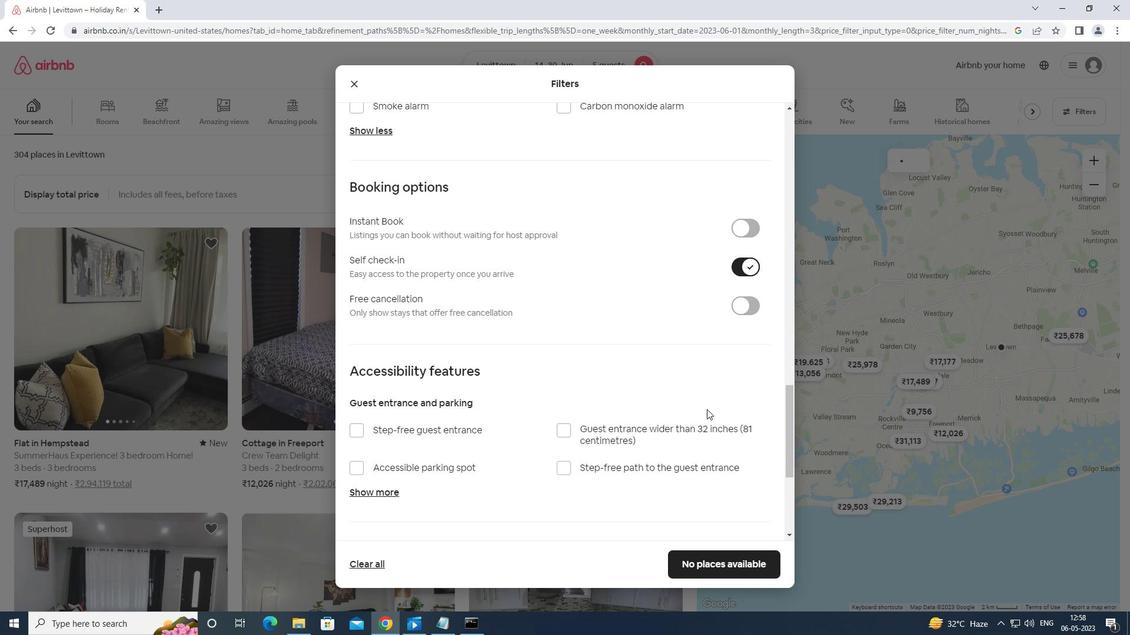 
Action: Mouse scrolled (707, 409) with delta (0, 0)
Screenshot: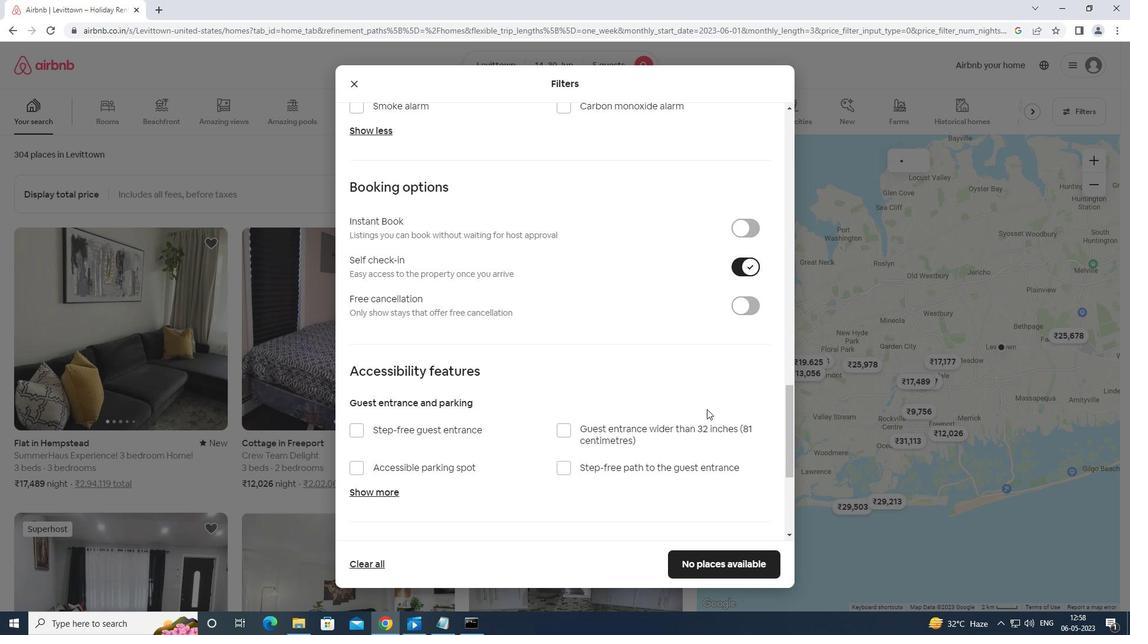 
Action: Mouse scrolled (707, 409) with delta (0, 0)
Screenshot: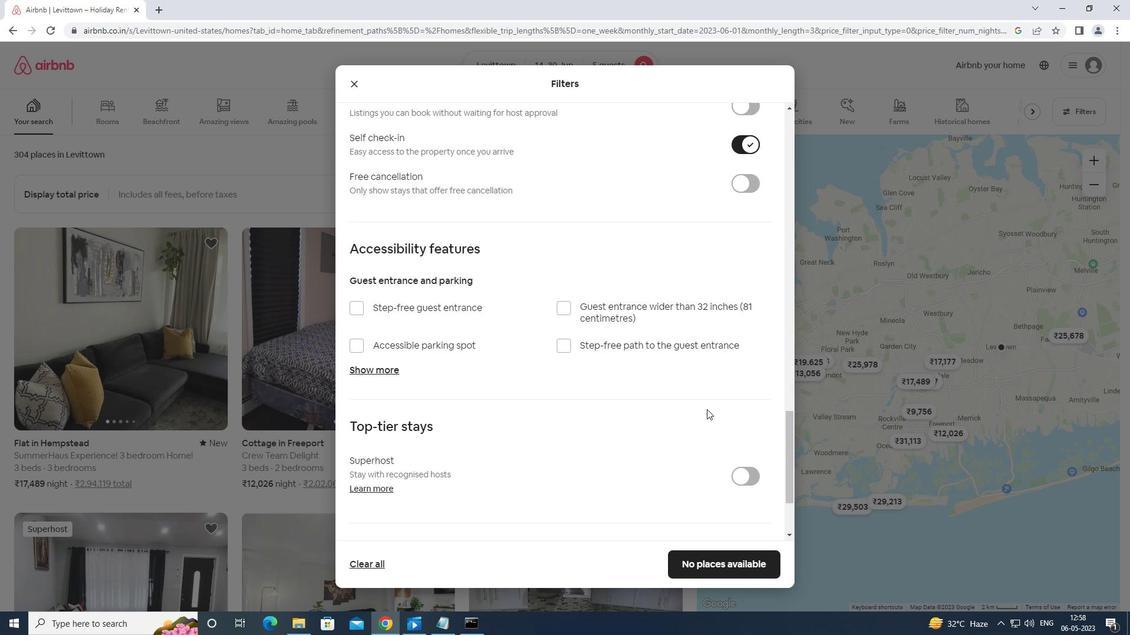 
Action: Mouse scrolled (707, 409) with delta (0, 0)
Screenshot: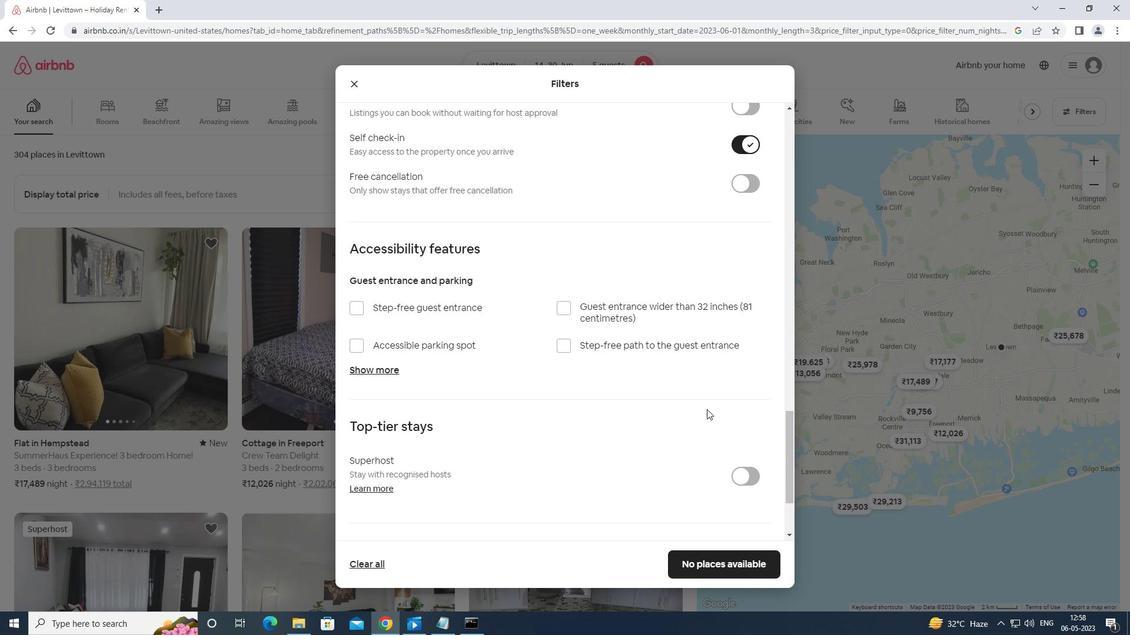
Action: Mouse moved to (703, 413)
Screenshot: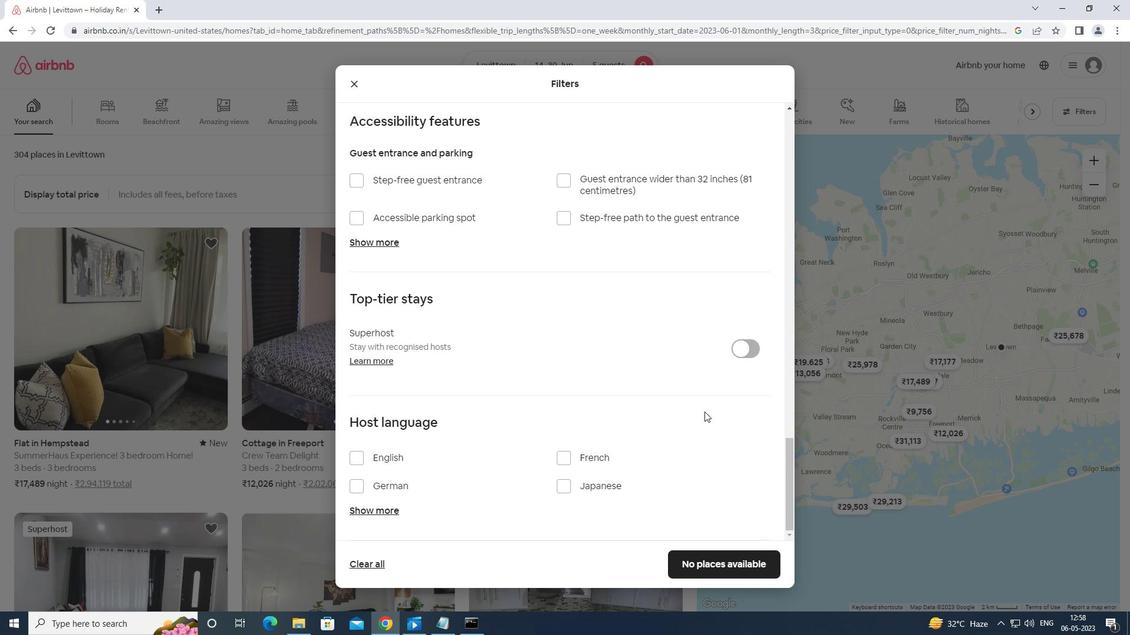 
Action: Mouse scrolled (703, 412) with delta (0, 0)
Screenshot: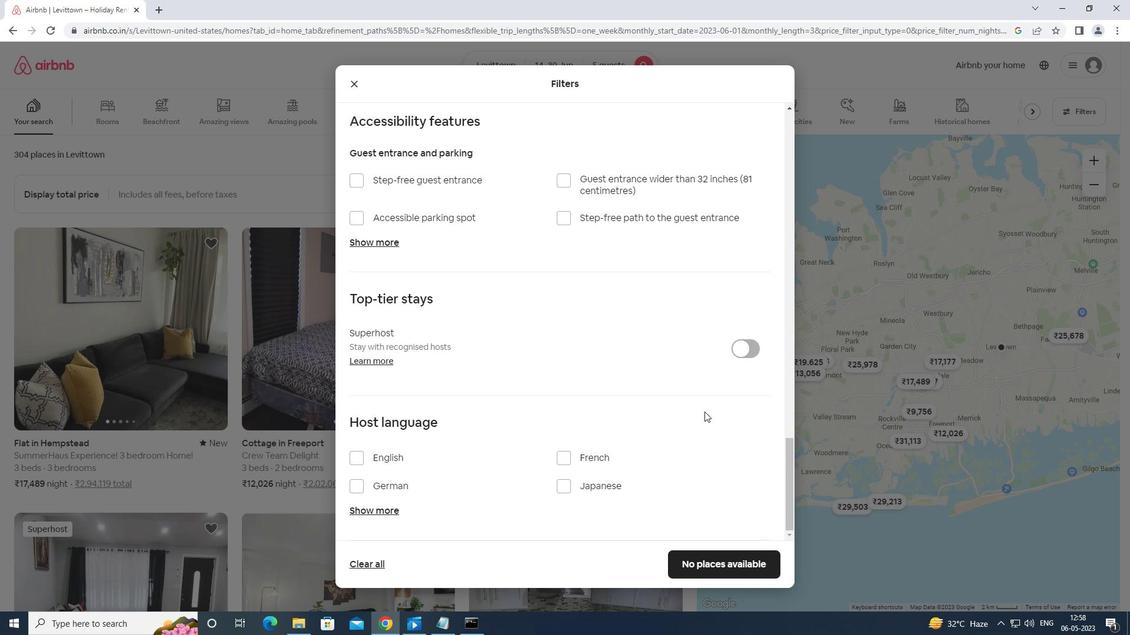 
Action: Mouse scrolled (703, 412) with delta (0, 0)
Screenshot: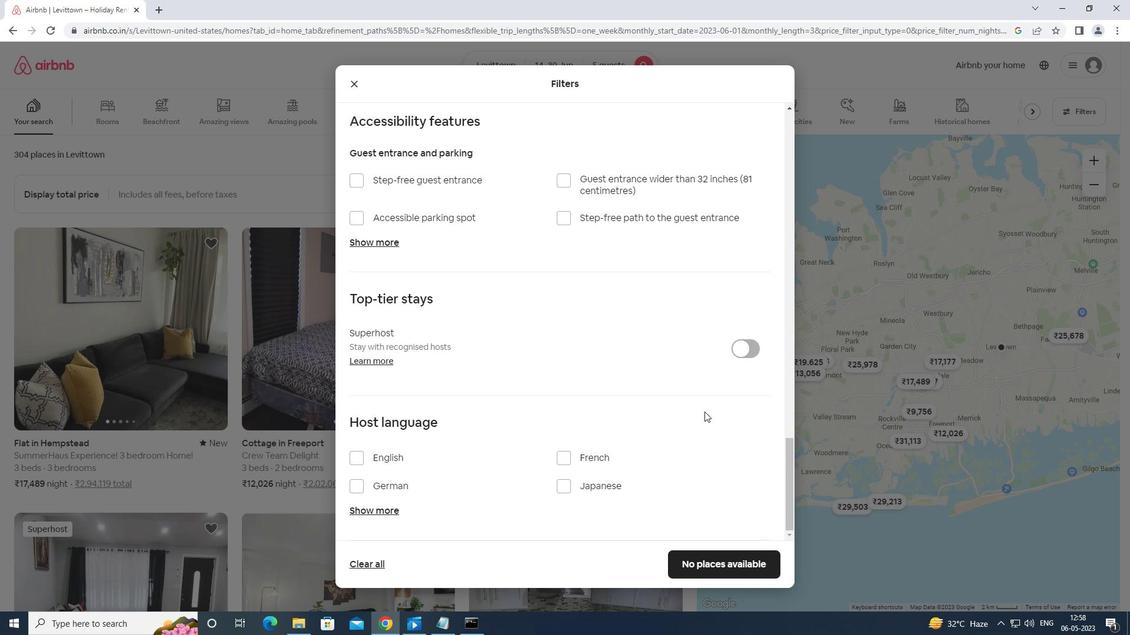 
Action: Mouse scrolled (703, 412) with delta (0, 0)
Screenshot: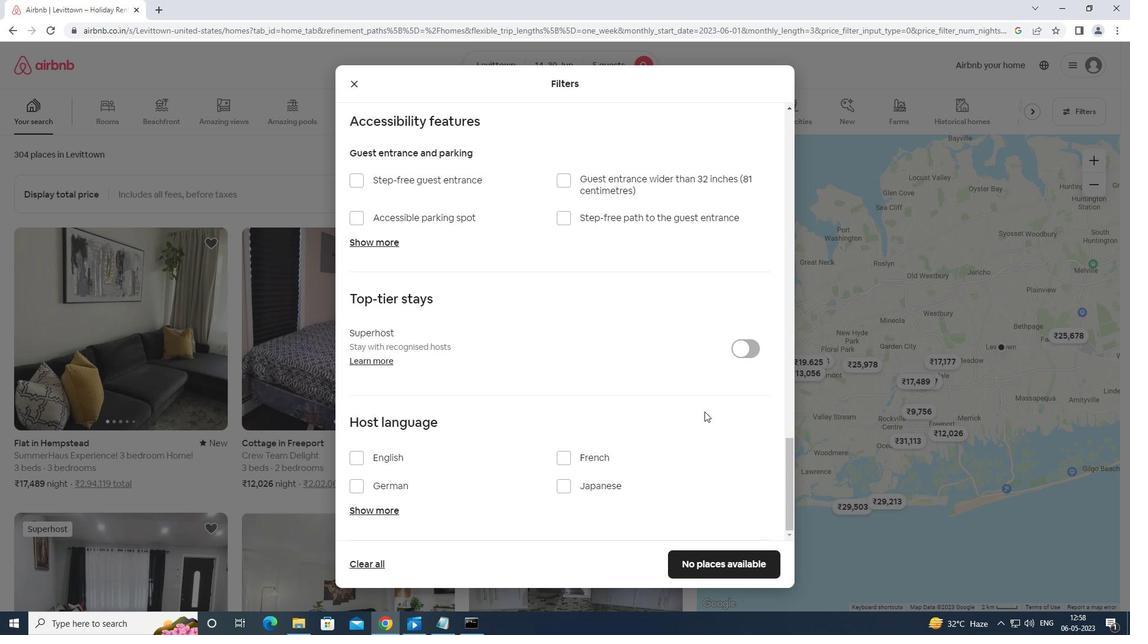 
Action: Mouse scrolled (703, 412) with delta (0, 0)
Screenshot: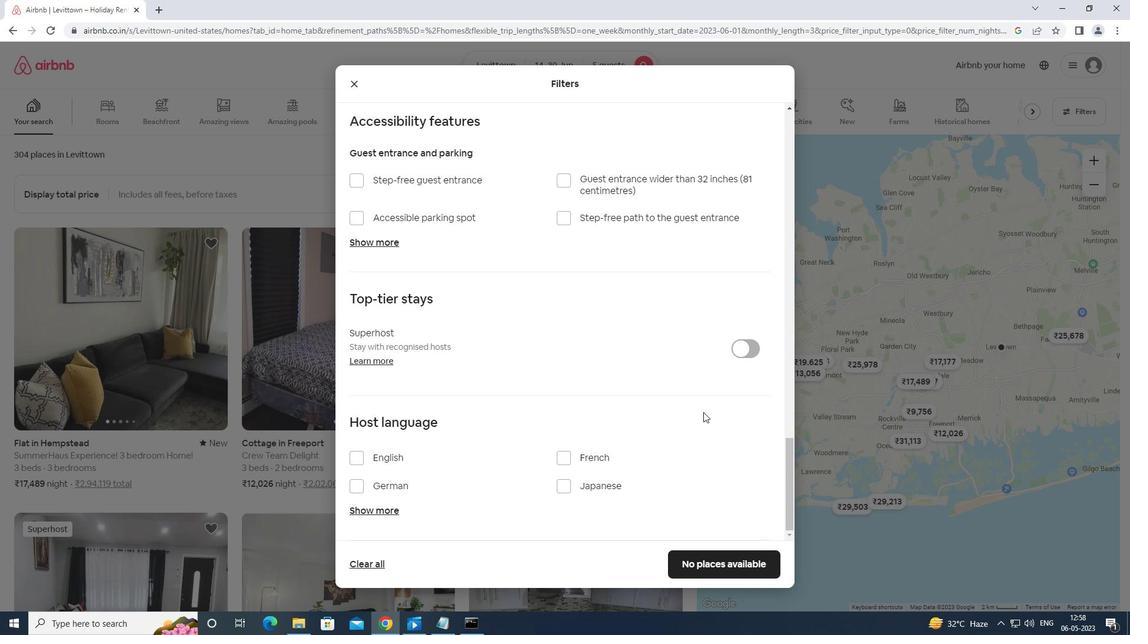 
Action: Mouse moved to (703, 413)
Screenshot: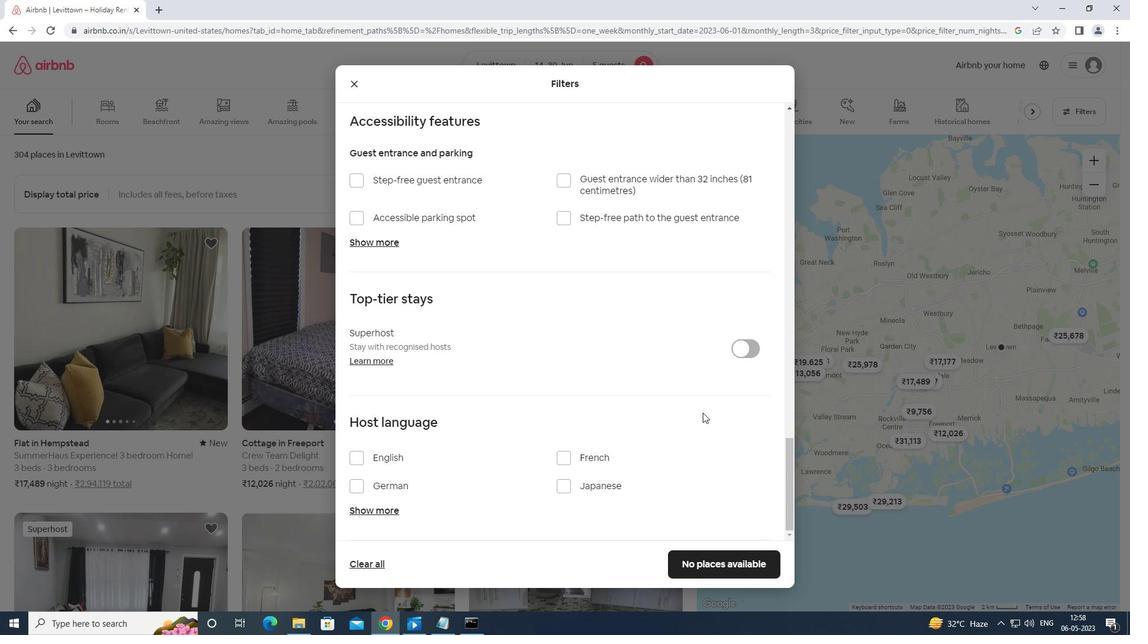 
Action: Mouse scrolled (703, 413) with delta (0, 0)
Screenshot: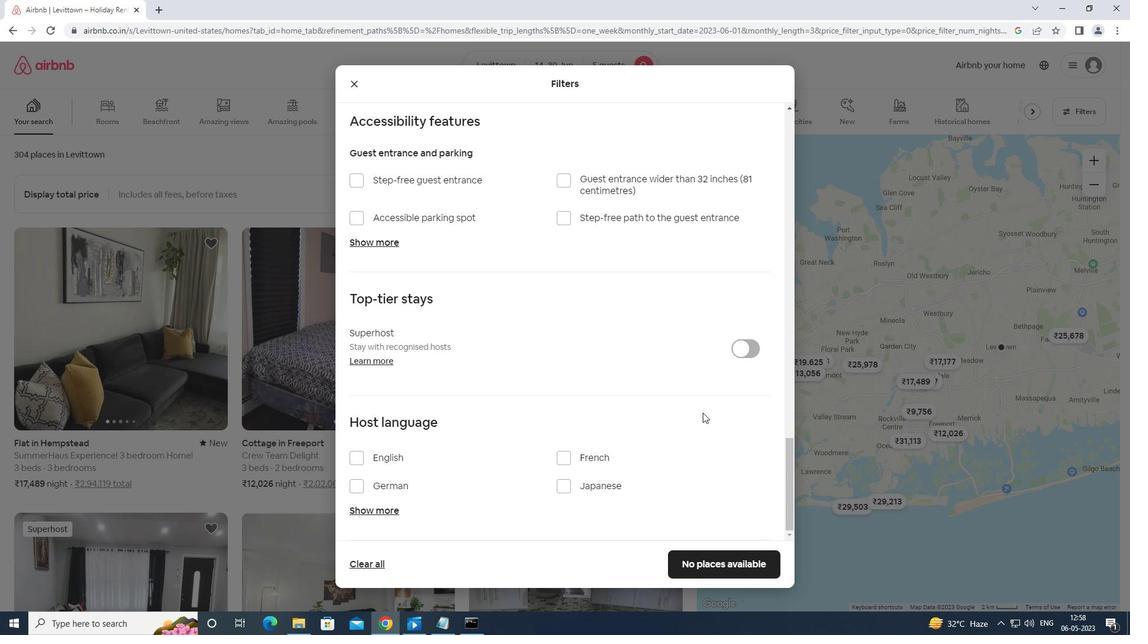 
Action: Mouse moved to (355, 457)
Screenshot: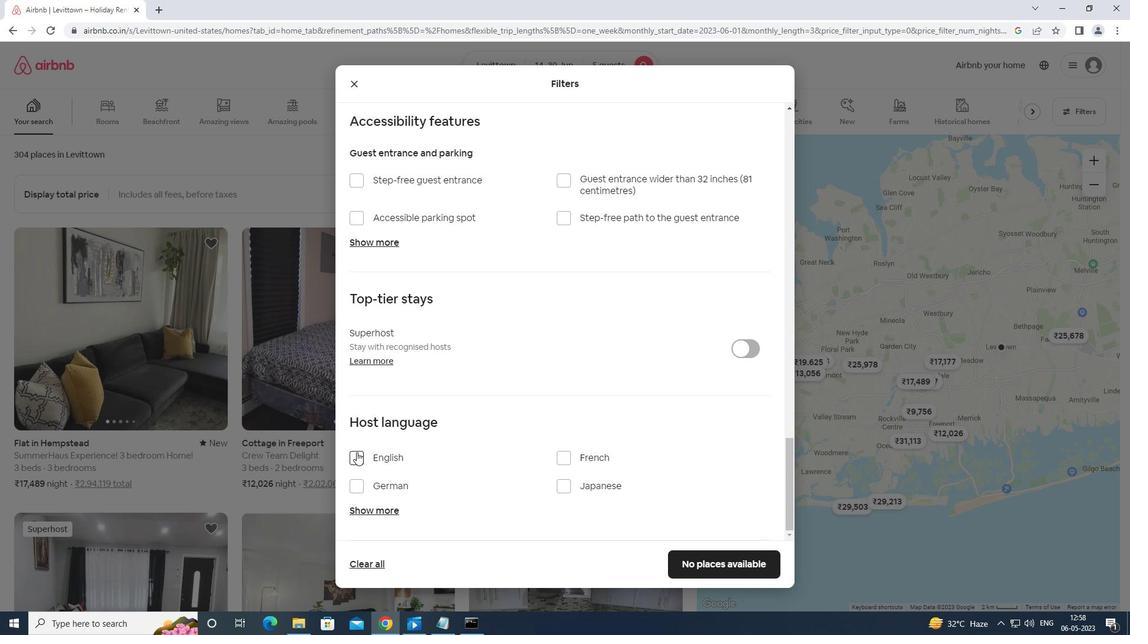 
Action: Mouse pressed left at (355, 457)
Screenshot: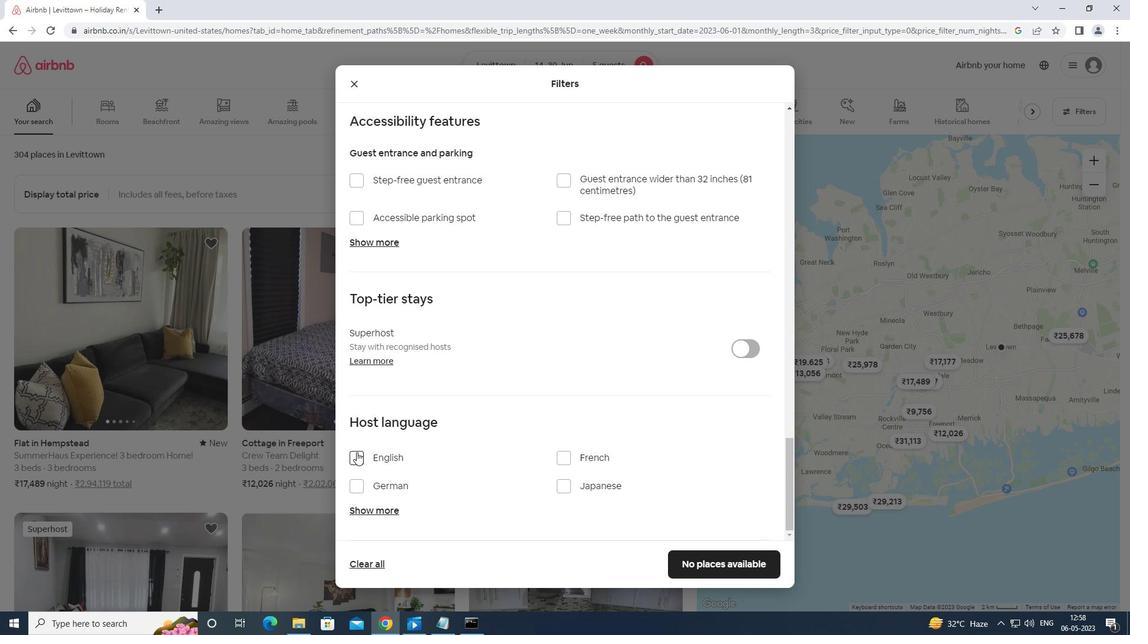 
Action: Mouse moved to (740, 564)
Screenshot: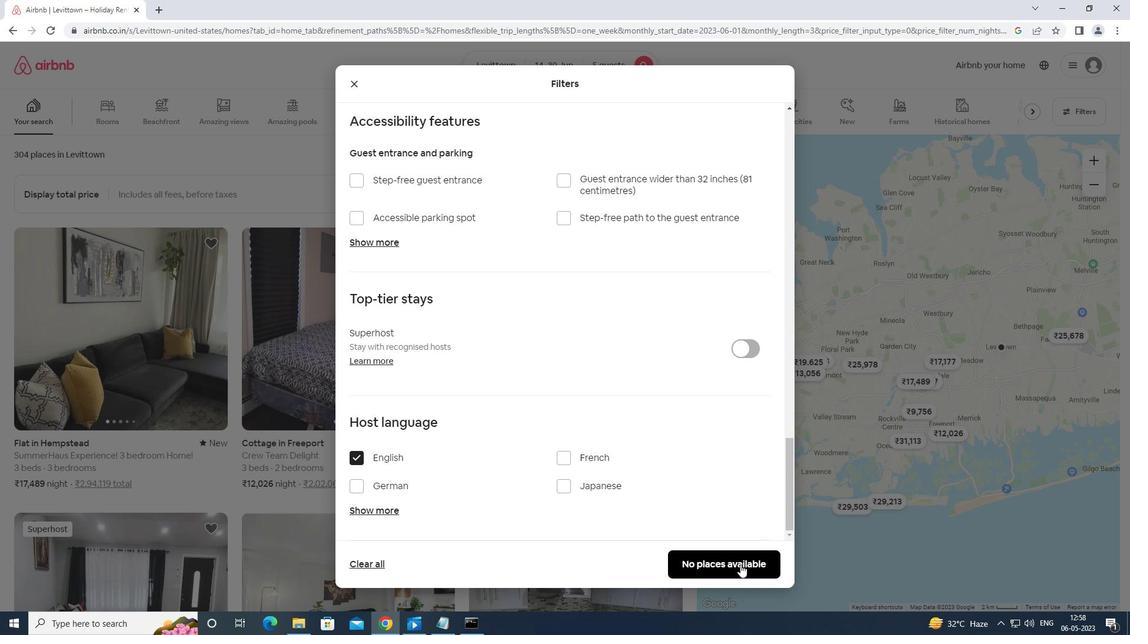 
Action: Mouse pressed left at (740, 564)
Screenshot: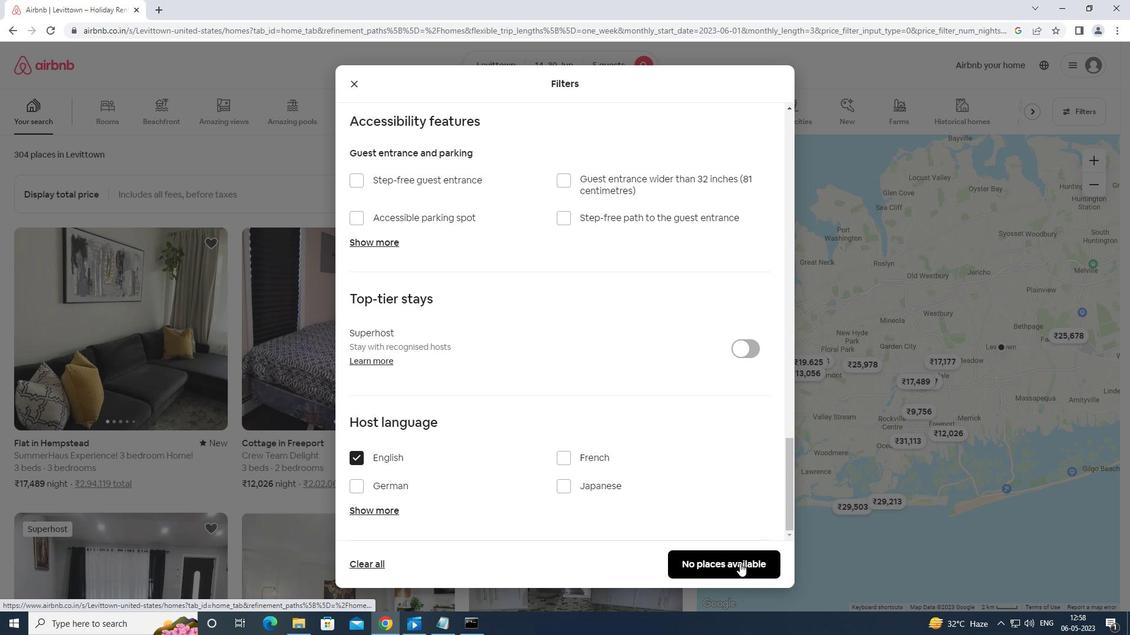 
